 Task: Create a presentation on street food culture in Japan.
Action: Mouse moved to (34, 77)
Screenshot: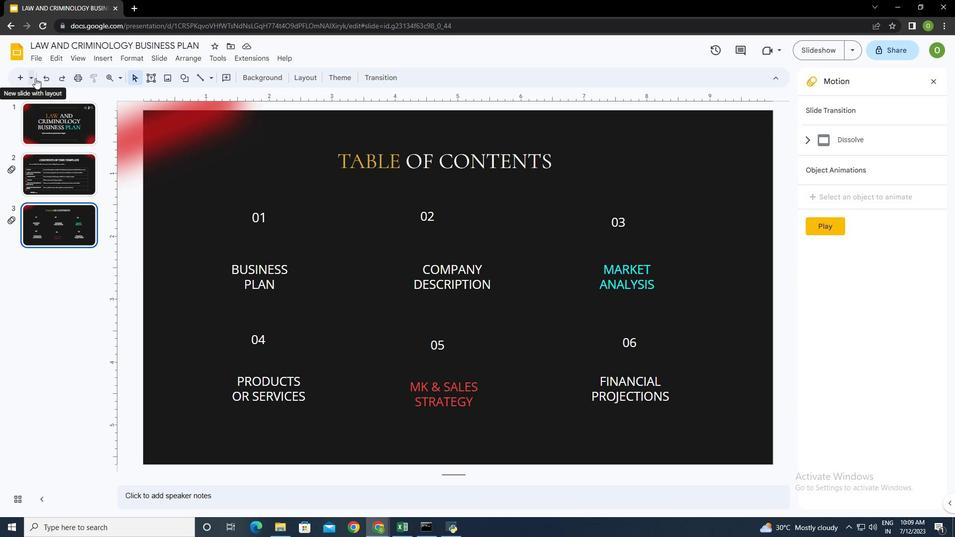 
Action: Mouse pressed left at (34, 77)
Screenshot: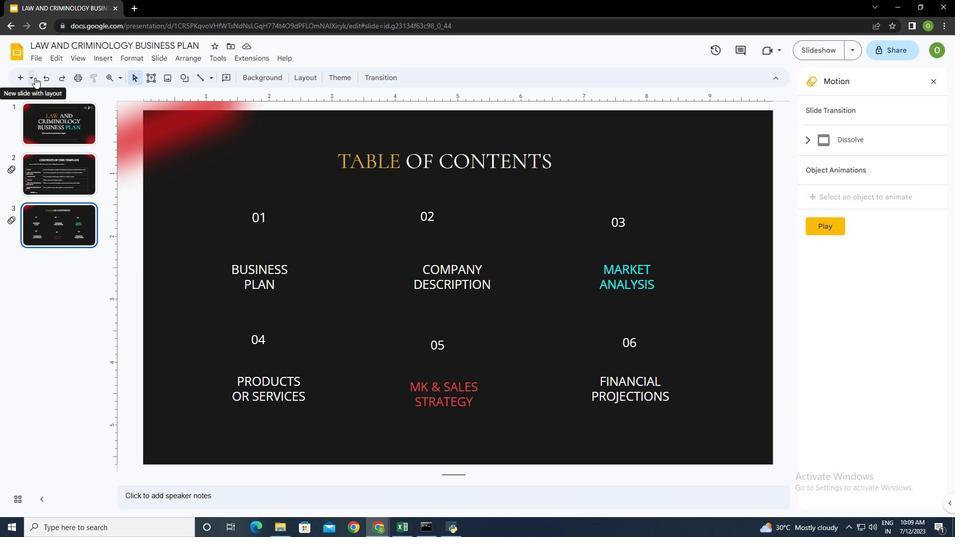 
Action: Mouse moved to (180, 159)
Screenshot: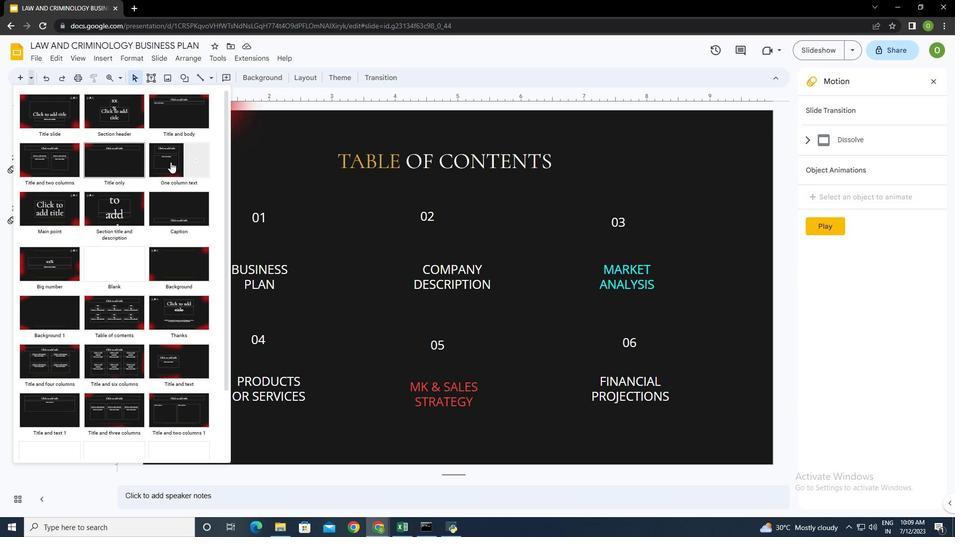 
Action: Mouse pressed left at (180, 159)
Screenshot: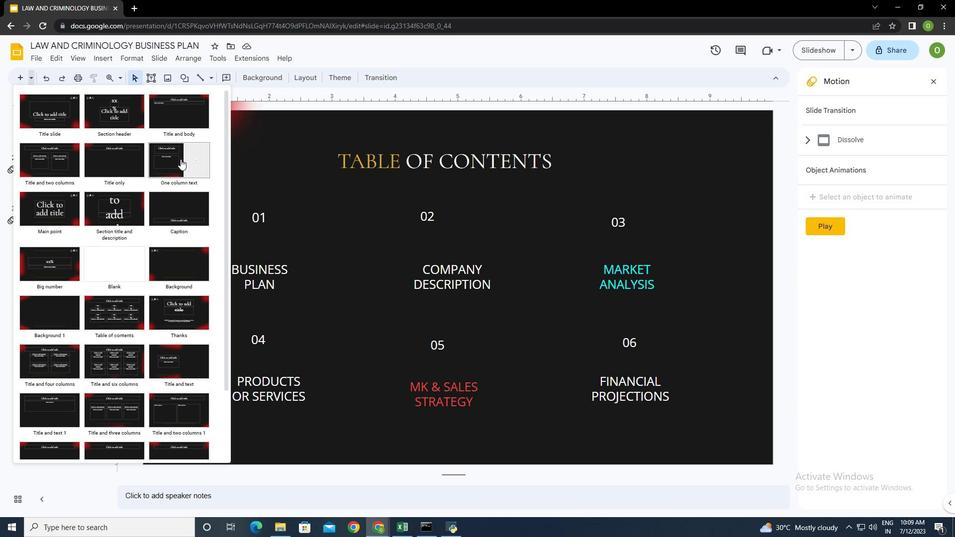 
Action: Mouse moved to (251, 183)
Screenshot: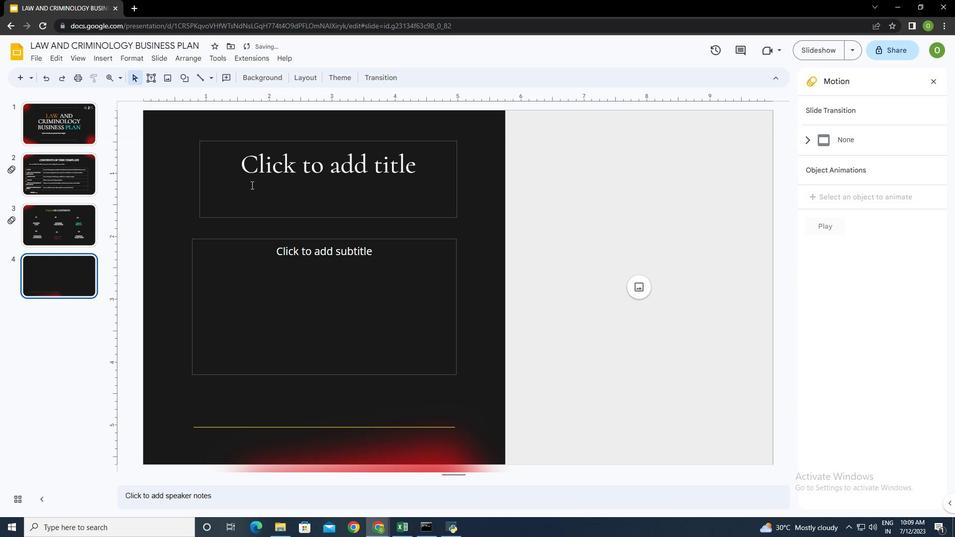 
Action: Mouse pressed left at (251, 183)
Screenshot: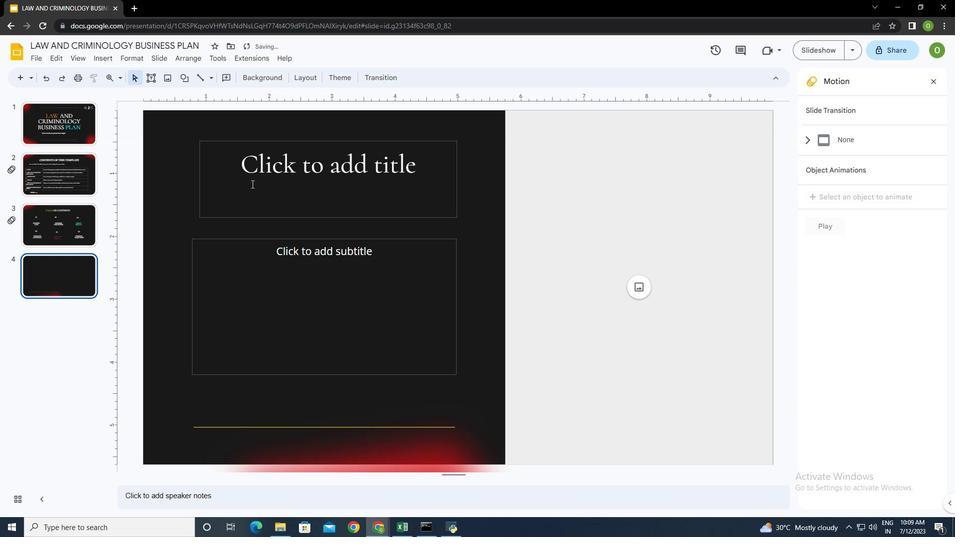 
Action: Mouse moved to (251, 183)
Screenshot: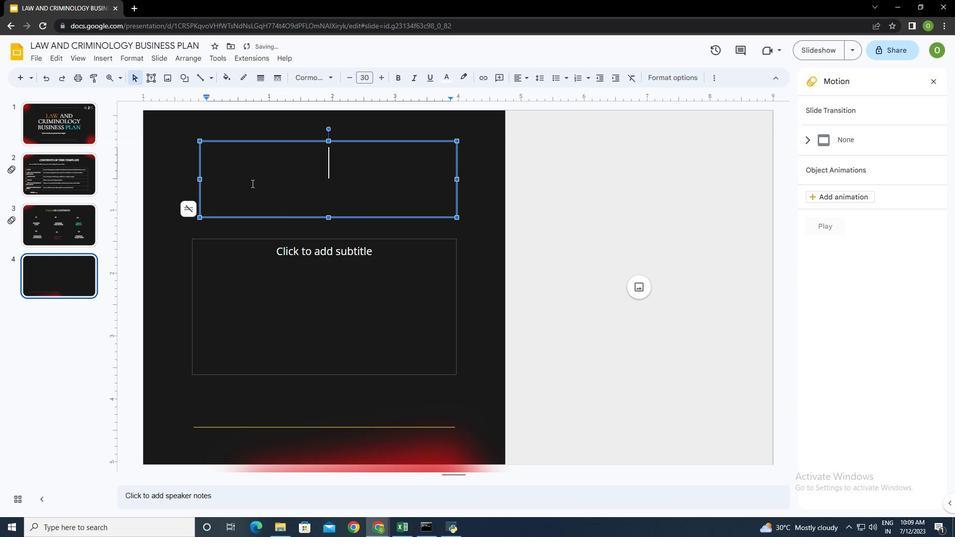 
Action: Key pressed executive<Key.space>summary
Screenshot: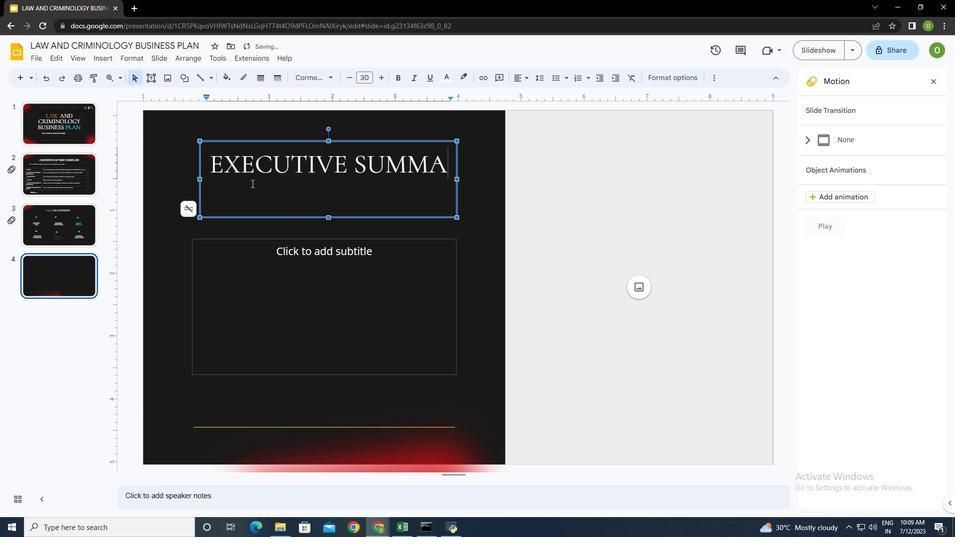 
Action: Mouse moved to (400, 199)
Screenshot: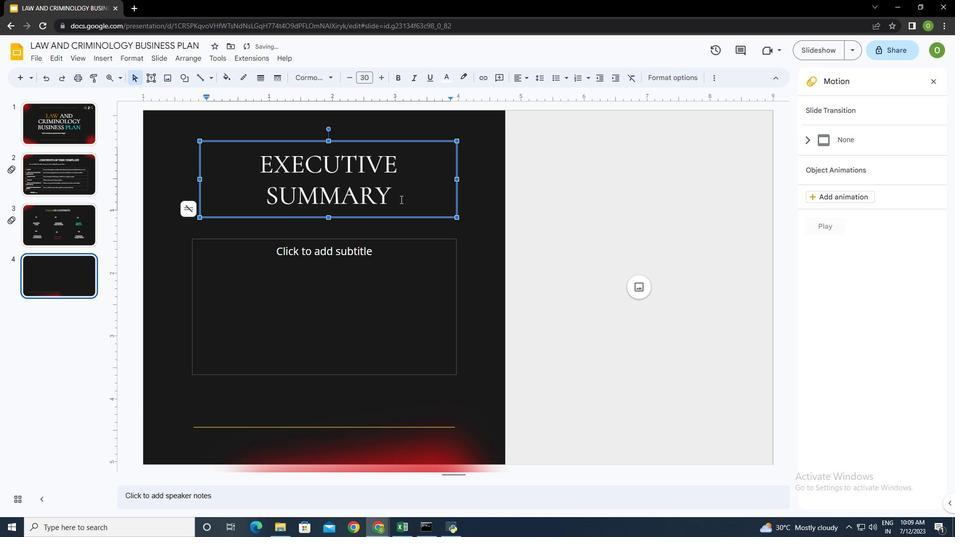 
Action: Mouse pressed left at (400, 199)
Screenshot: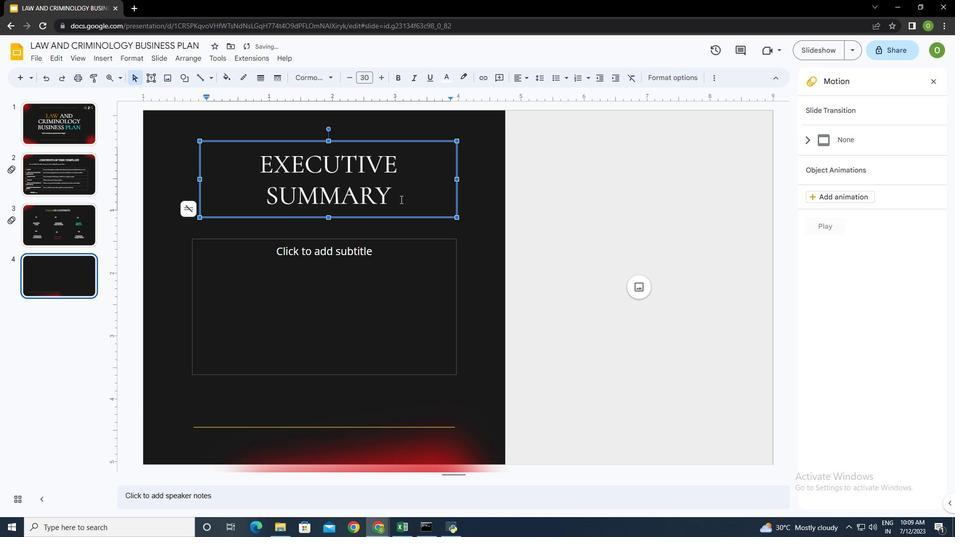 
Action: Mouse moved to (254, 164)
Screenshot: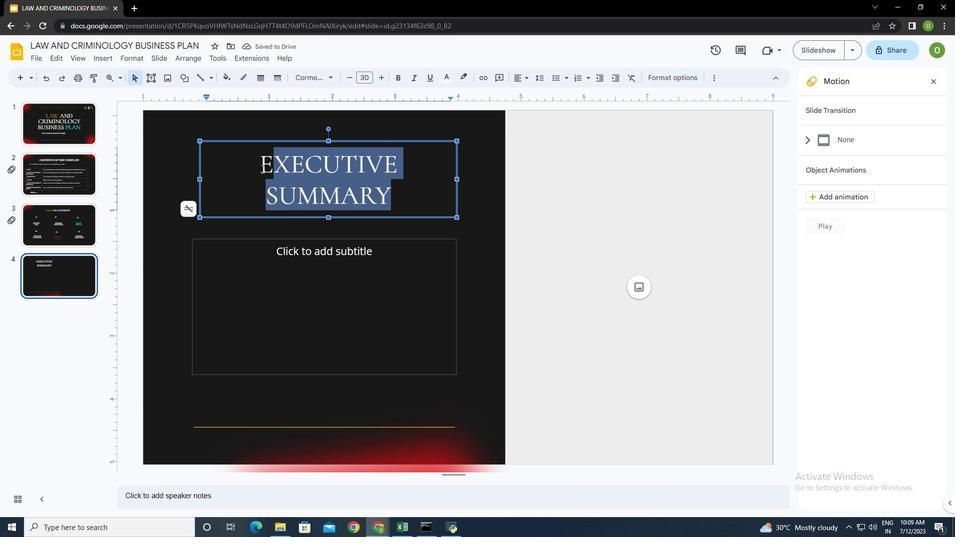 
Action: Mouse pressed left at (254, 164)
Screenshot: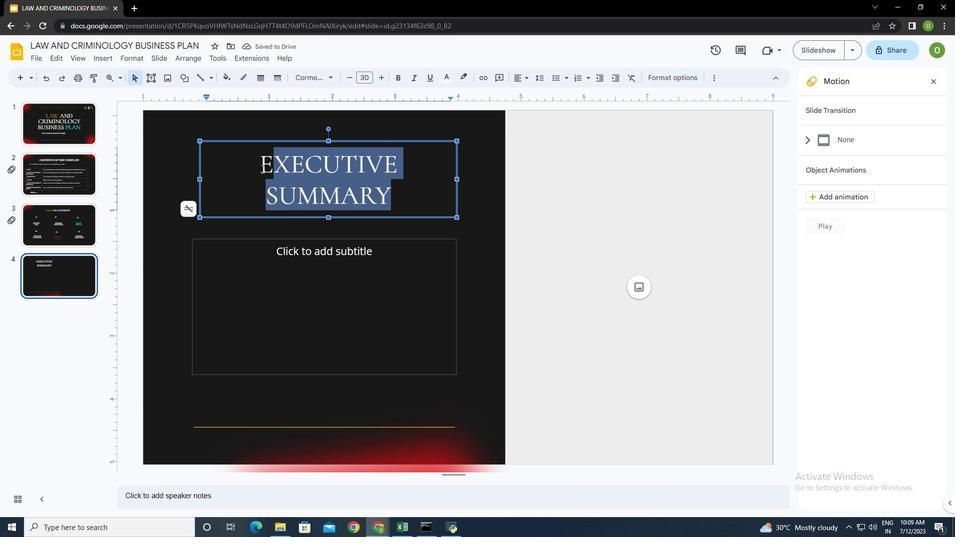 
Action: Mouse moved to (252, 162)
Screenshot: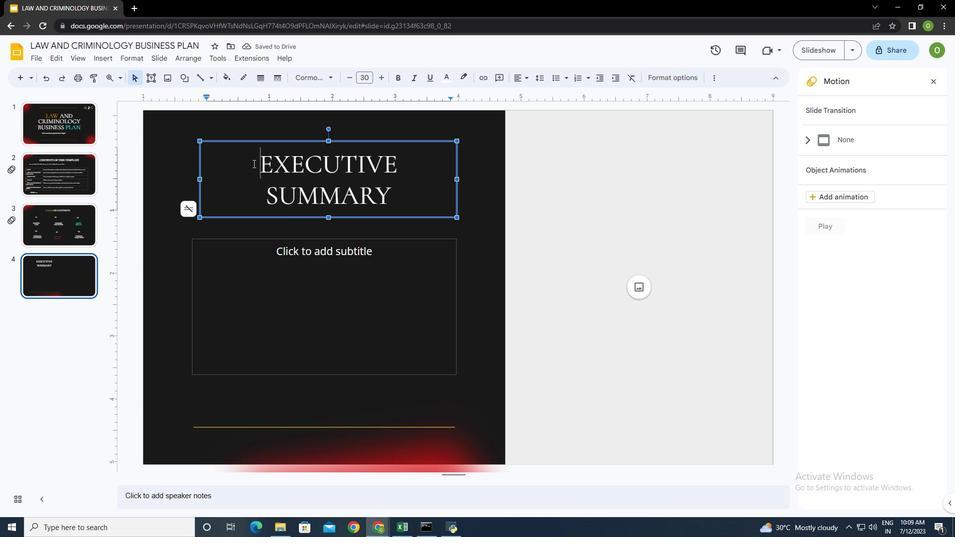 
Action: Mouse pressed left at (252, 162)
Screenshot: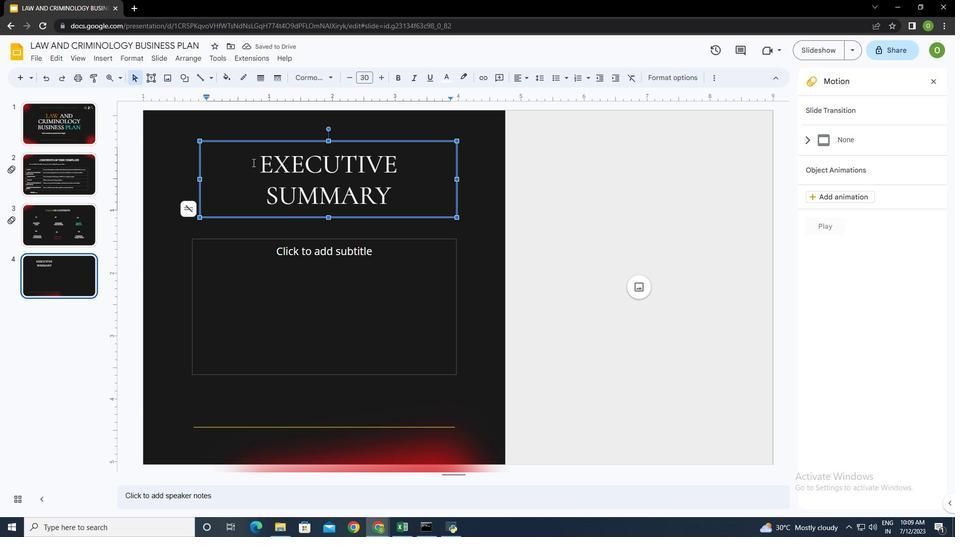 
Action: Mouse moved to (427, 77)
Screenshot: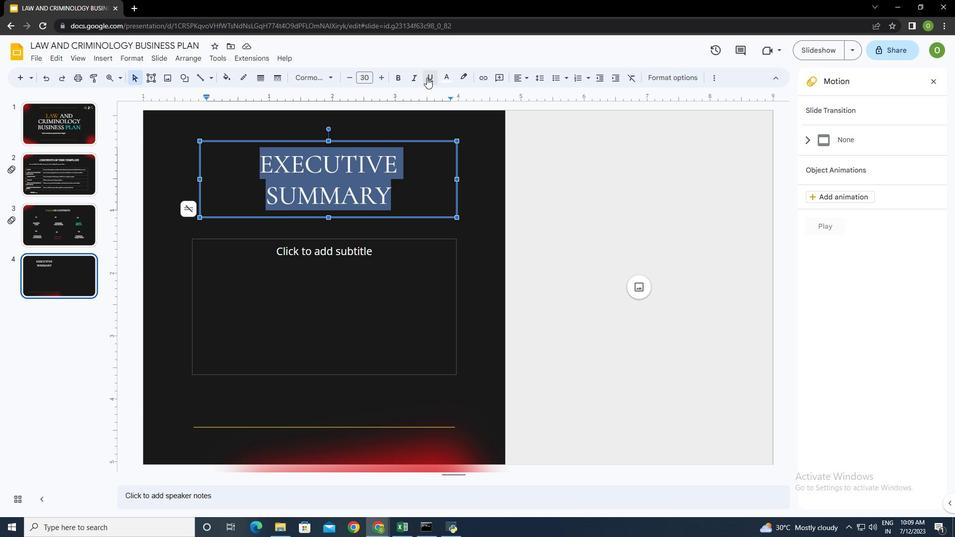 
Action: Mouse pressed left at (427, 77)
Screenshot: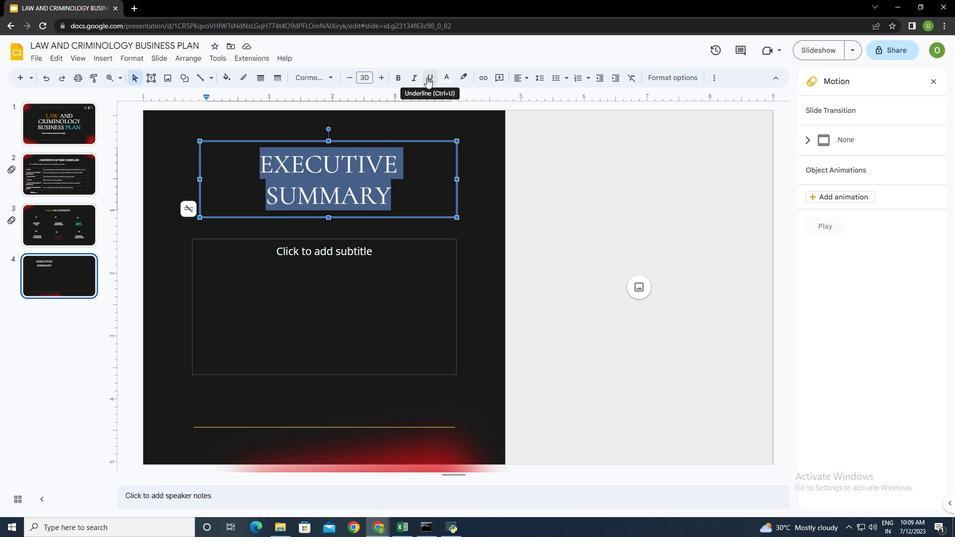 
Action: Mouse moved to (347, 77)
Screenshot: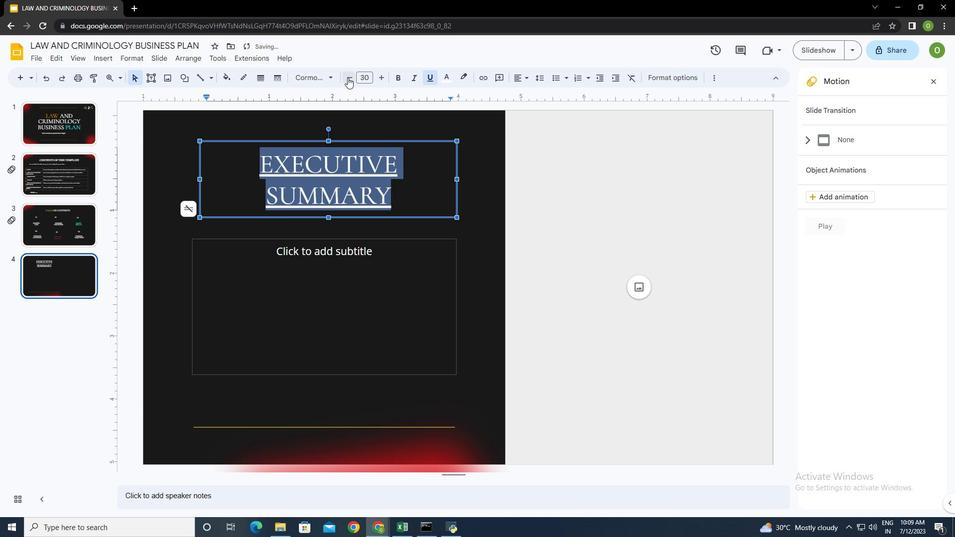 
Action: Mouse pressed left at (347, 77)
Screenshot: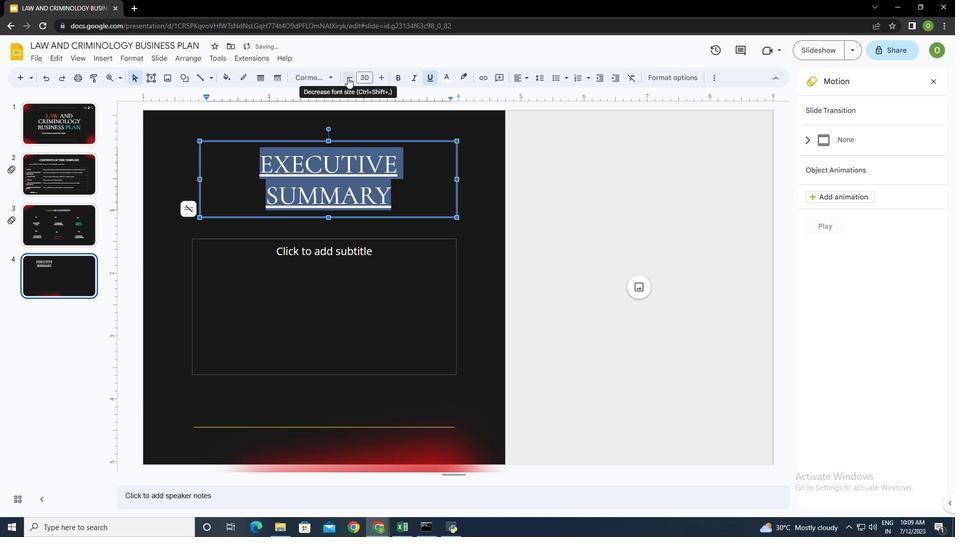 
Action: Mouse pressed left at (347, 77)
Screenshot: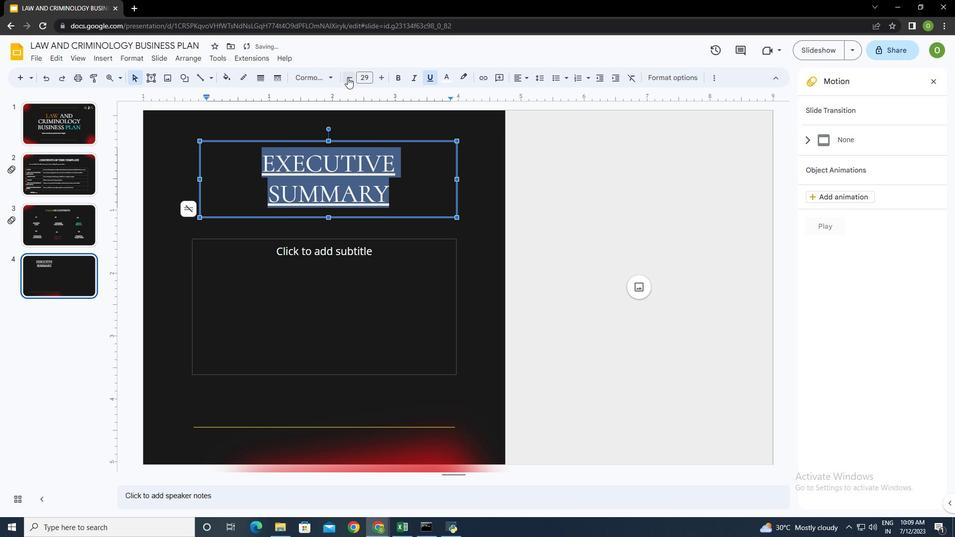 
Action: Mouse moved to (414, 75)
Screenshot: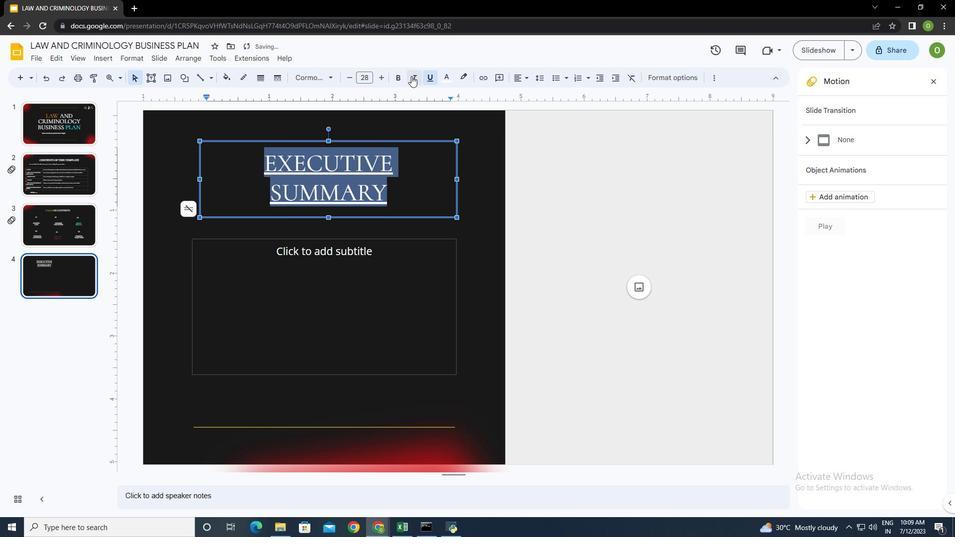 
Action: Mouse pressed left at (414, 75)
Screenshot: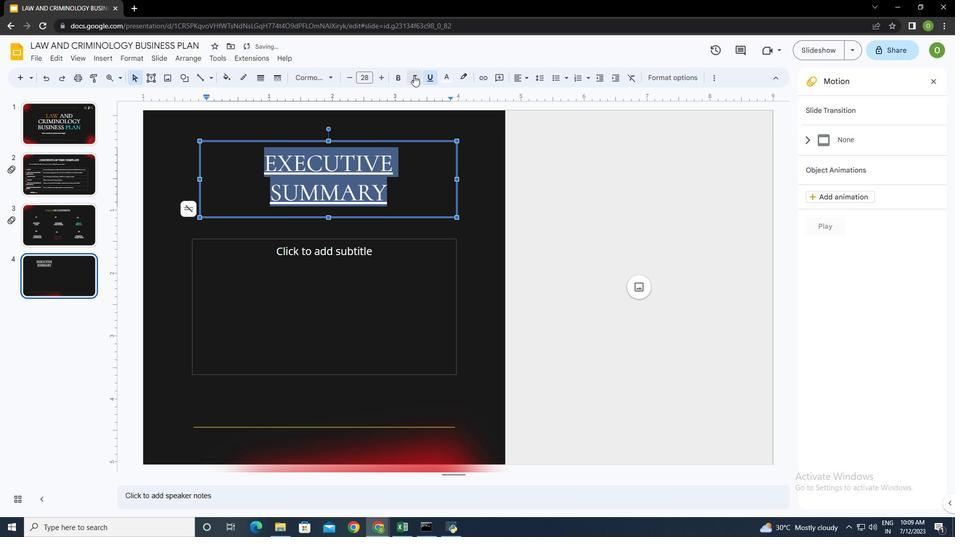 
Action: Mouse moved to (328, 217)
Screenshot: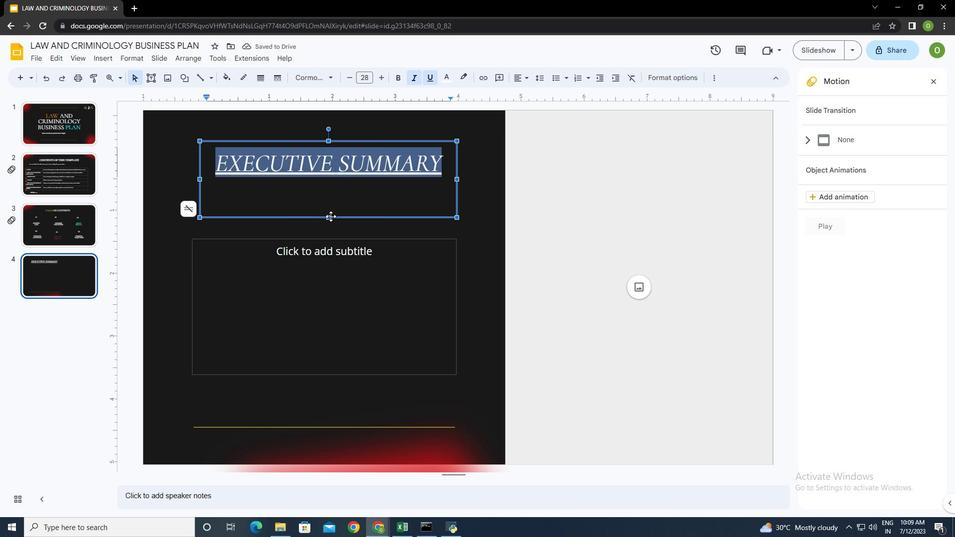 
Action: Mouse pressed left at (328, 217)
Screenshot: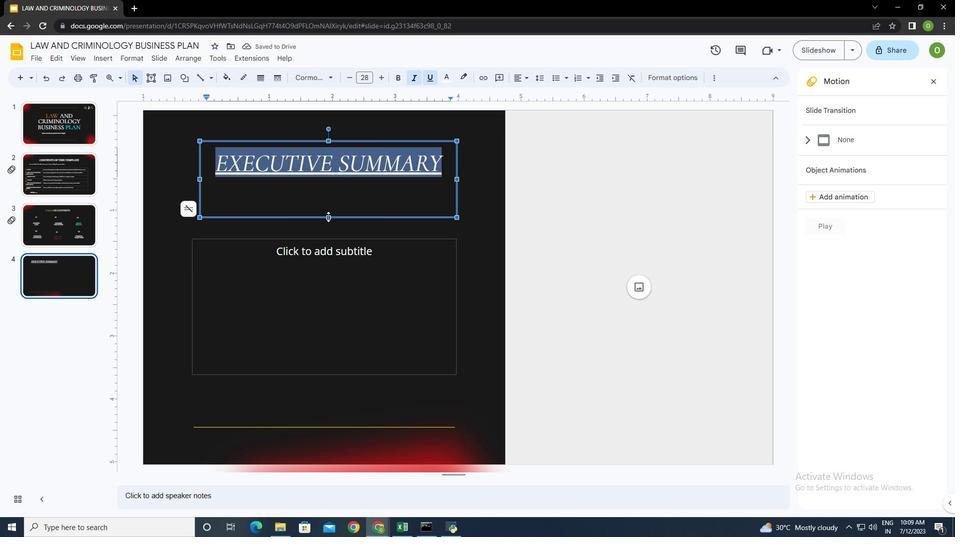 
Action: Mouse moved to (330, 200)
Screenshot: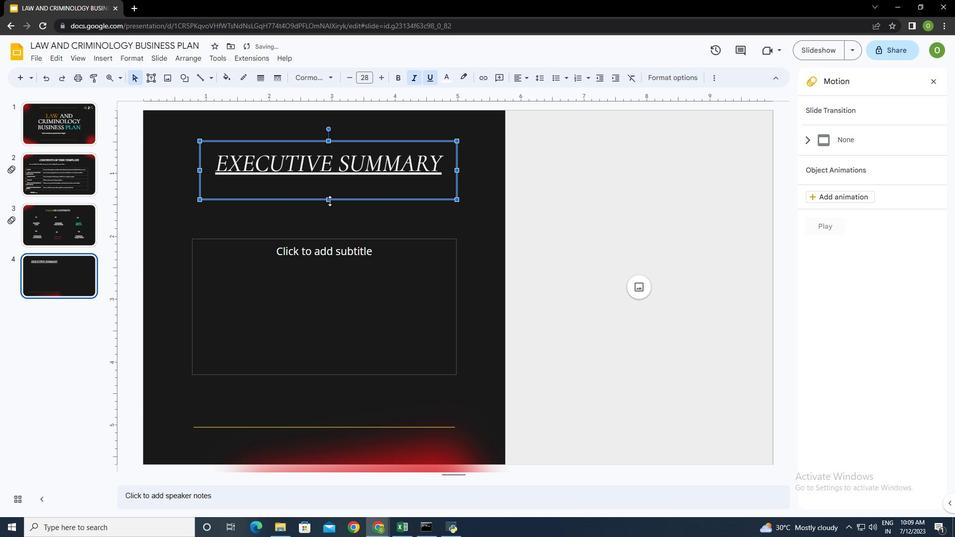 
Action: Mouse pressed left at (330, 200)
Screenshot: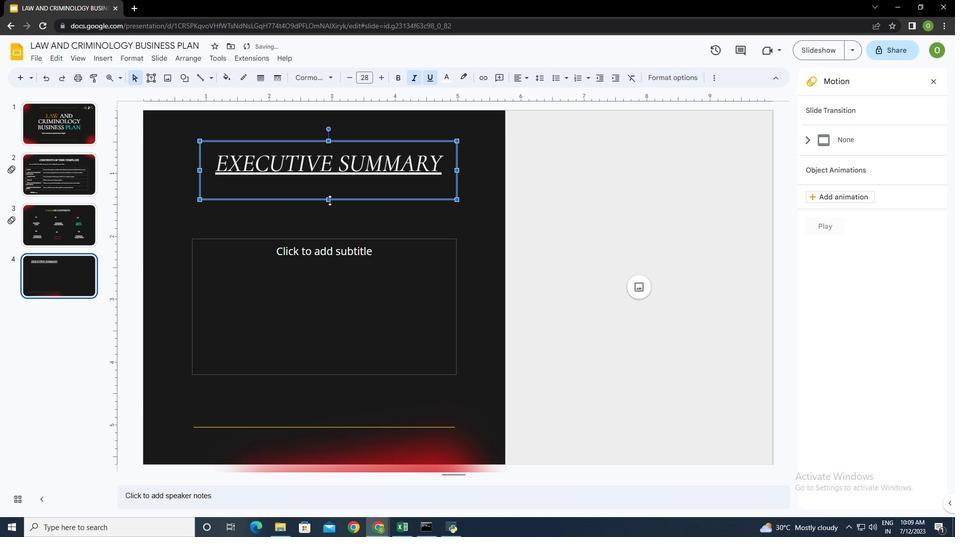 
Action: Mouse moved to (446, 79)
Screenshot: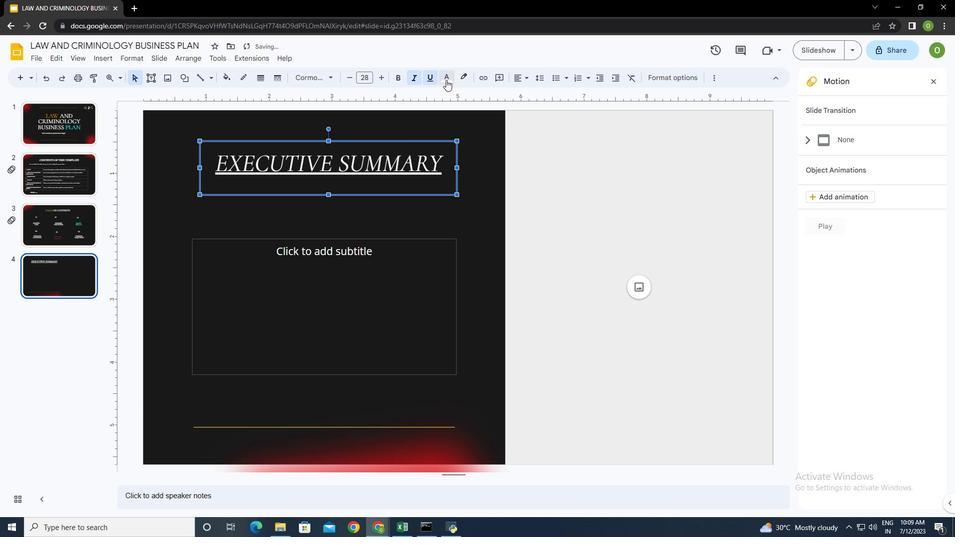 
Action: Mouse pressed left at (446, 79)
Screenshot: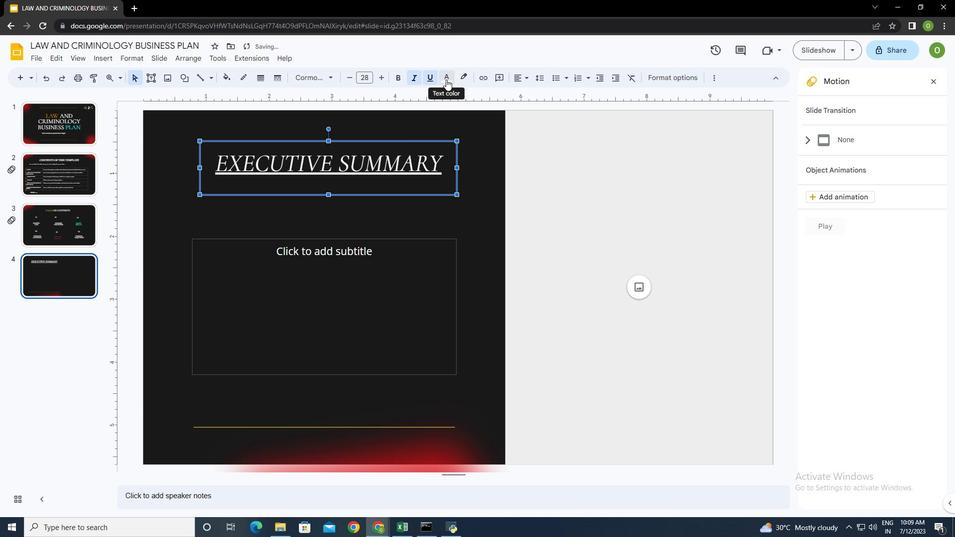 
Action: Mouse moved to (506, 173)
Screenshot: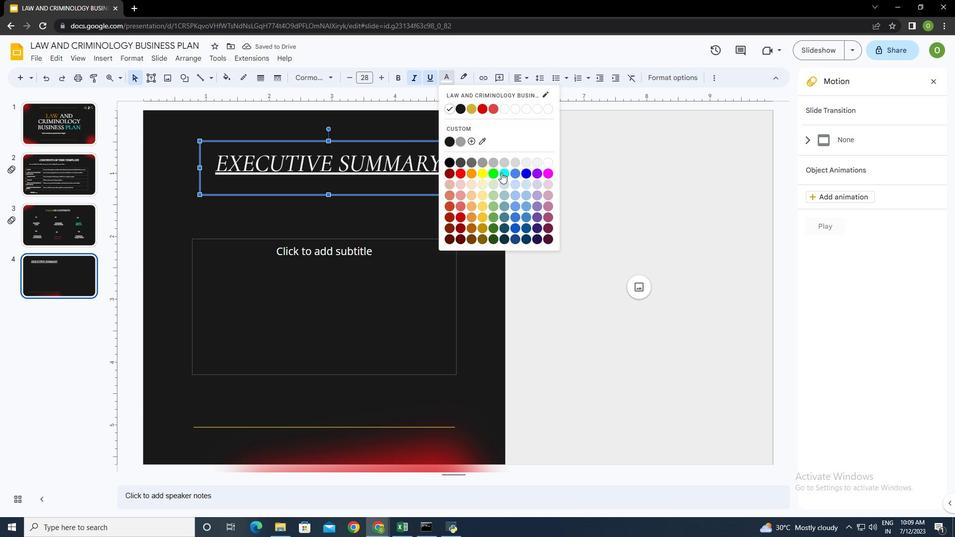 
Action: Mouse pressed left at (506, 173)
Screenshot: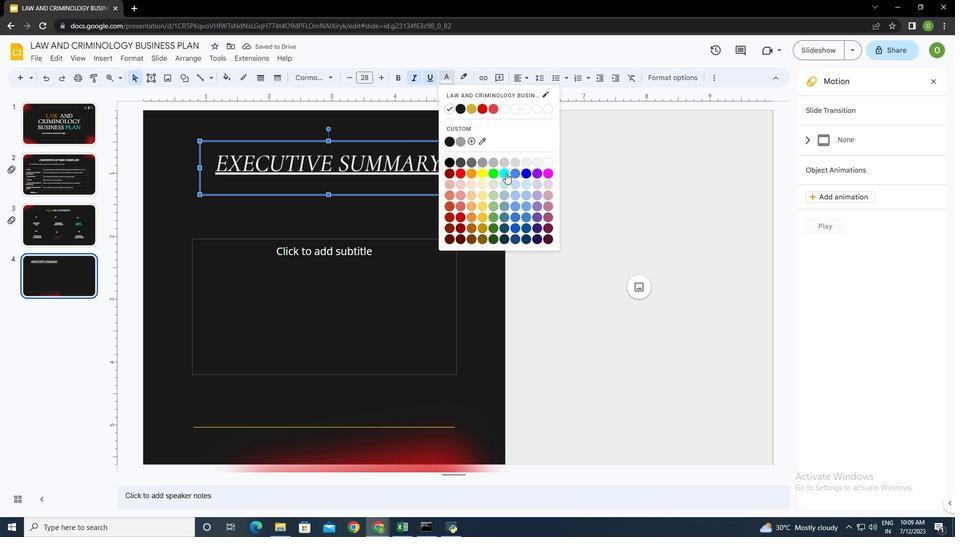 
Action: Mouse moved to (238, 276)
Screenshot: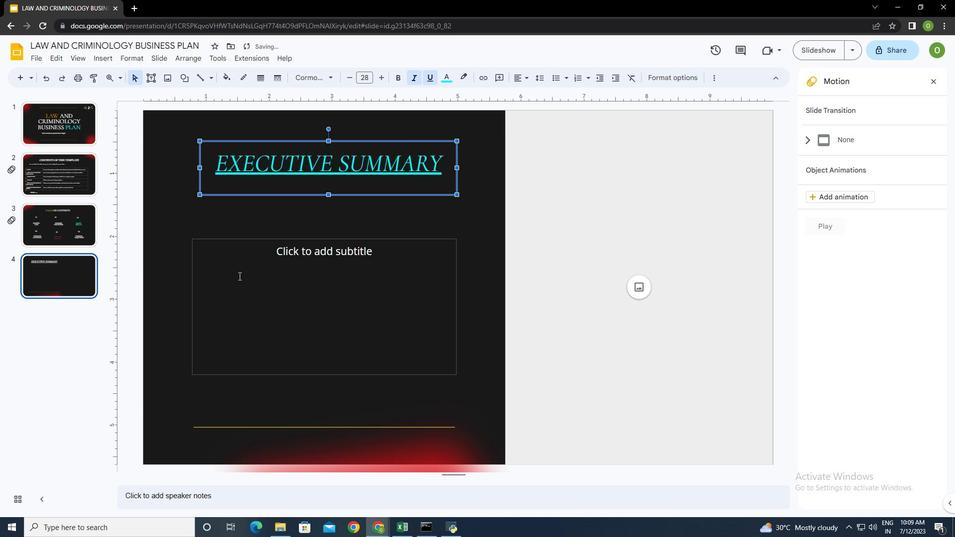 
Action: Mouse pressed left at (238, 276)
Screenshot: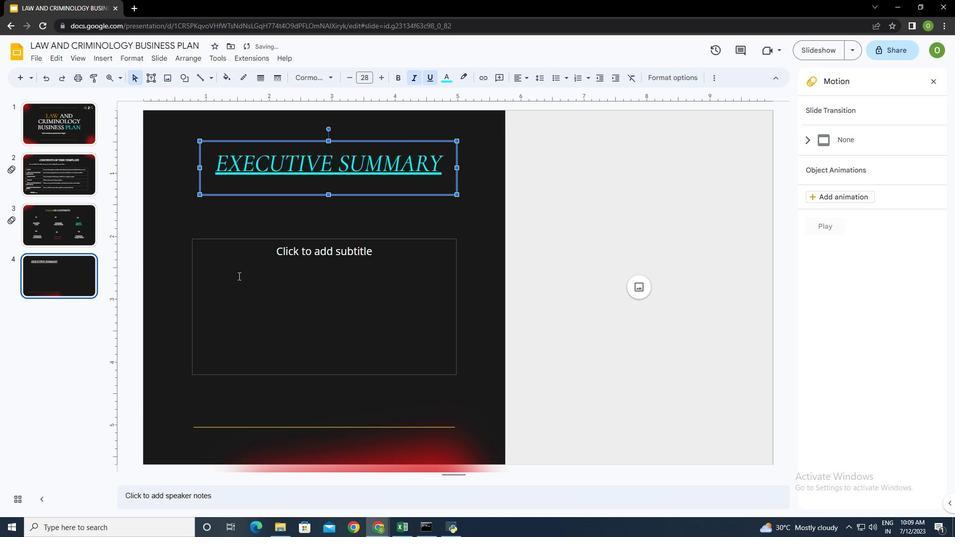 
Action: Mouse moved to (238, 276)
Screenshot: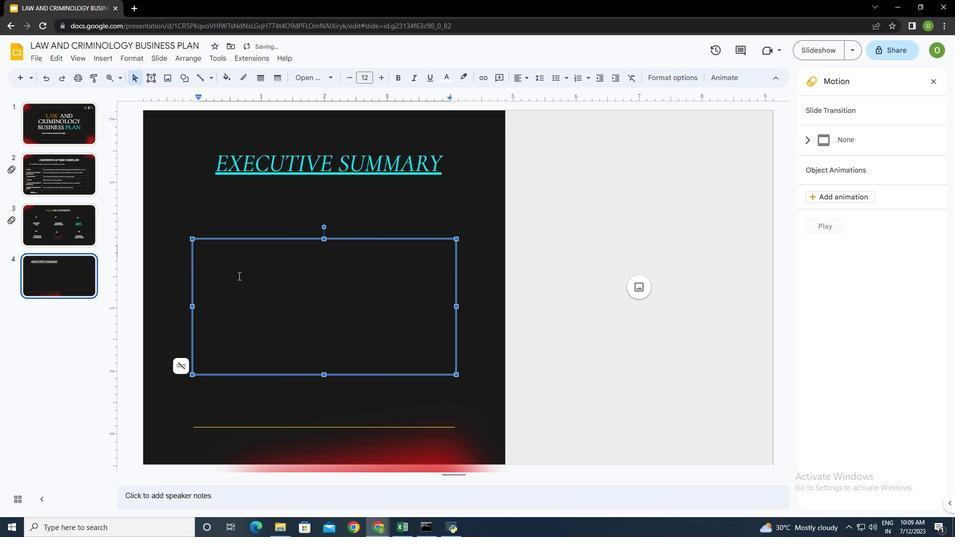 
Action: Key pressed <Key.caps_lock><Key.shift>oUR<Key.space>BUSINESS<Key.space>PLAN<Key.space>OUTLINES<Key.space>THE<Key.space>STATEGY<Key.space>FOR<Key.space>SOFTAGE,<Key.space>A<Key.space>STRUCTURE<Key.space>THAT<Key.space>PROVIDES<Key.space>TO<Key.space>OUR<Key.space>MISSION<Key.space>IS<Key.space>TO<Key.space>THE<Key.space>COMPANAY<Key.enter><Key.shift><Key.shift><Key.shift><Key.shift><Key.shift><Key.shift><Key.shift><Key.shift><Key.shift><Key.shift><Key.shift><Key.shift>tHE<Key.space>MARKET<Key.space>ANALYSIS<Key.space>SHOW<Key.space>THAT<Key.space>THERE<Key.space>IS<Key.space>A<Key.space>HIGH<Key.space>DEMAND<Key.space>FOR<Key.space>OUR<Key.space>PRODUCTS/<Key.space>SERVICES<Key.space>IN<Key.space>THE<Key.space>INDUSTRY.<Key.space><Key.shift>wE<Key.space>HAVE<Key.space>IDENTIFIED<Key.space>KEY<Key.space>COMPETITORS<Key.space>AND<Key.space>BELIEVE<Key.space>WE<Key.space>CAN<Key.space>DIFFERENTIATE<Key.space>OURSELVES<Key.space>THROUGH<Key.space>OUR<Key.space>UNIQUE<Key.space>SELLING<Key.space>PROPOSITIONS
Screenshot: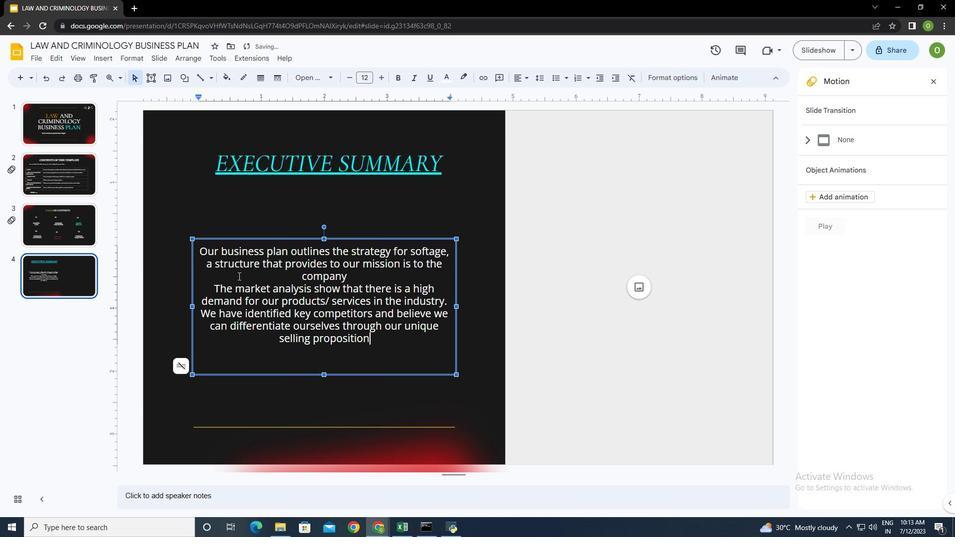 
Action: Mouse moved to (378, 339)
Screenshot: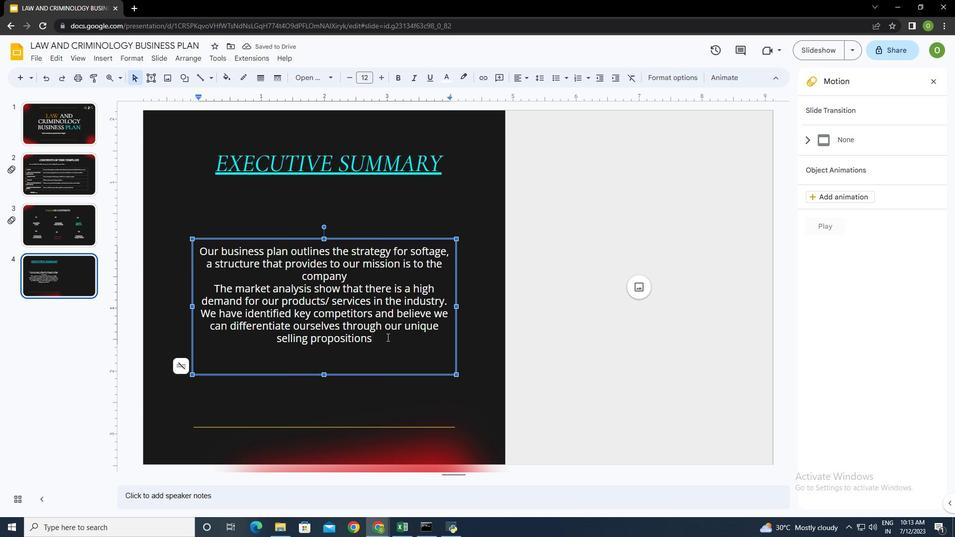 
Action: Mouse pressed left at (378, 339)
Screenshot: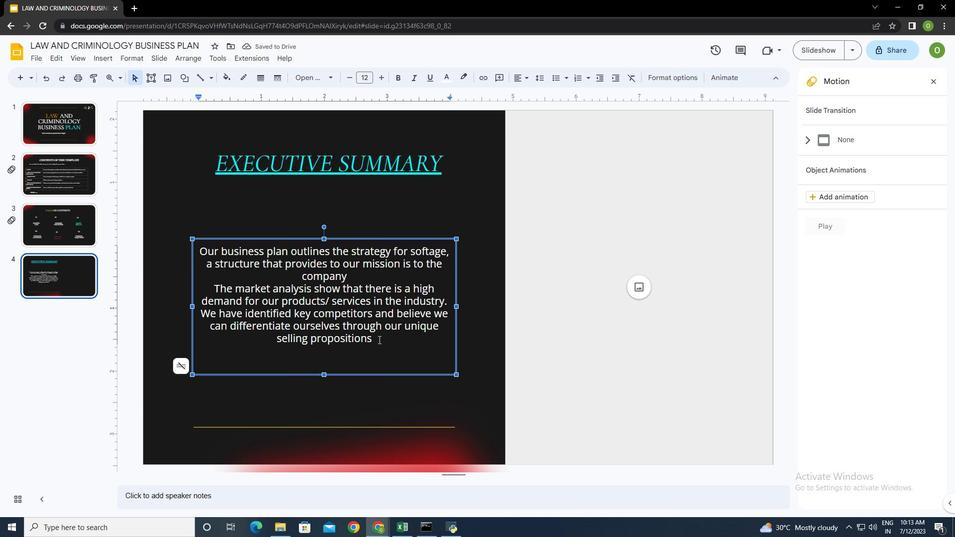 
Action: Mouse moved to (312, 76)
Screenshot: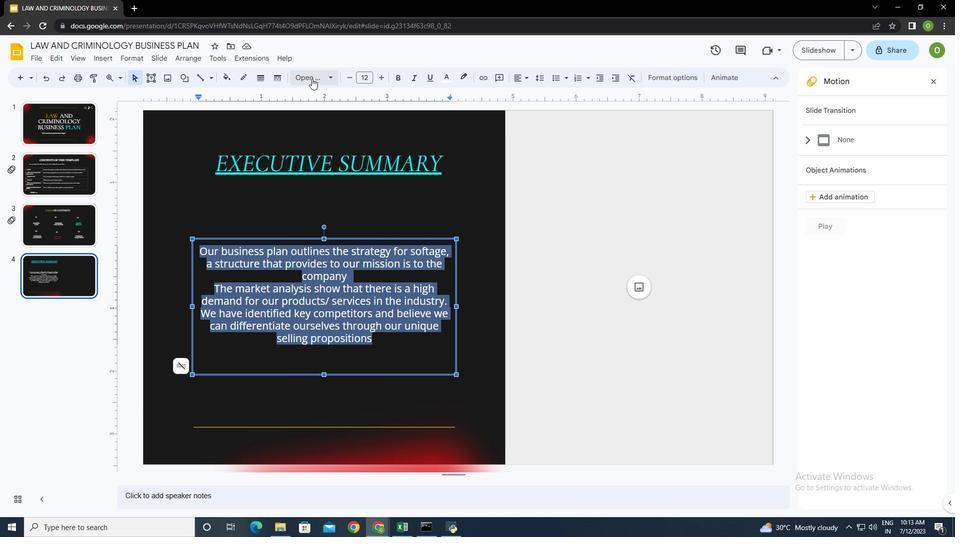 
Action: Mouse pressed left at (312, 76)
Screenshot: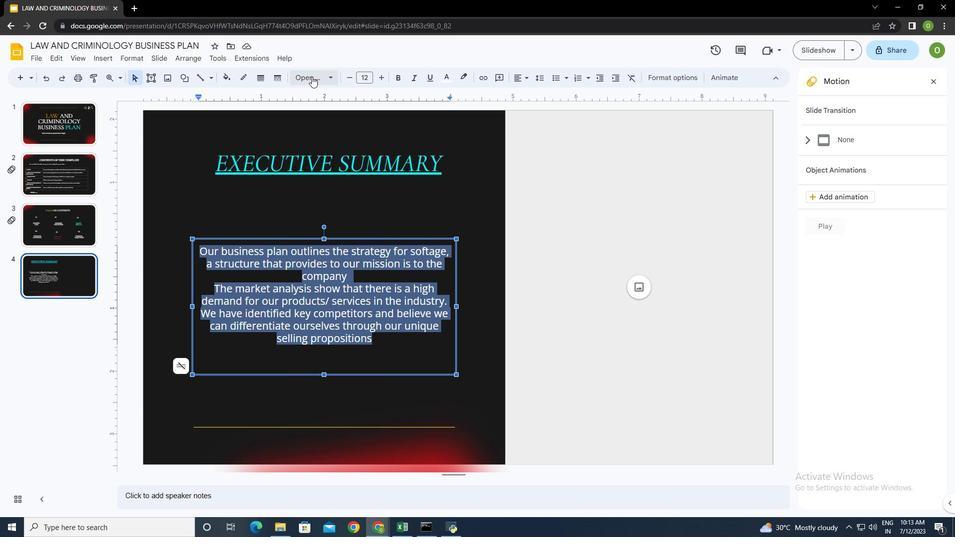 
Action: Mouse moved to (327, 205)
Screenshot: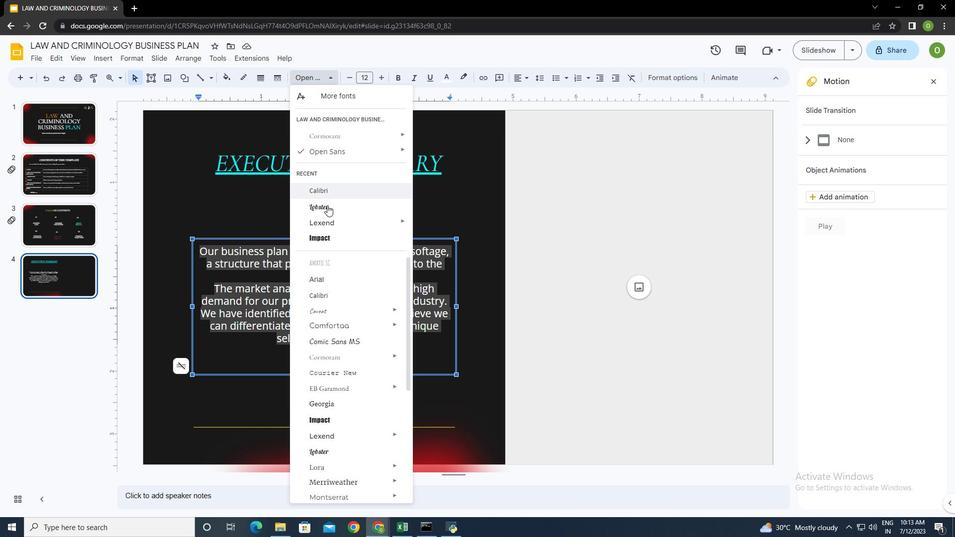 
Action: Mouse pressed left at (327, 205)
Screenshot: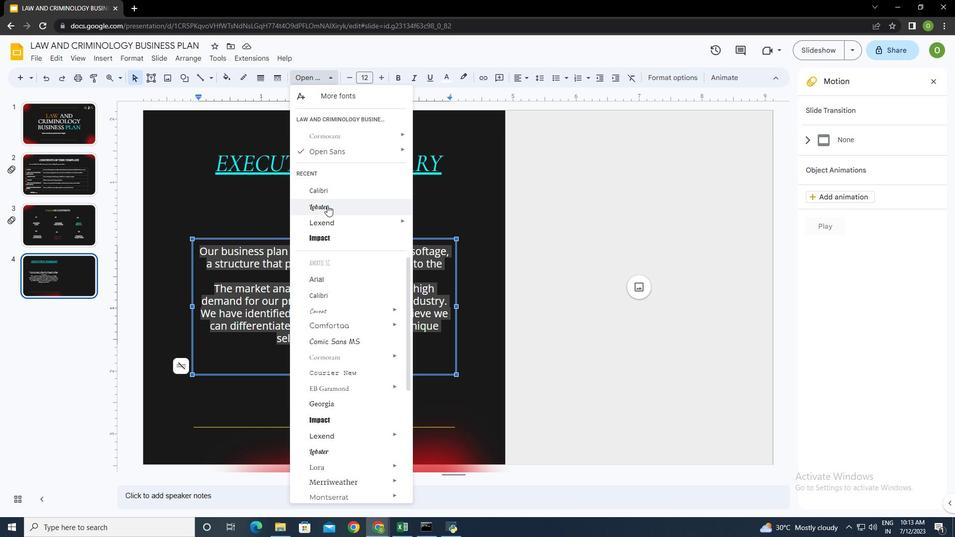 
Action: Mouse moved to (324, 375)
Screenshot: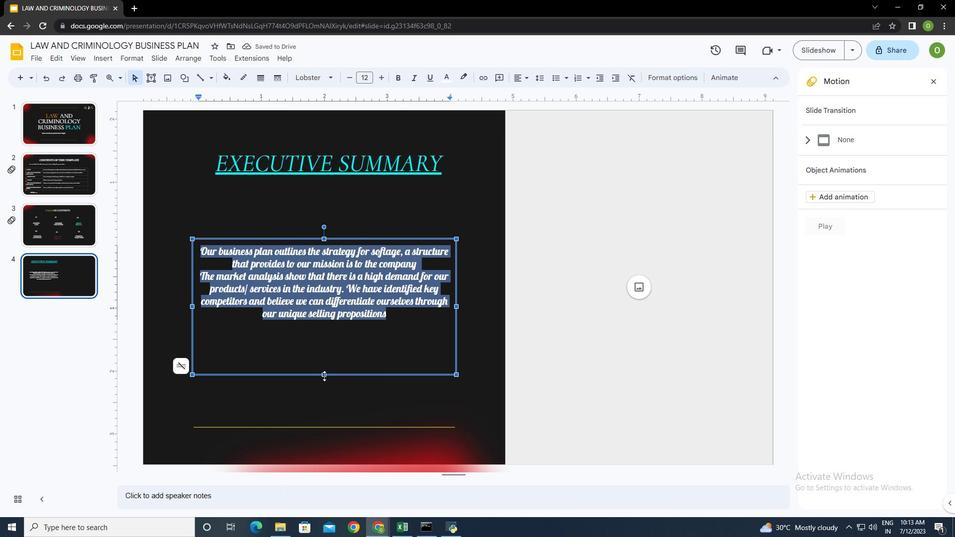 
Action: Mouse pressed left at (324, 375)
Screenshot: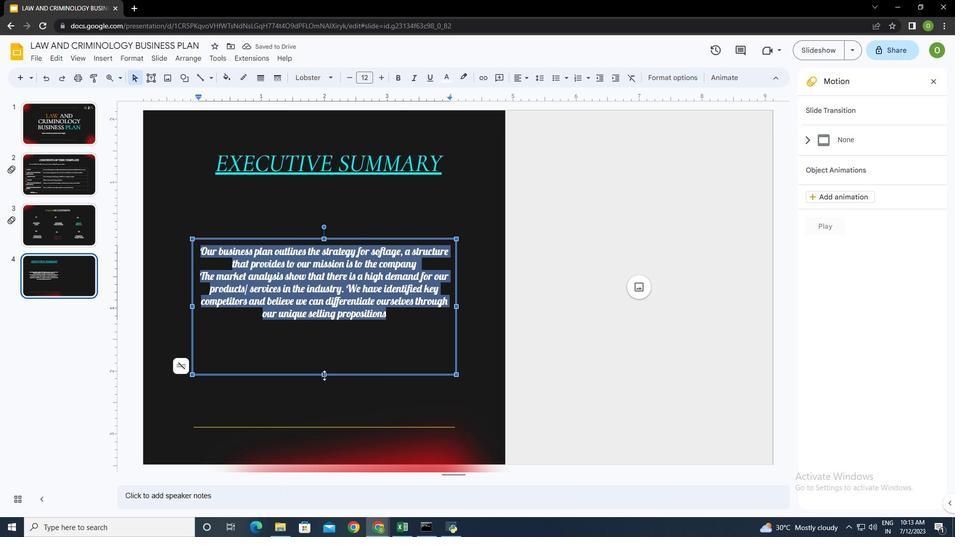 
Action: Mouse moved to (393, 314)
Screenshot: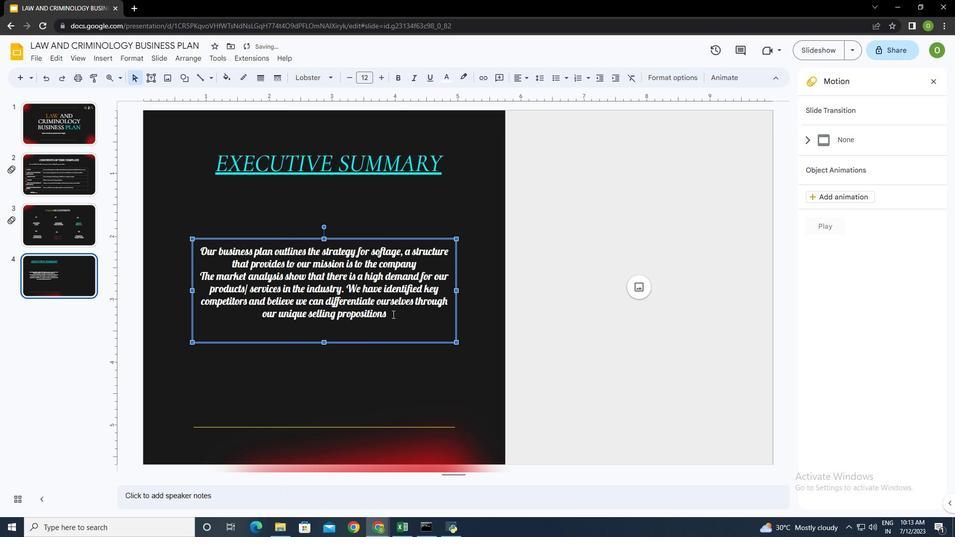 
Action: Mouse pressed left at (393, 314)
Screenshot: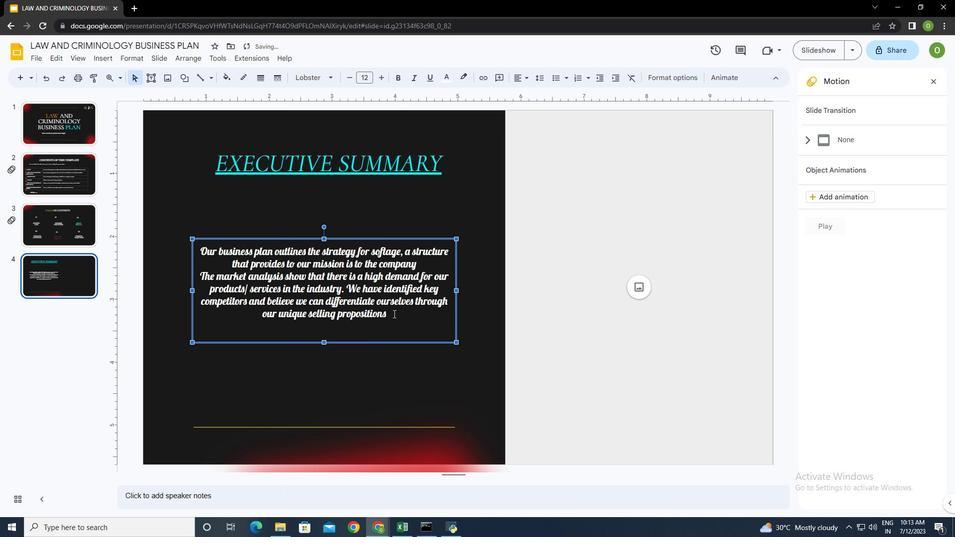 
Action: Mouse moved to (394, 315)
Screenshot: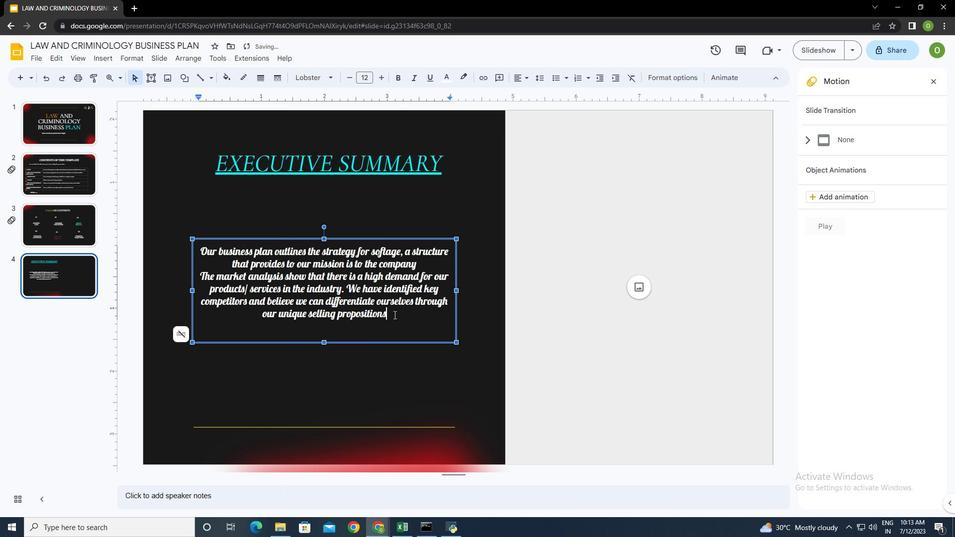 
Action: Mouse pressed left at (394, 315)
Screenshot: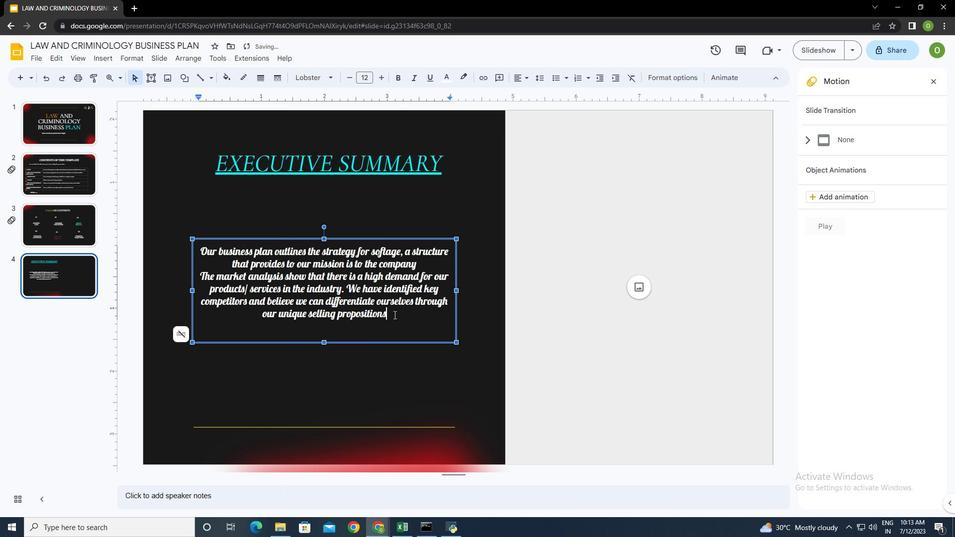 
Action: Mouse moved to (378, 76)
Screenshot: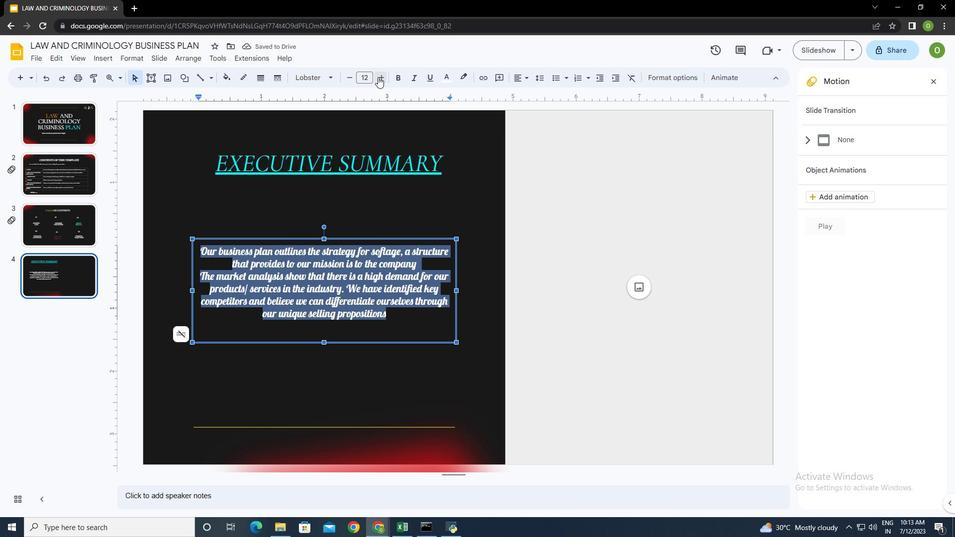 
Action: Mouse pressed left at (378, 76)
Screenshot: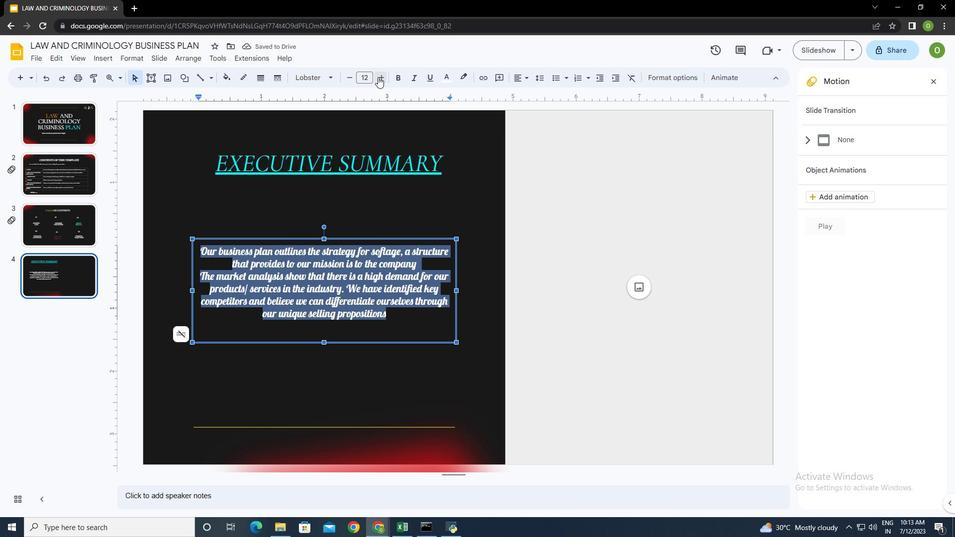 
Action: Mouse pressed left at (378, 76)
Screenshot: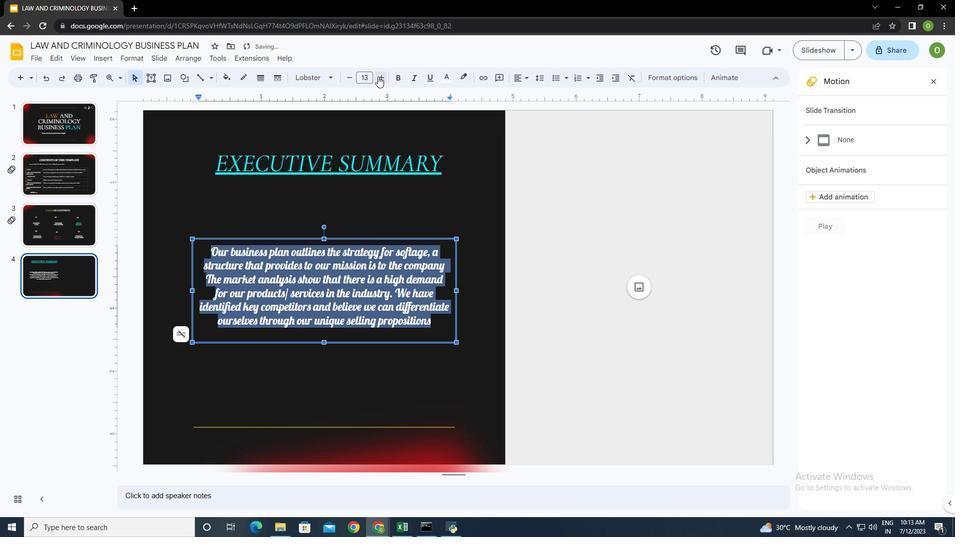 
Action: Mouse moved to (323, 342)
Screenshot: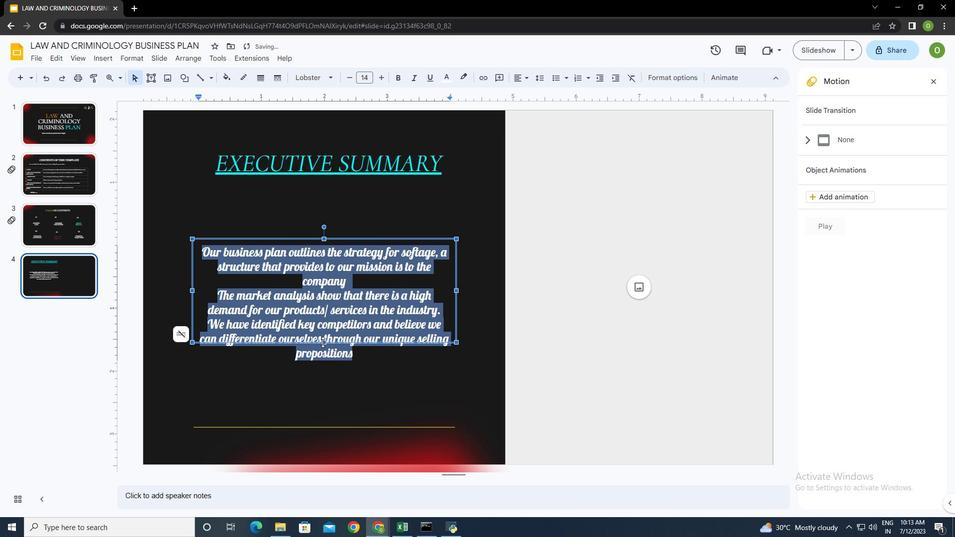 
Action: Mouse pressed left at (323, 342)
Screenshot: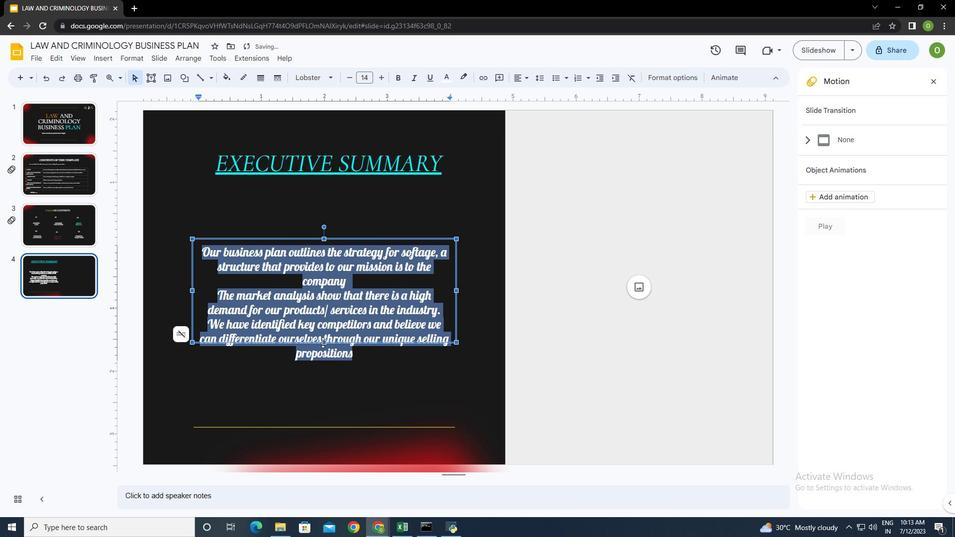 
Action: Mouse moved to (323, 366)
Screenshot: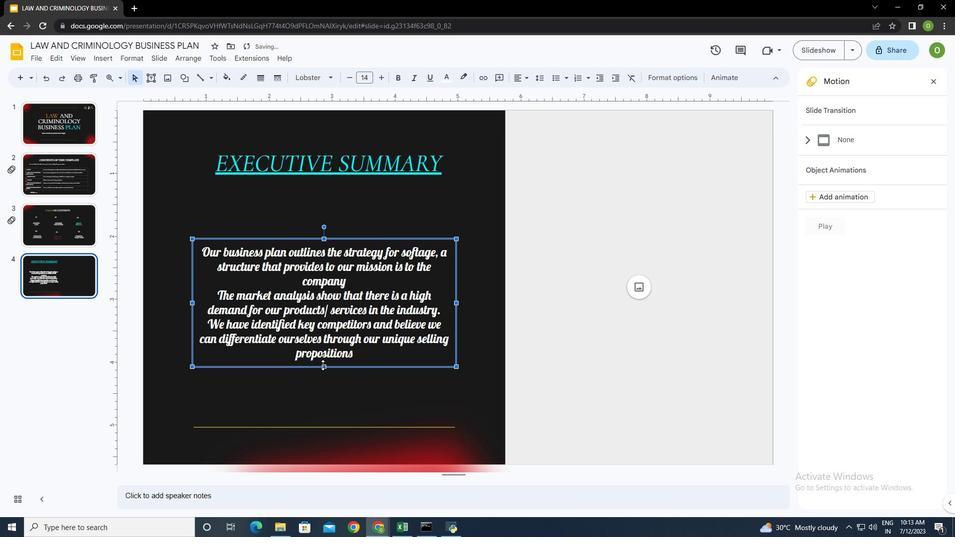 
Action: Mouse pressed left at (323, 366)
Screenshot: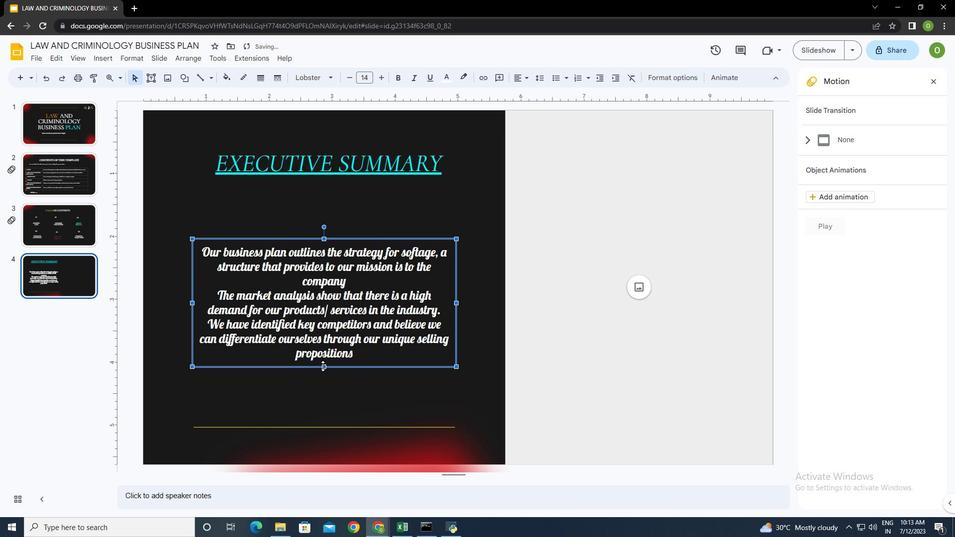 
Action: Mouse moved to (375, 363)
Screenshot: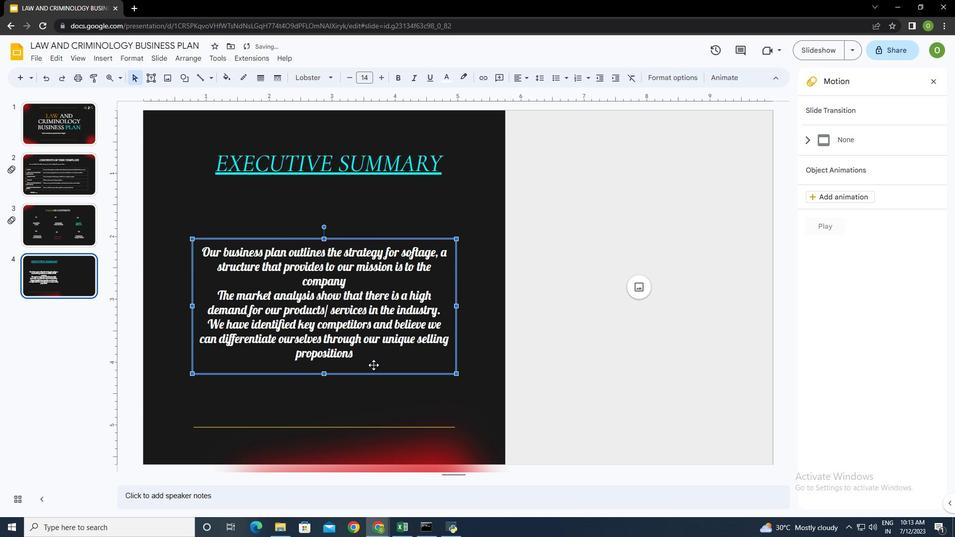 
Action: Mouse pressed left at (375, 363)
Screenshot: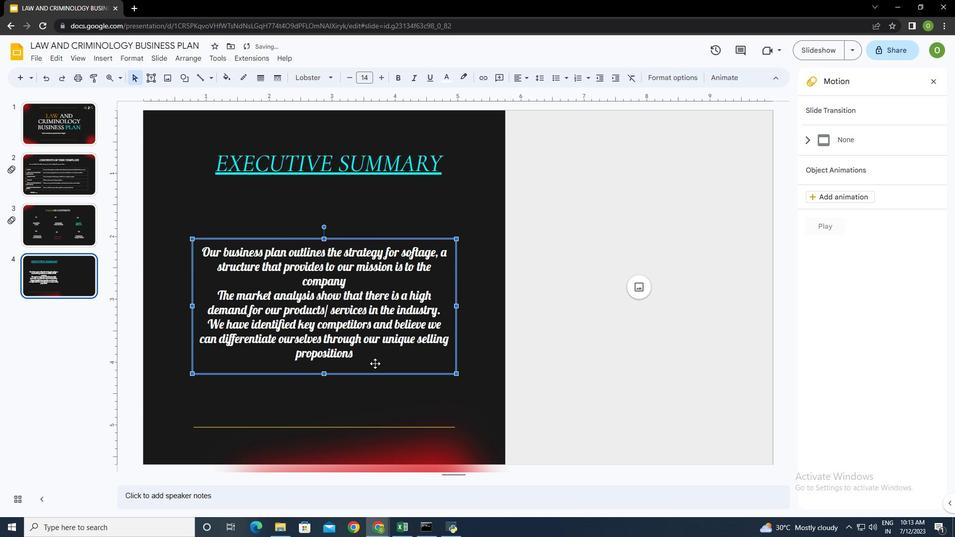 
Action: Mouse moved to (435, 280)
Screenshot: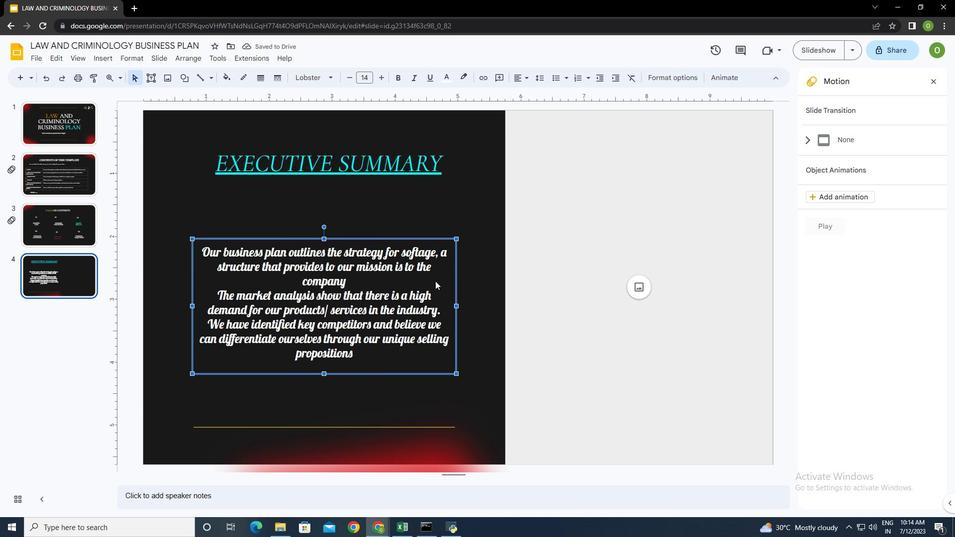 
Action: Mouse pressed left at (435, 280)
Screenshot: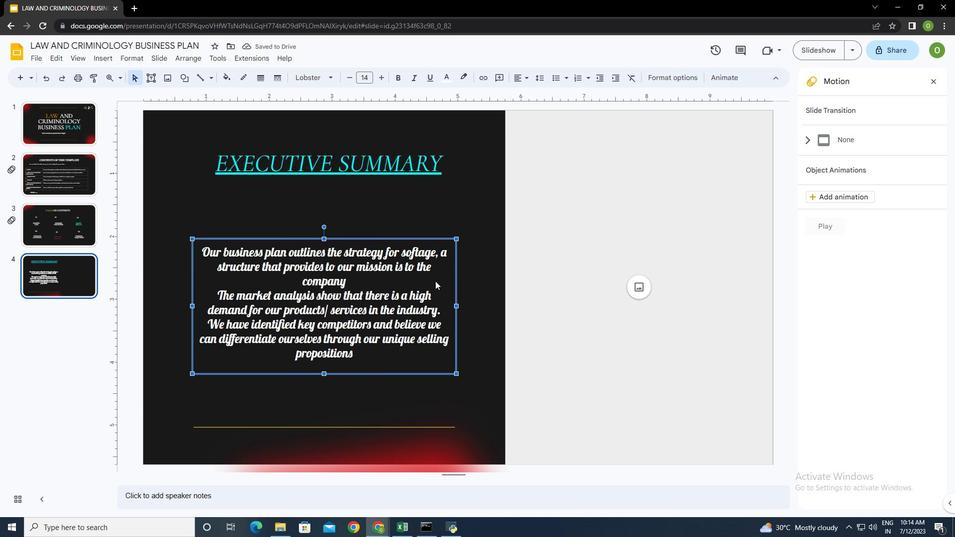 
Action: Mouse moved to (442, 158)
Screenshot: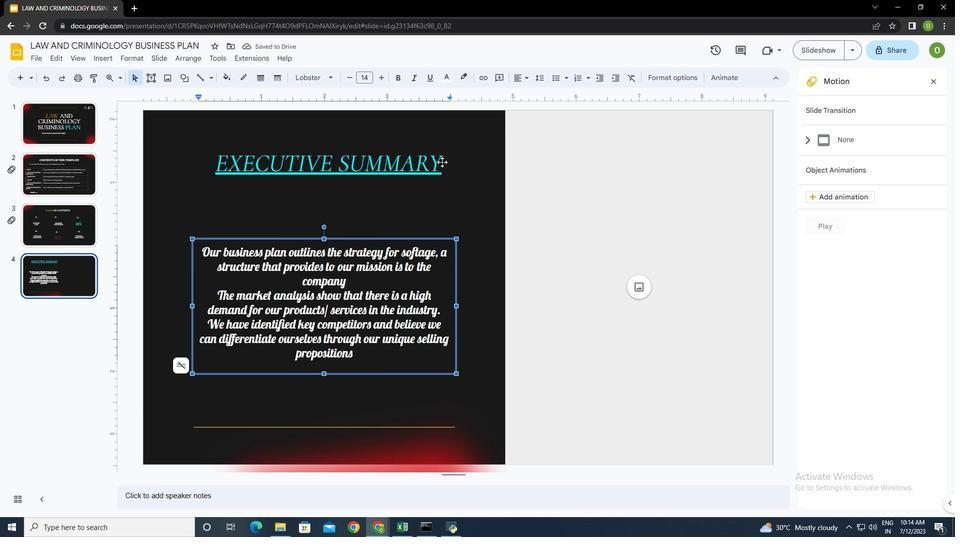 
Action: Mouse pressed left at (442, 158)
Screenshot: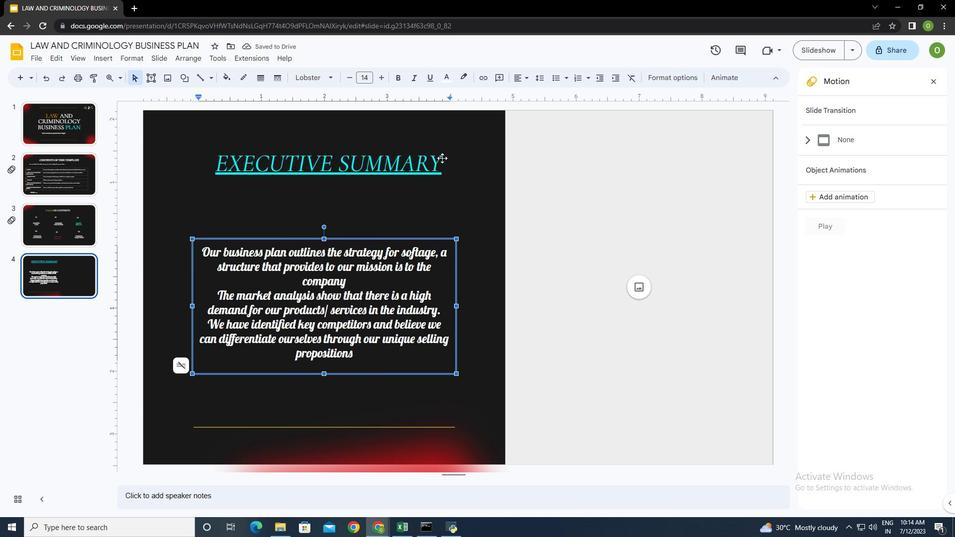 
Action: Mouse moved to (448, 165)
Screenshot: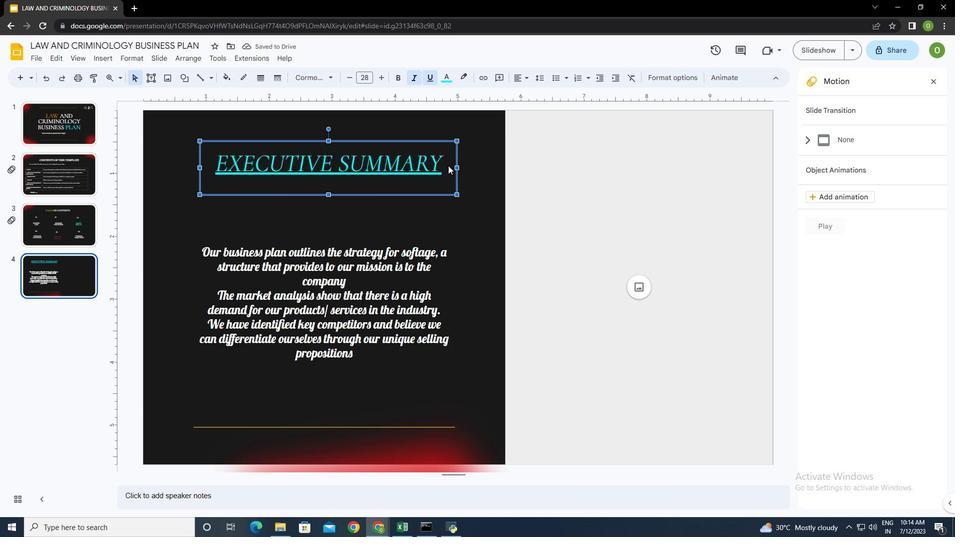 
Action: Mouse pressed left at (448, 165)
Screenshot: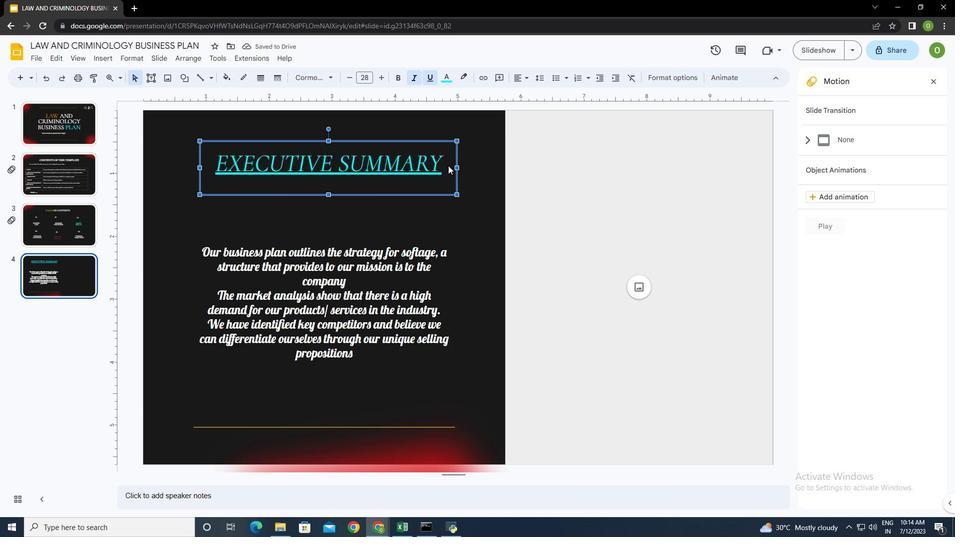 
Action: Mouse moved to (436, 175)
Screenshot: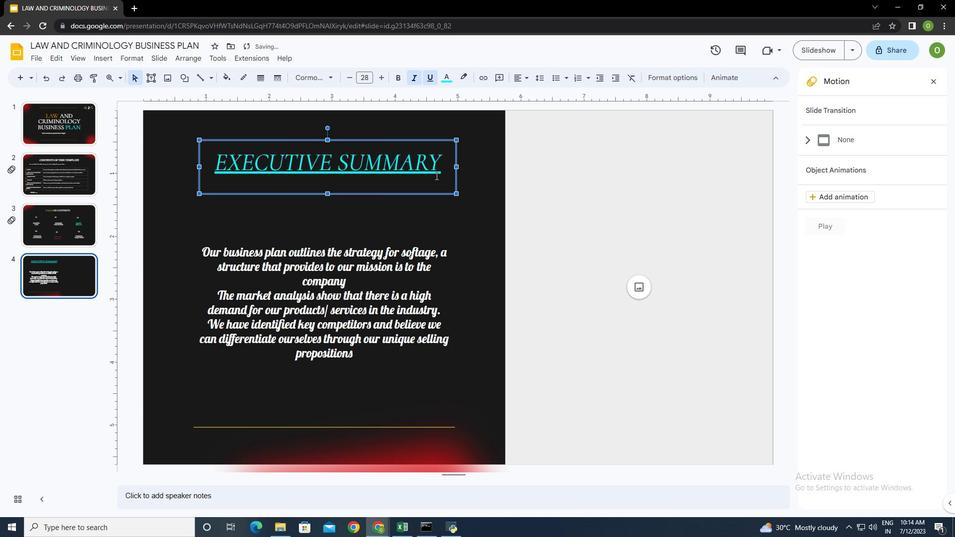 
Action: Mouse pressed left at (436, 175)
Screenshot: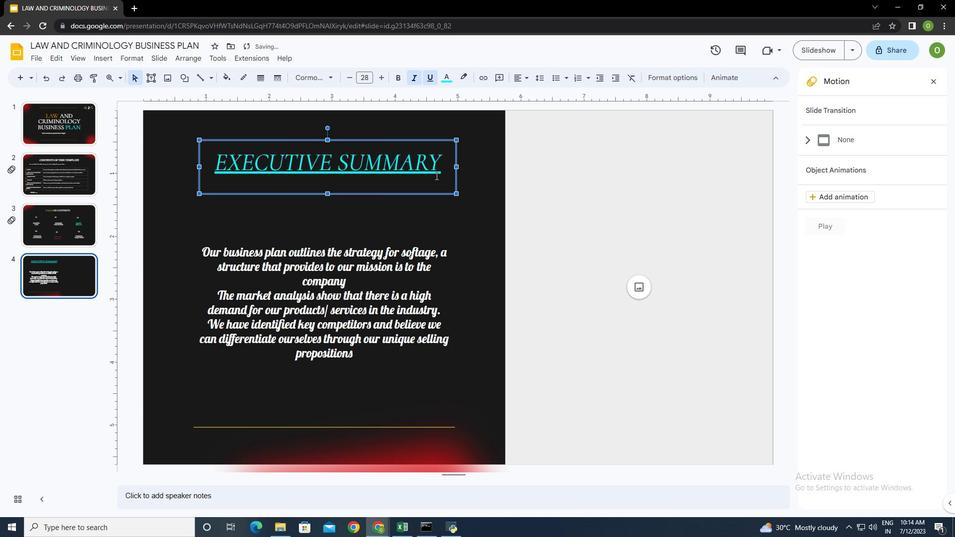 
Action: Mouse moved to (468, 250)
Screenshot: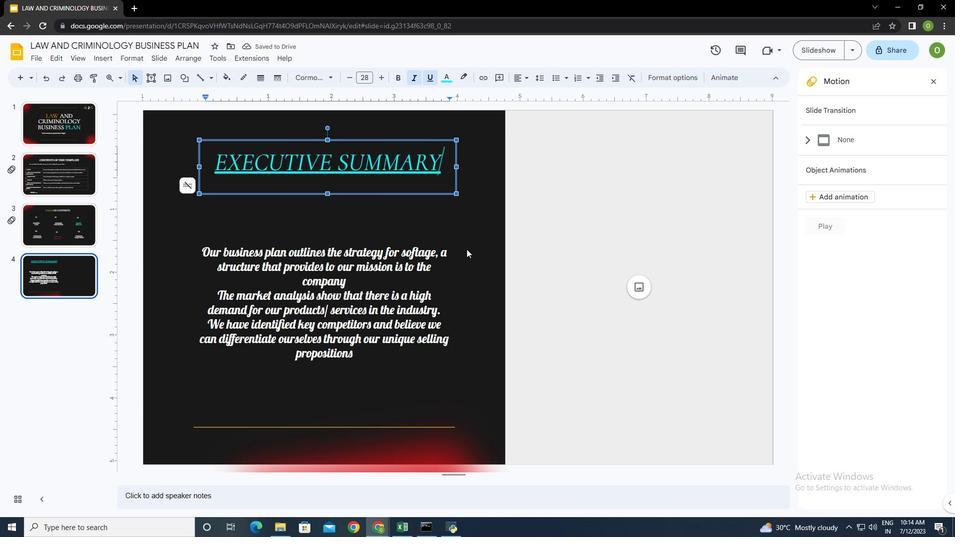 
Action: Mouse pressed left at (468, 250)
Screenshot: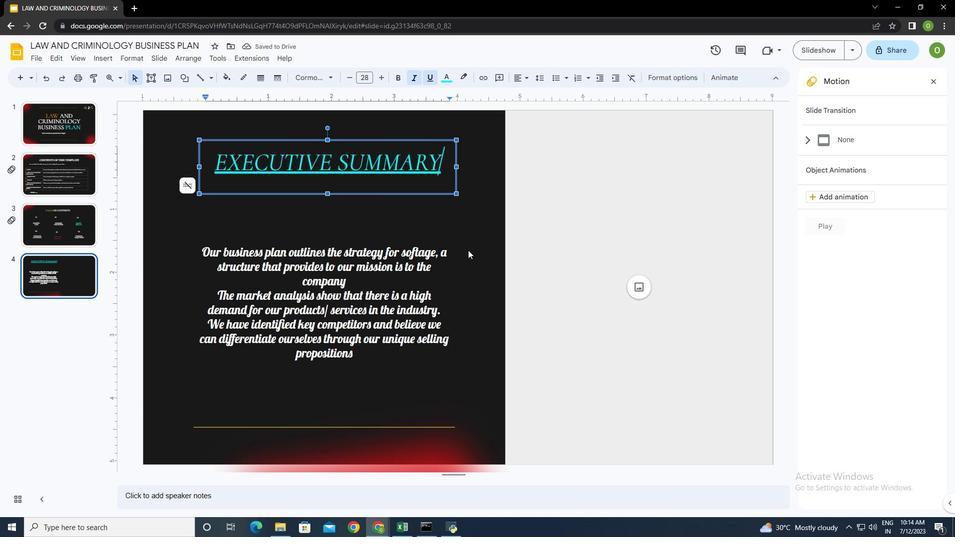 
Action: Mouse moved to (429, 360)
Screenshot: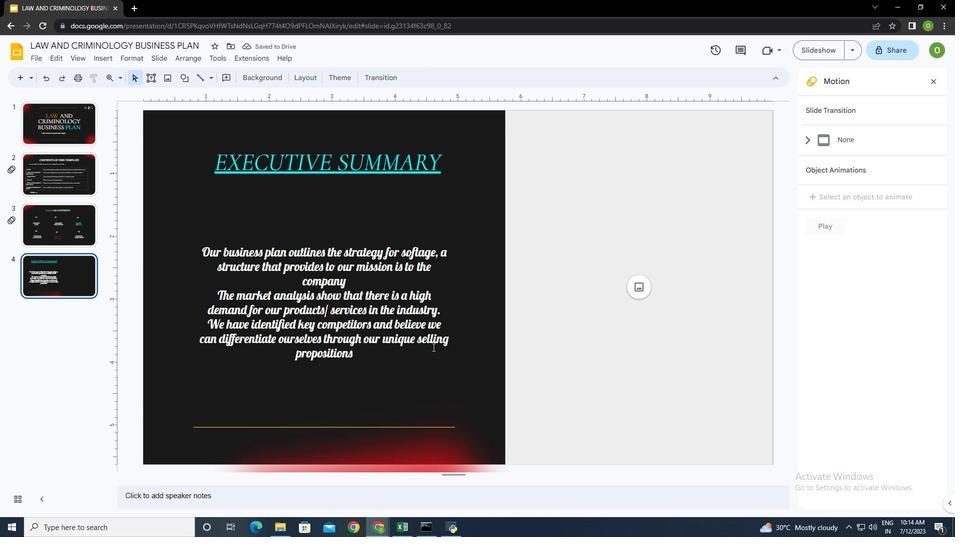 
Action: Mouse pressed left at (429, 360)
Screenshot: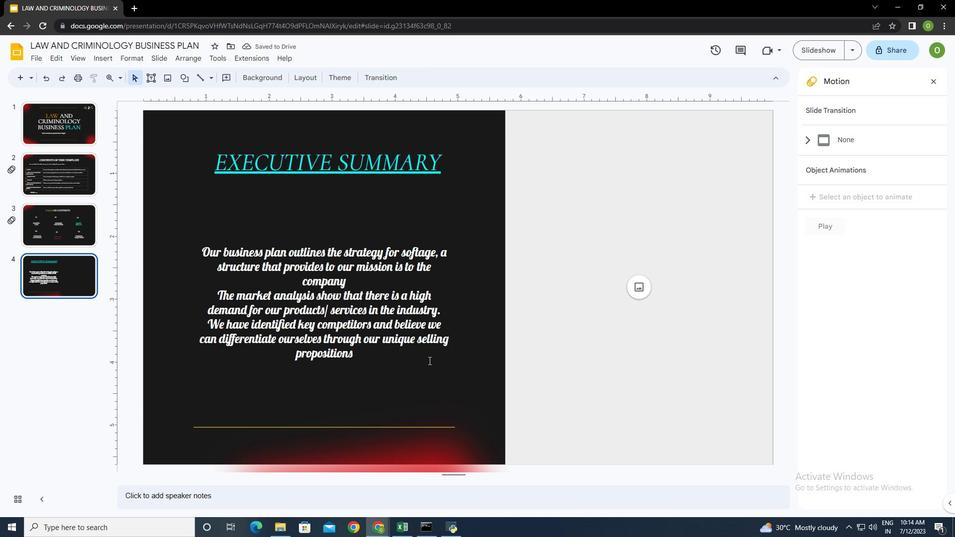 
Action: Mouse moved to (640, 288)
Screenshot: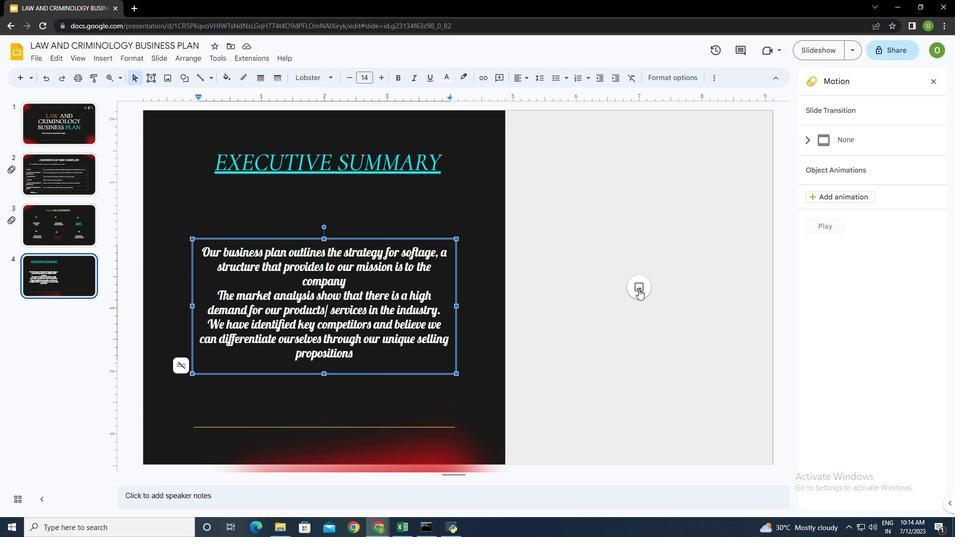 
Action: Mouse pressed left at (640, 288)
Screenshot: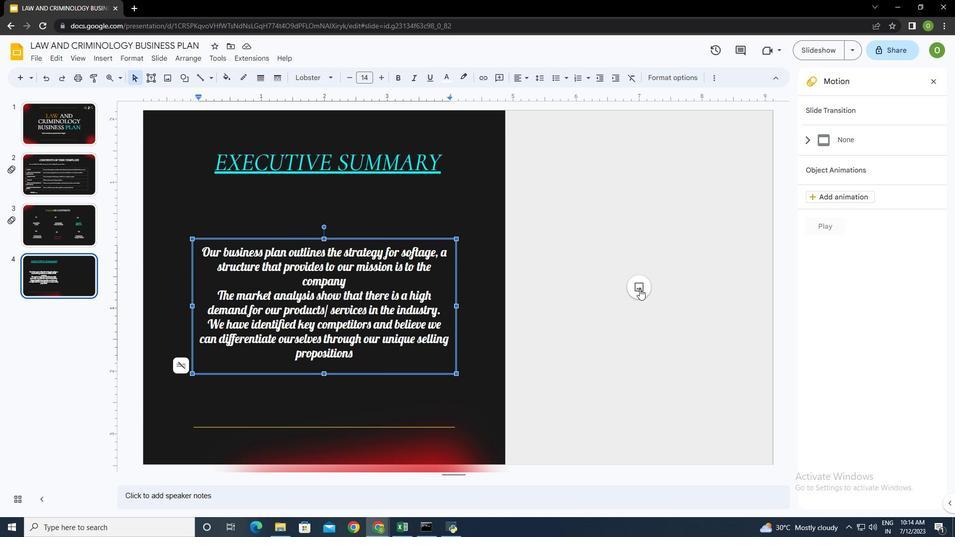
Action: Mouse moved to (700, 294)
Screenshot: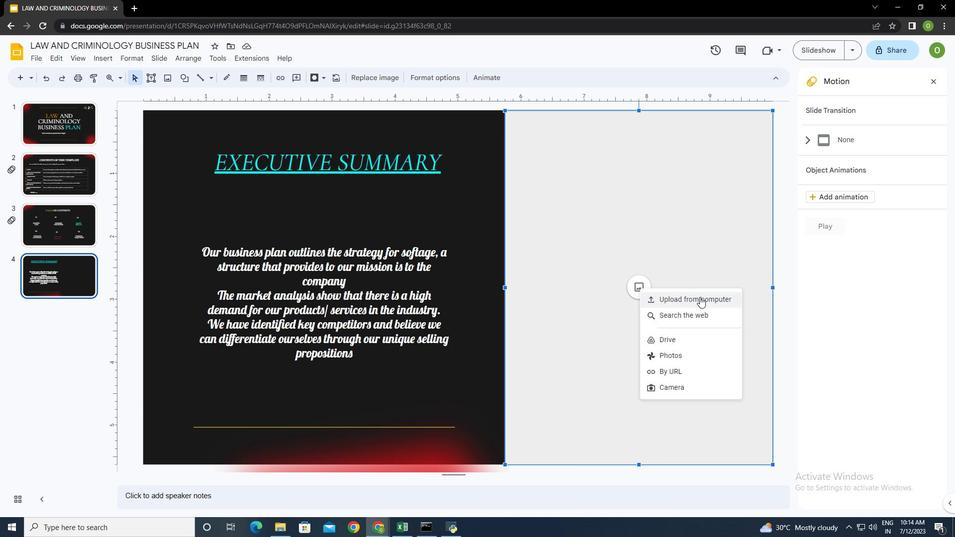 
Action: Mouse pressed left at (700, 294)
Screenshot: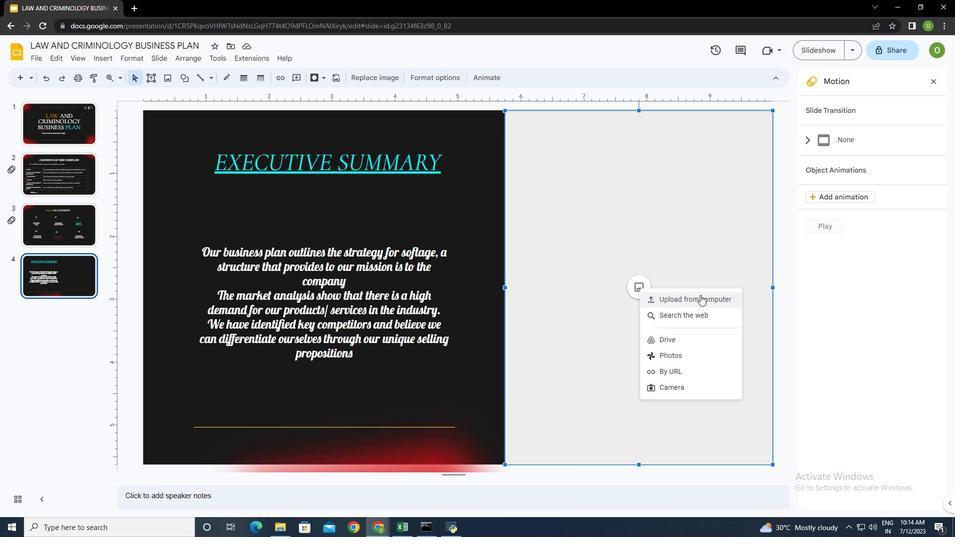 
Action: Mouse moved to (50, 101)
Screenshot: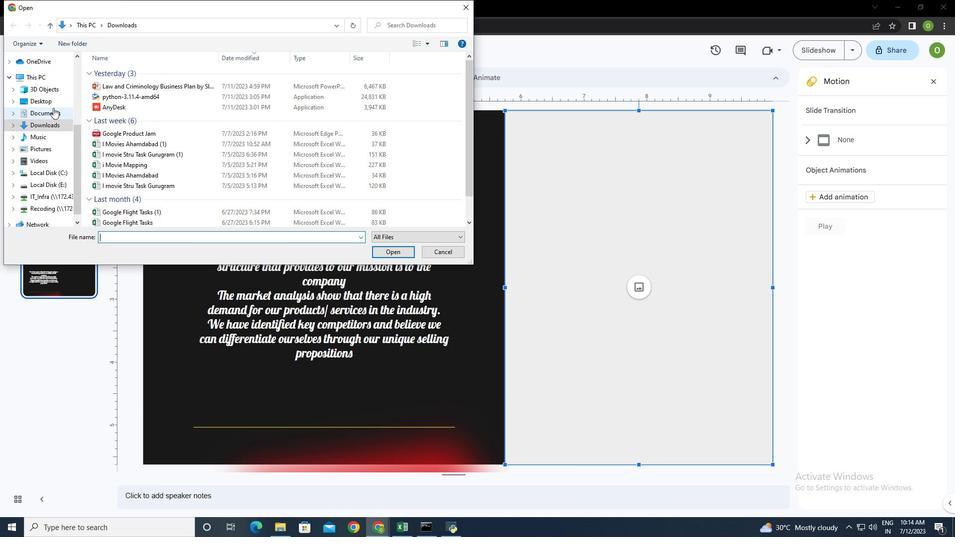 
Action: Mouse pressed left at (50, 101)
Screenshot: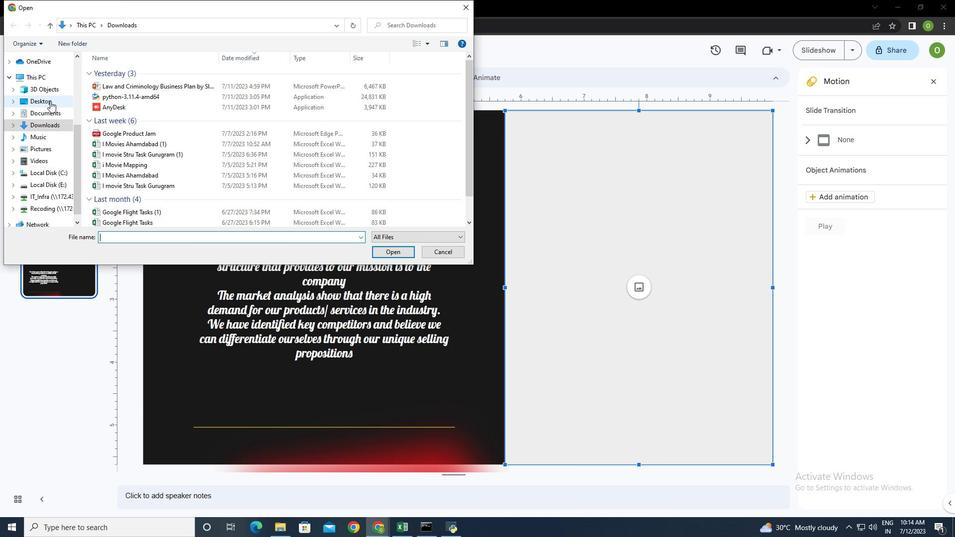 
Action: Mouse moved to (145, 106)
Screenshot: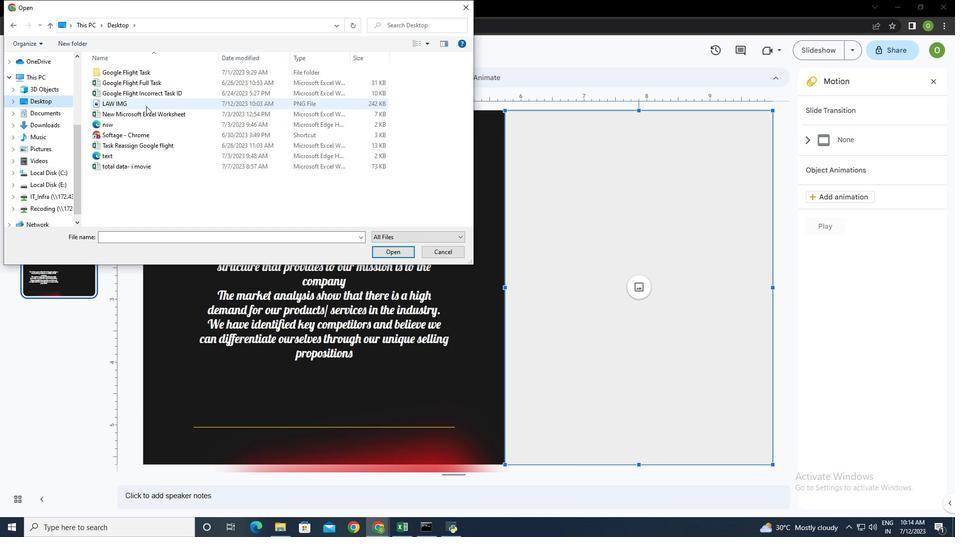 
Action: Mouse pressed left at (145, 106)
Screenshot: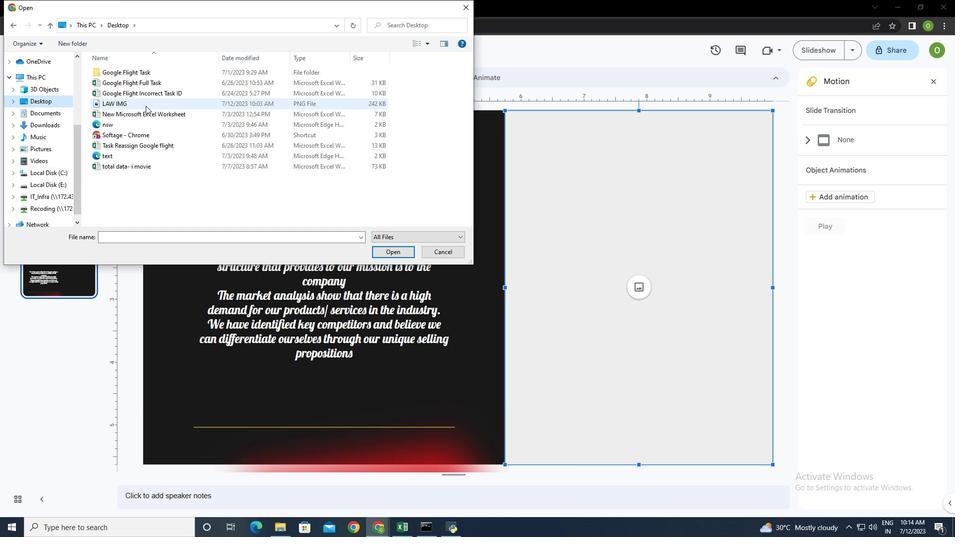 
Action: Mouse pressed left at (145, 106)
Screenshot: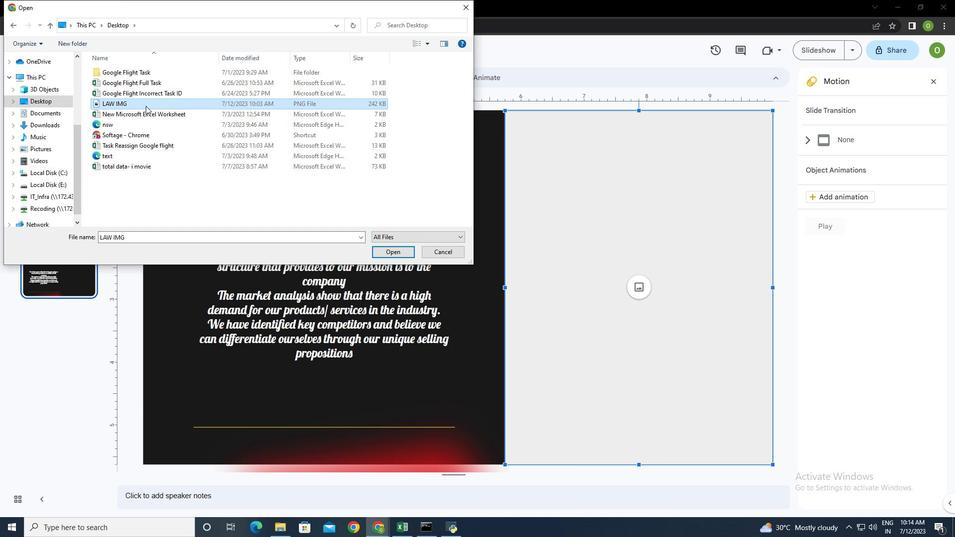 
Action: Mouse moved to (650, 316)
Screenshot: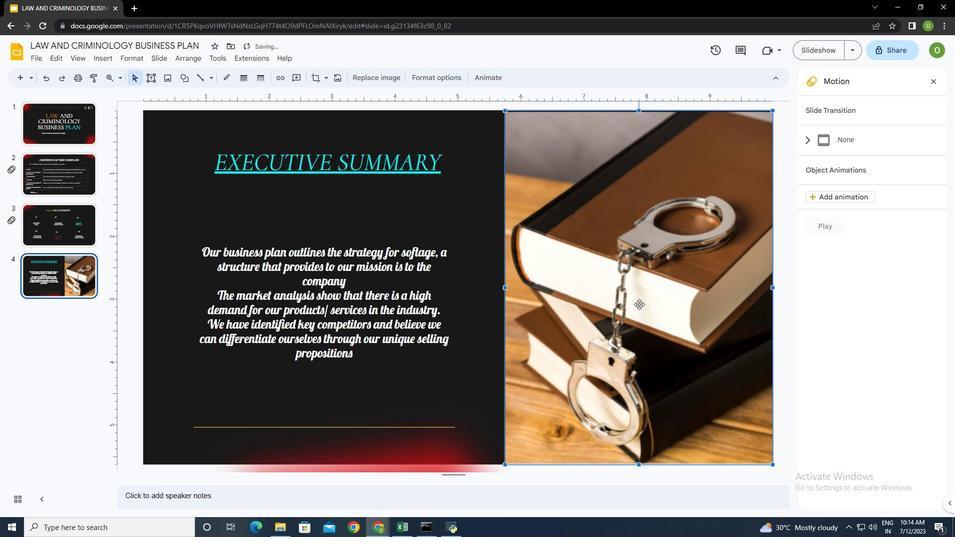 
Action: Mouse pressed left at (650, 316)
Screenshot: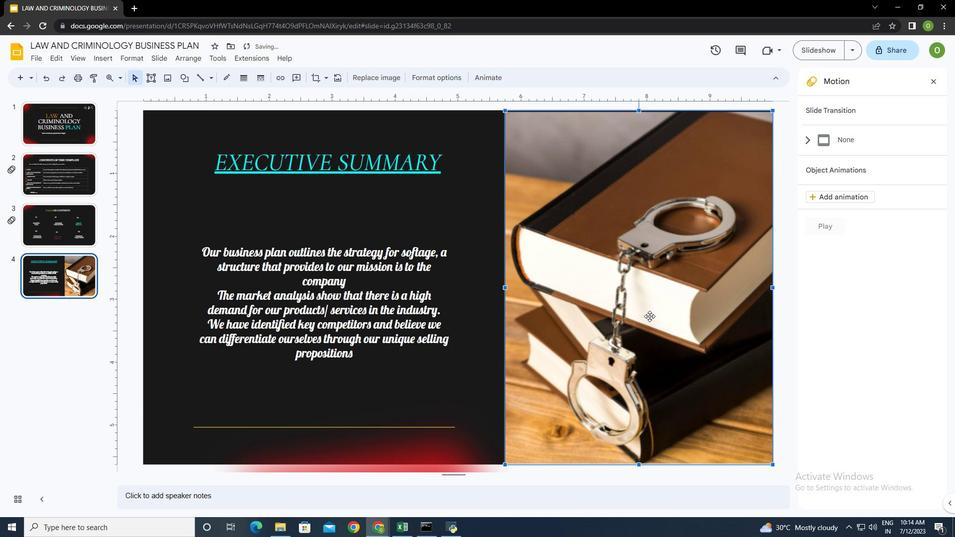 
Action: Mouse moved to (772, 112)
Screenshot: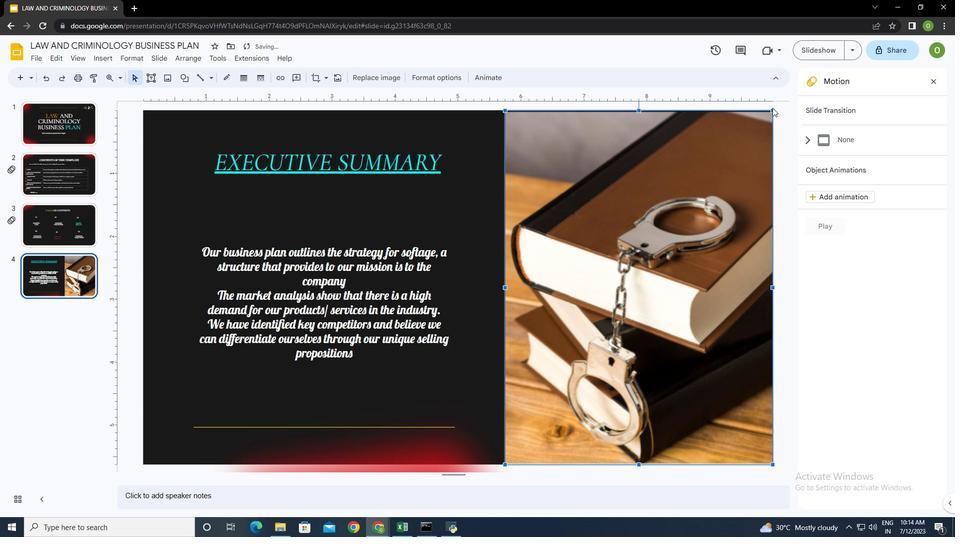 
Action: Mouse pressed left at (772, 112)
Screenshot: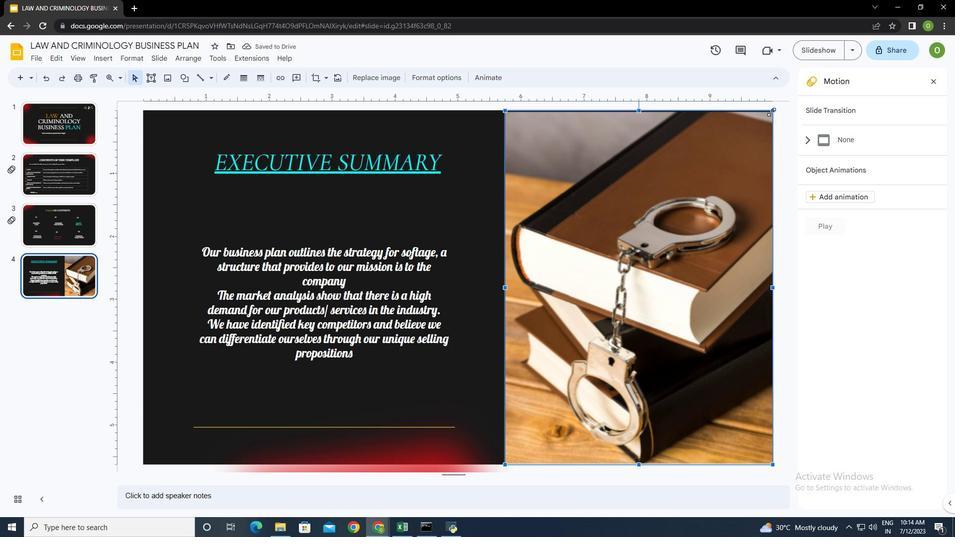 
Action: Mouse moved to (669, 231)
Screenshot: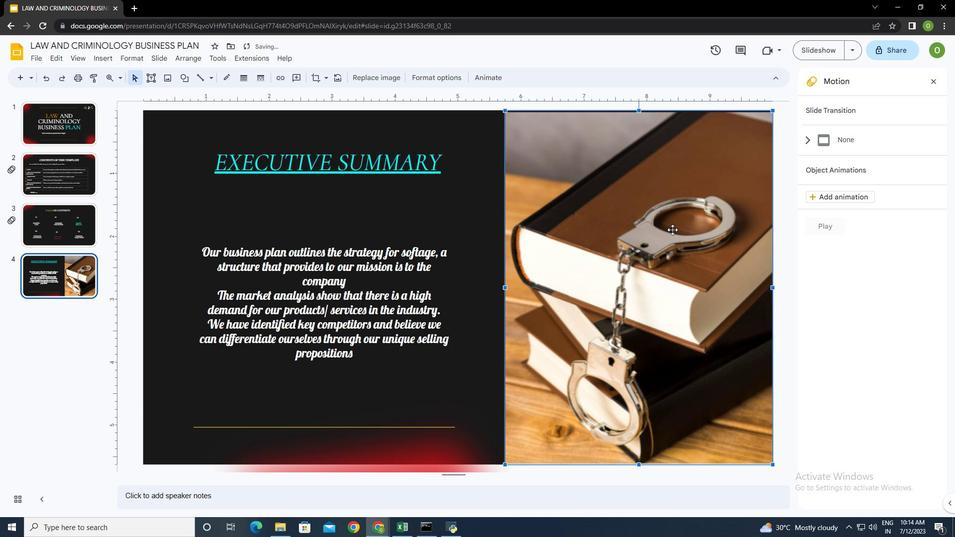 
Action: Mouse pressed left at (669, 231)
Screenshot: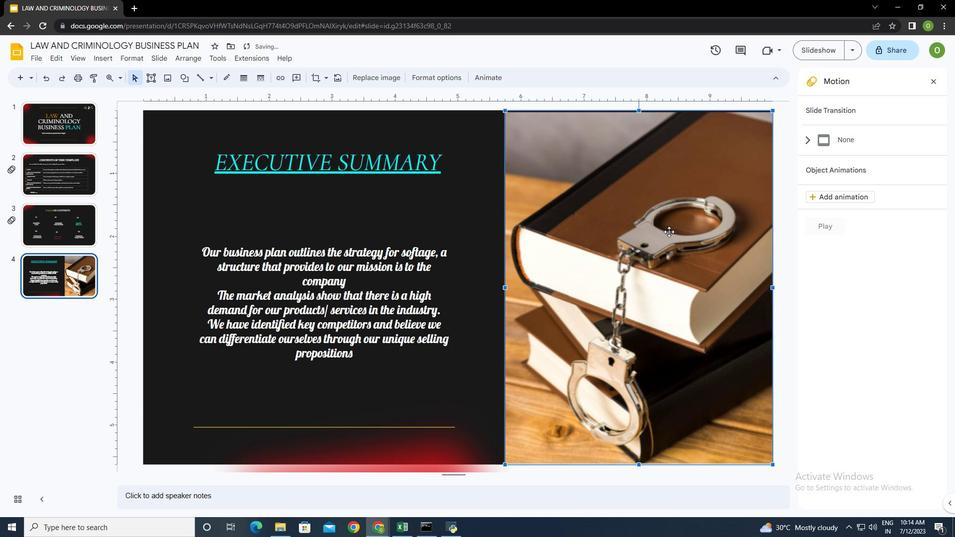
Action: Mouse moved to (805, 135)
Screenshot: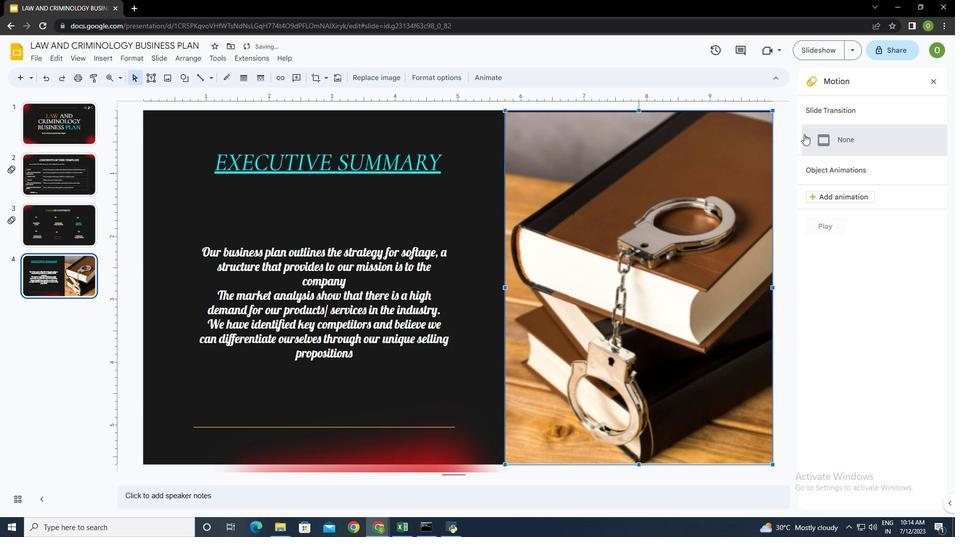
Action: Mouse pressed left at (805, 135)
Screenshot: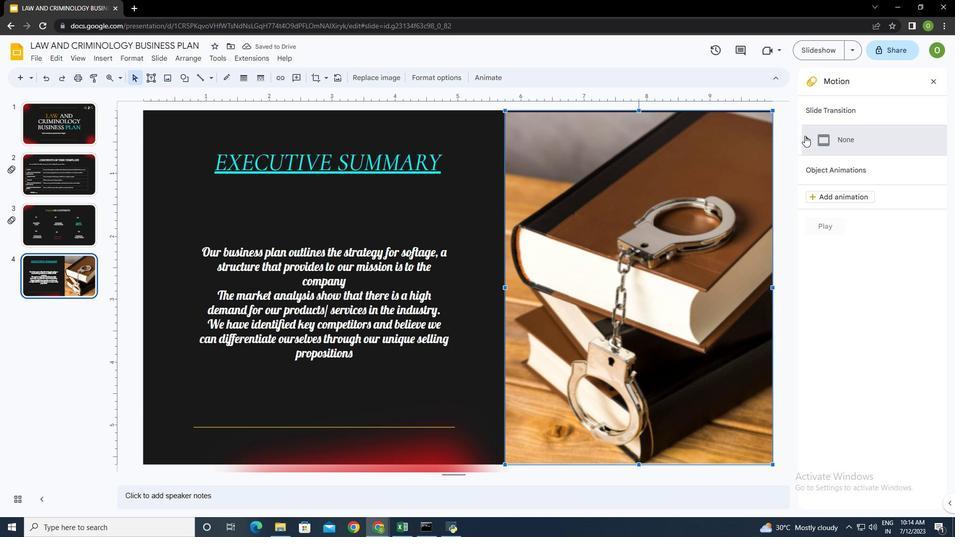 
Action: Mouse moved to (842, 172)
Screenshot: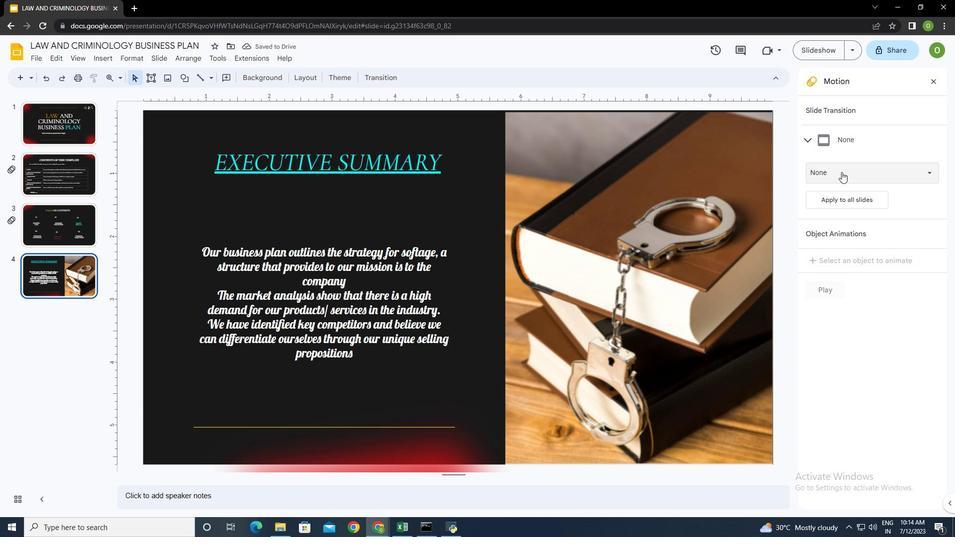 
Action: Mouse pressed left at (842, 172)
Screenshot: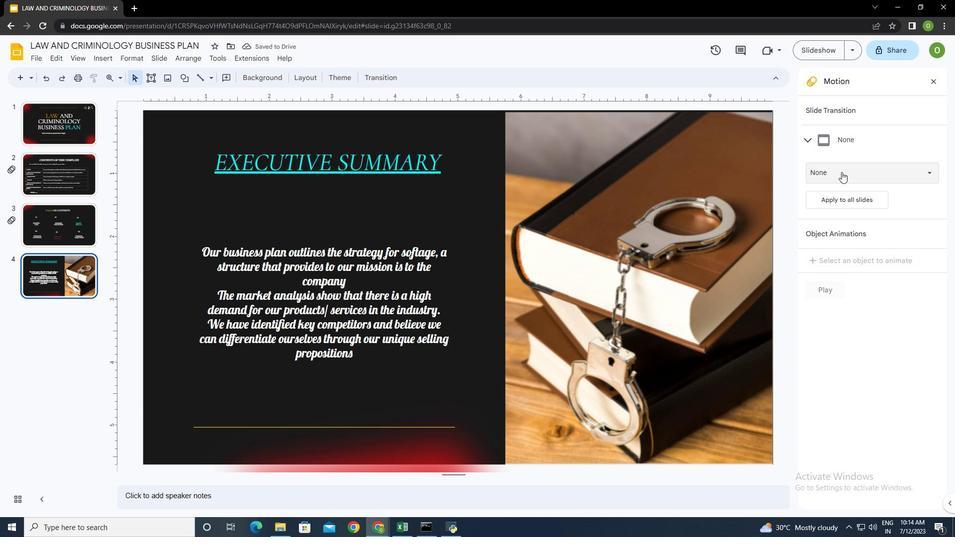 
Action: Mouse moved to (846, 241)
Screenshot: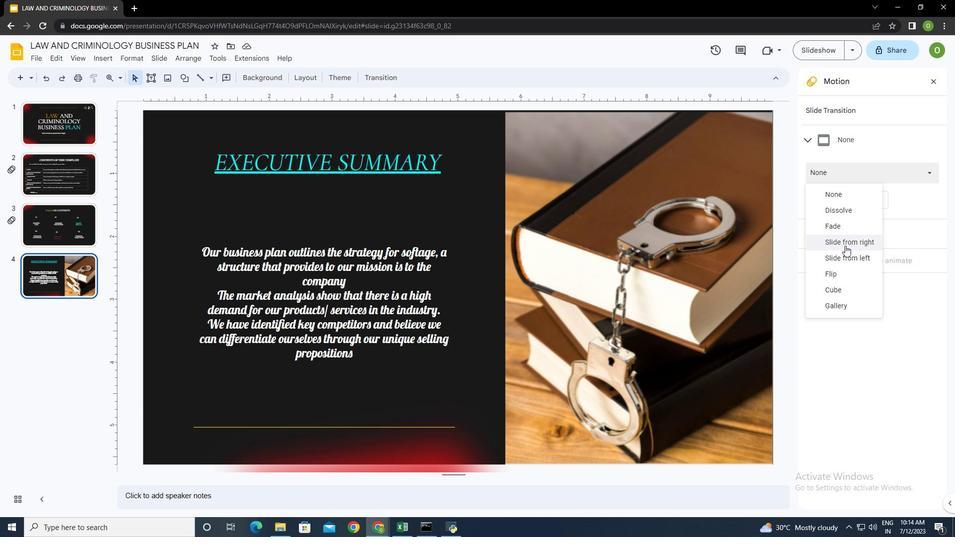 
Action: Mouse pressed left at (846, 241)
Screenshot: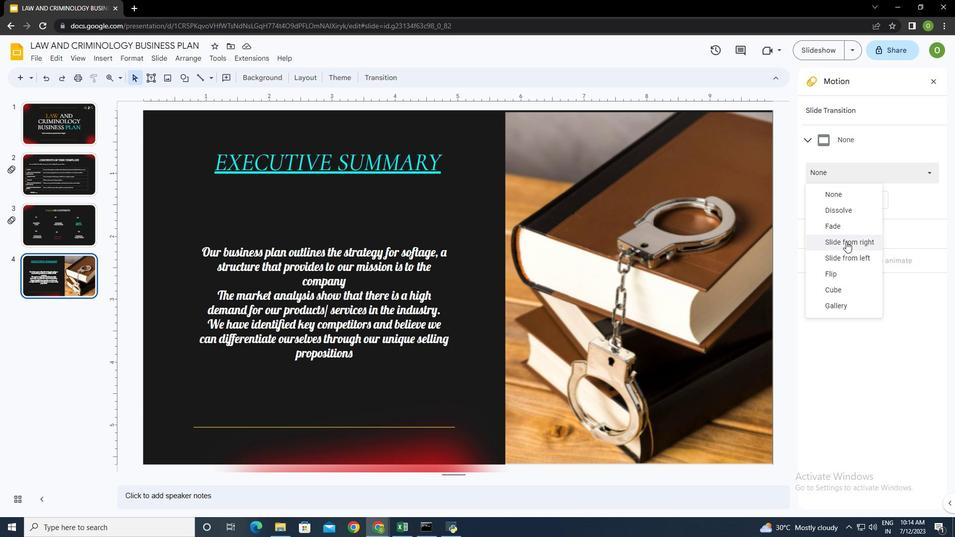 
Action: Mouse moved to (925, 194)
Screenshot: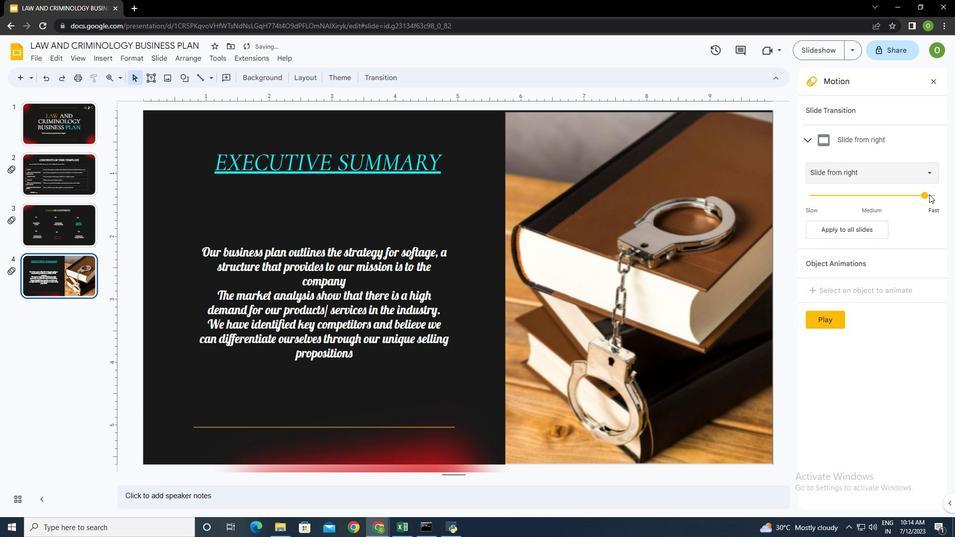 
Action: Mouse pressed left at (925, 194)
Screenshot: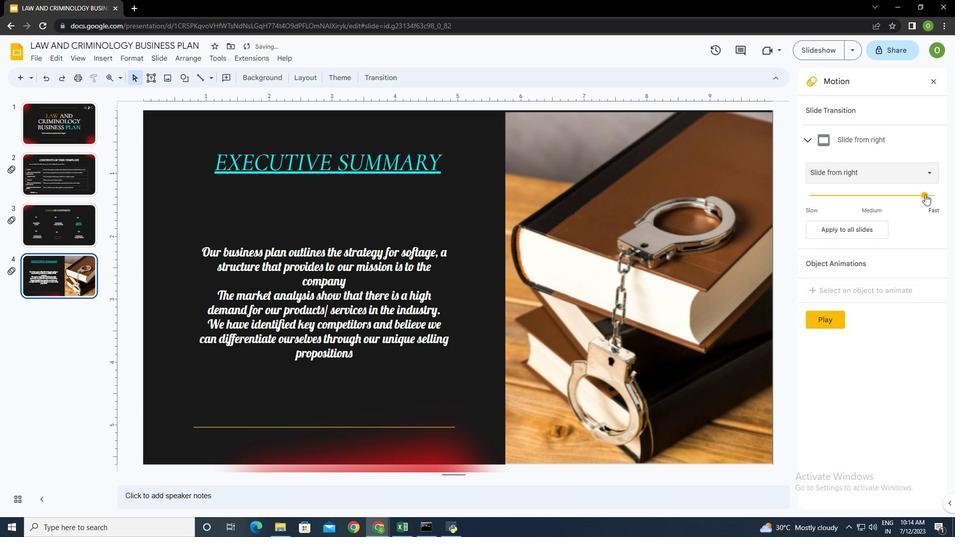 
Action: Mouse moved to (822, 320)
Screenshot: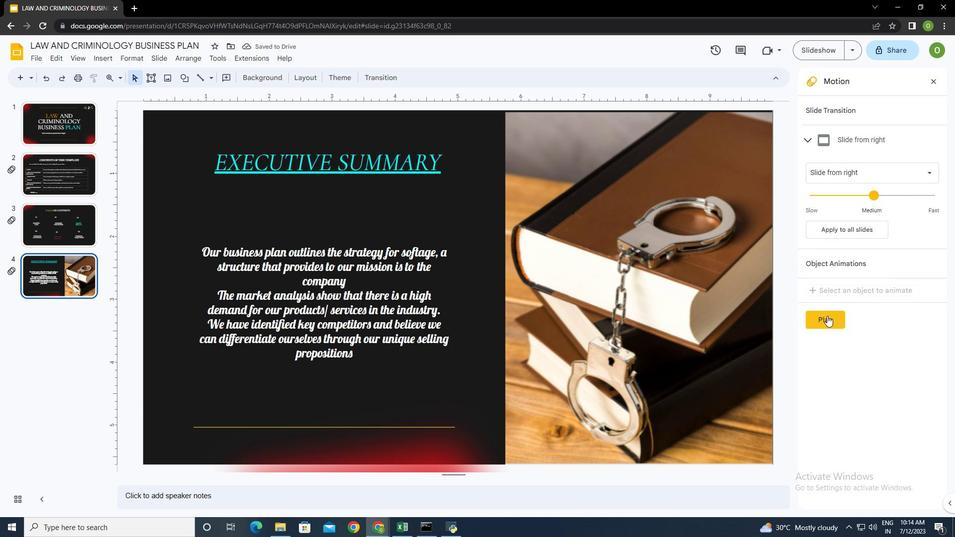 
Action: Mouse pressed left at (822, 320)
Screenshot: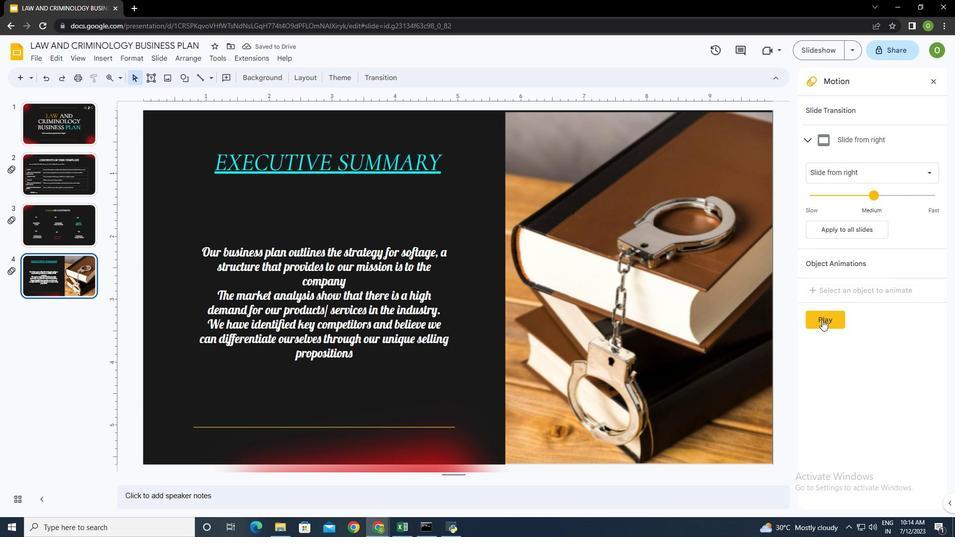 
Action: Mouse moved to (832, 321)
Screenshot: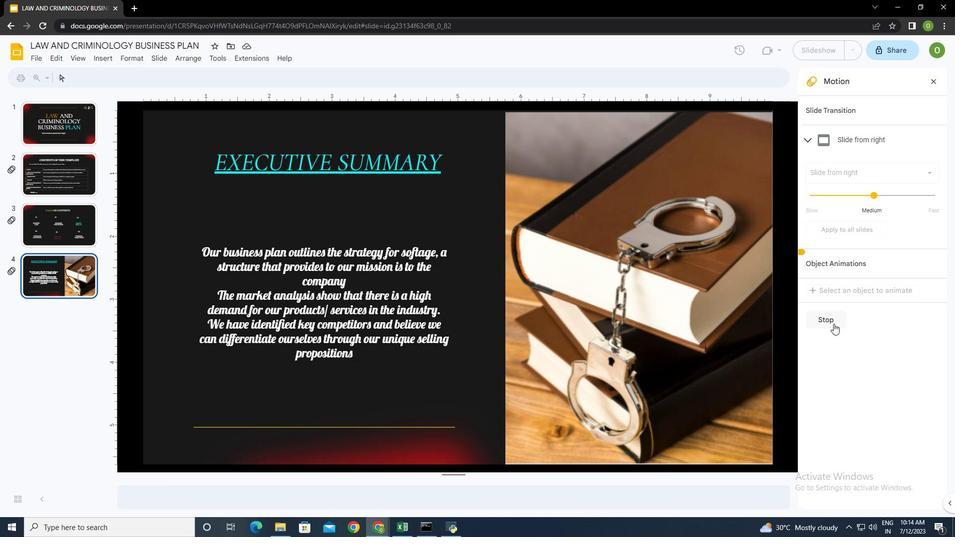 
Action: Mouse pressed left at (832, 321)
Screenshot: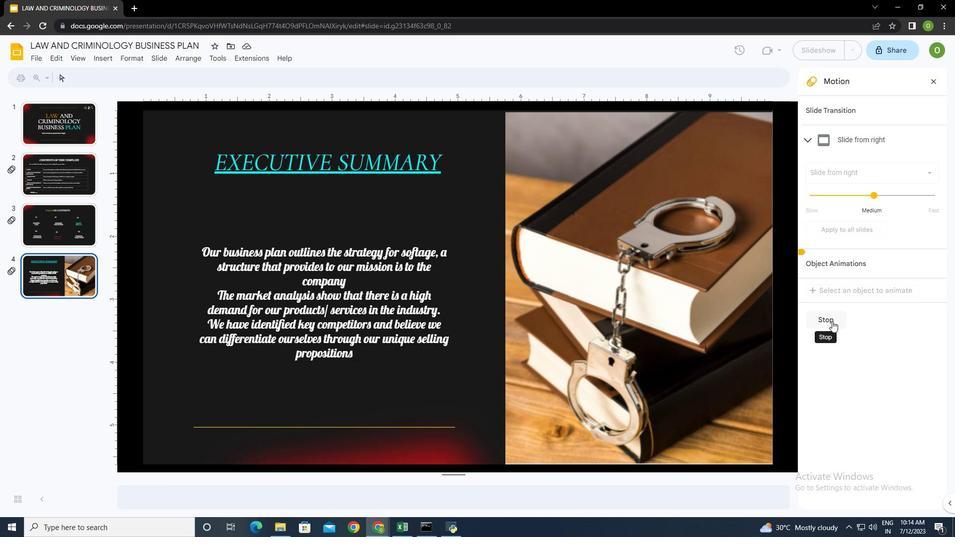
Action: Mouse moved to (933, 81)
Screenshot: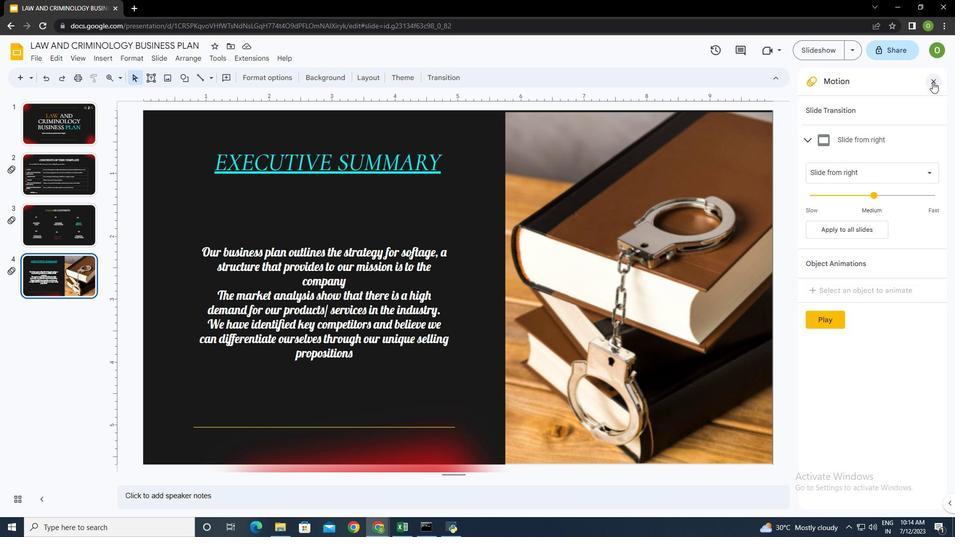 
Action: Mouse pressed left at (933, 81)
Screenshot: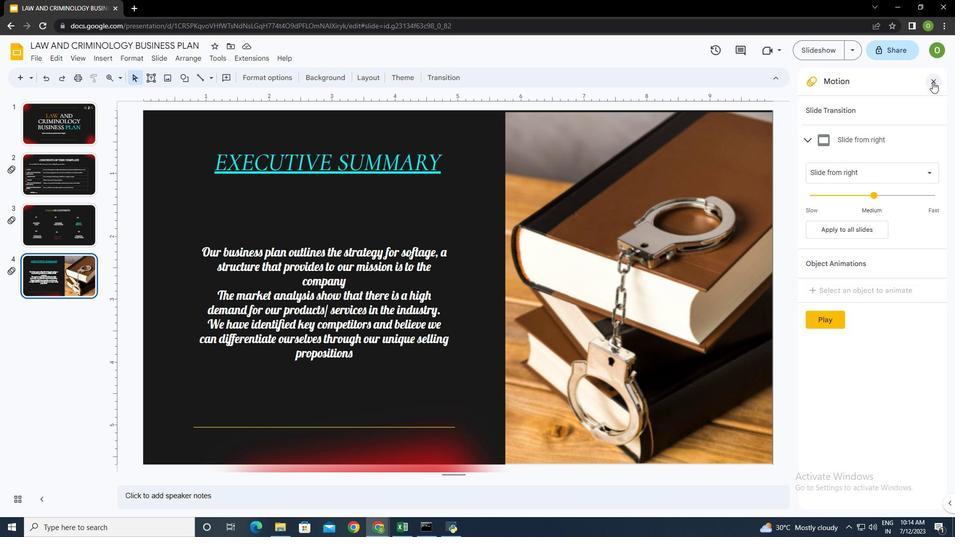 
Action: Mouse moved to (537, 213)
Screenshot: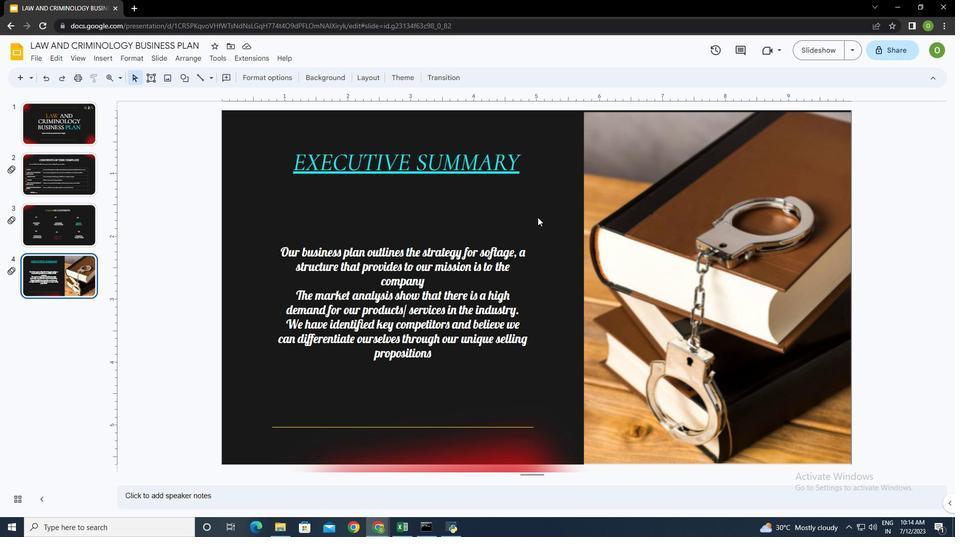 
Action: Mouse pressed left at (537, 213)
Screenshot: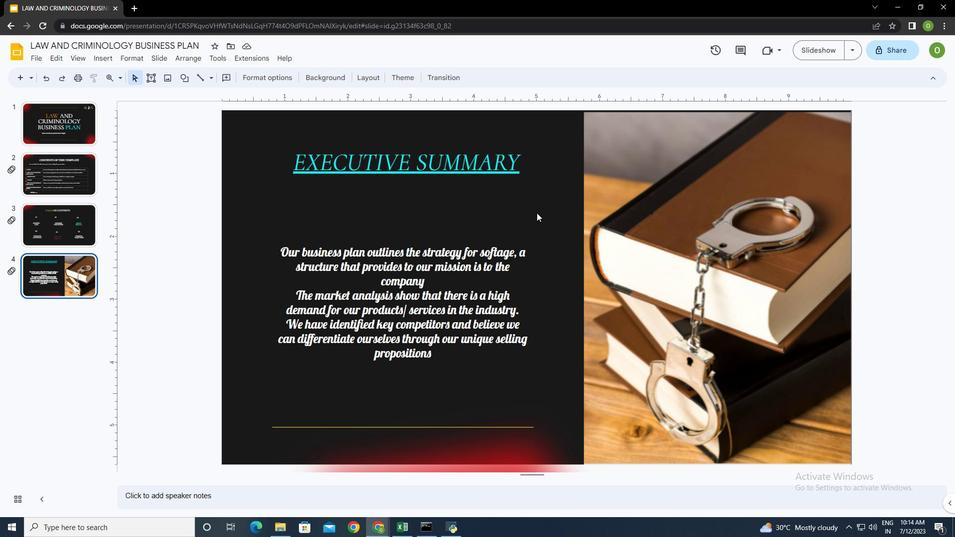 
Action: Mouse moved to (280, 75)
Screenshot: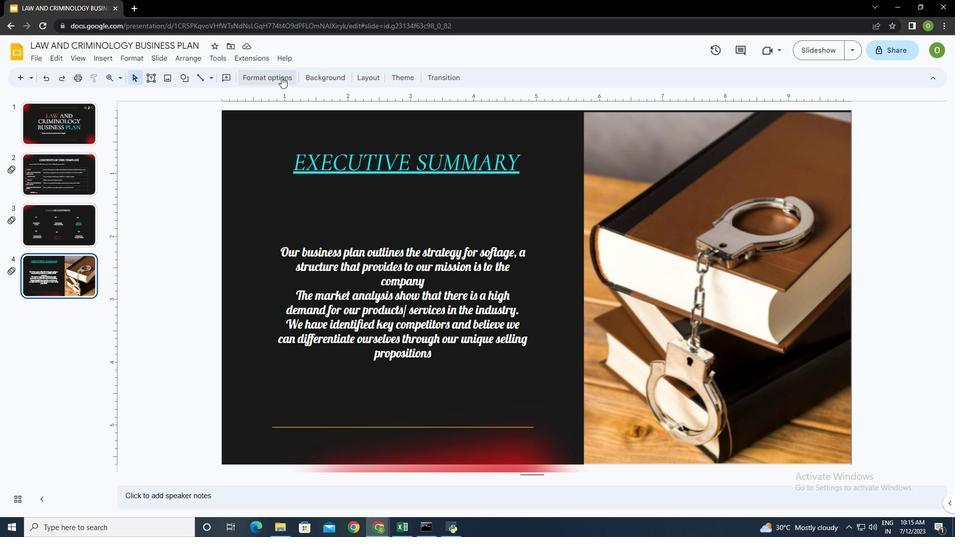 
Action: Mouse pressed left at (280, 75)
Screenshot: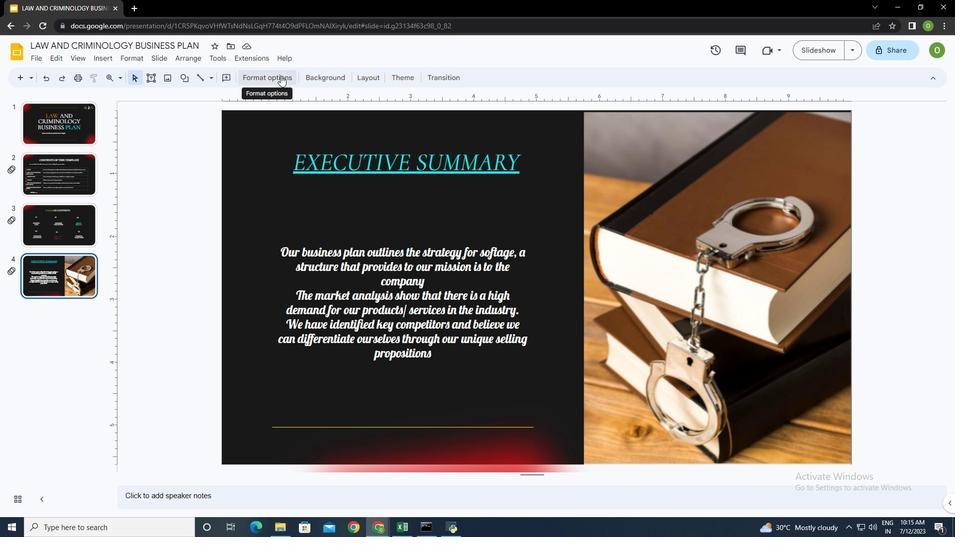 
Action: Mouse moved to (321, 160)
Screenshot: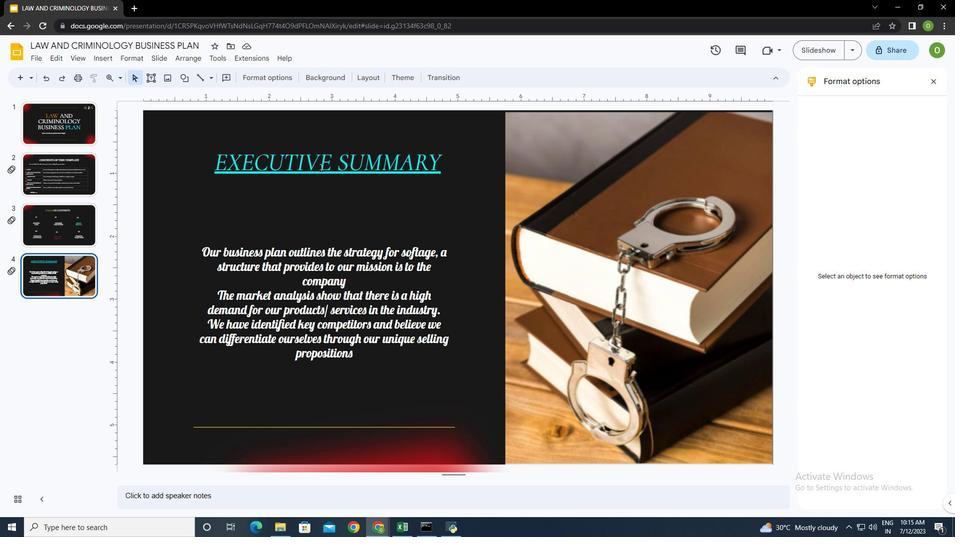 
Action: Mouse pressed left at (321, 160)
Screenshot: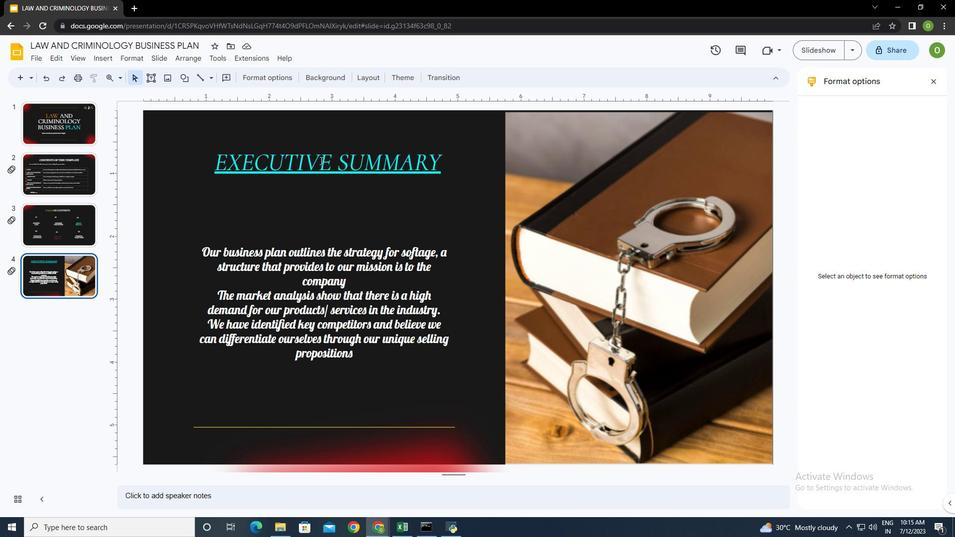 
Action: Mouse moved to (842, 161)
Screenshot: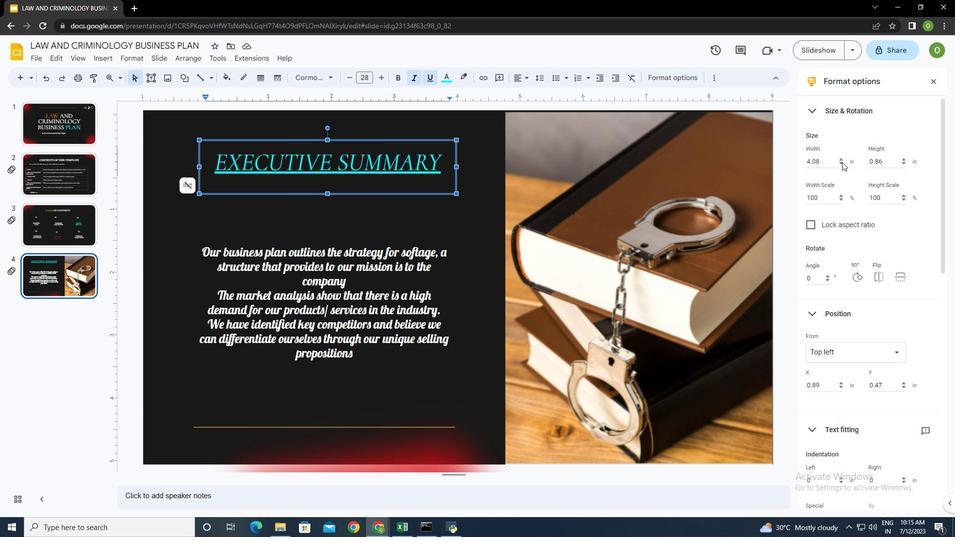
Action: Mouse pressed left at (842, 161)
Screenshot: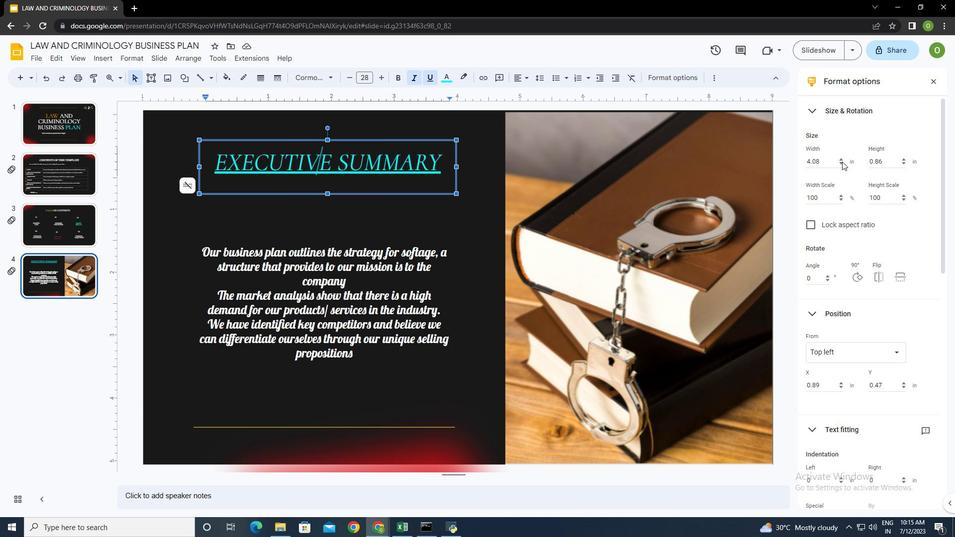 
Action: Mouse moved to (841, 162)
Screenshot: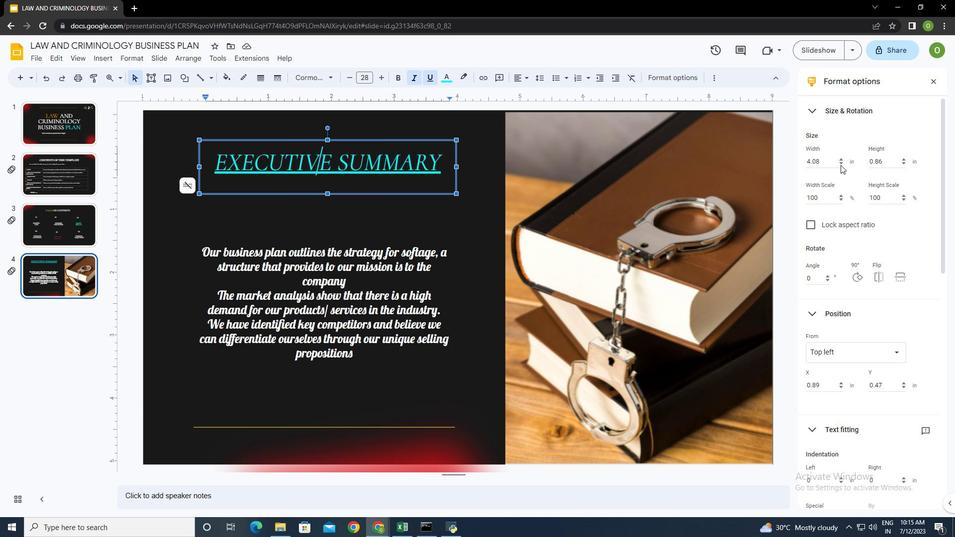
Action: Mouse pressed left at (841, 162)
Screenshot: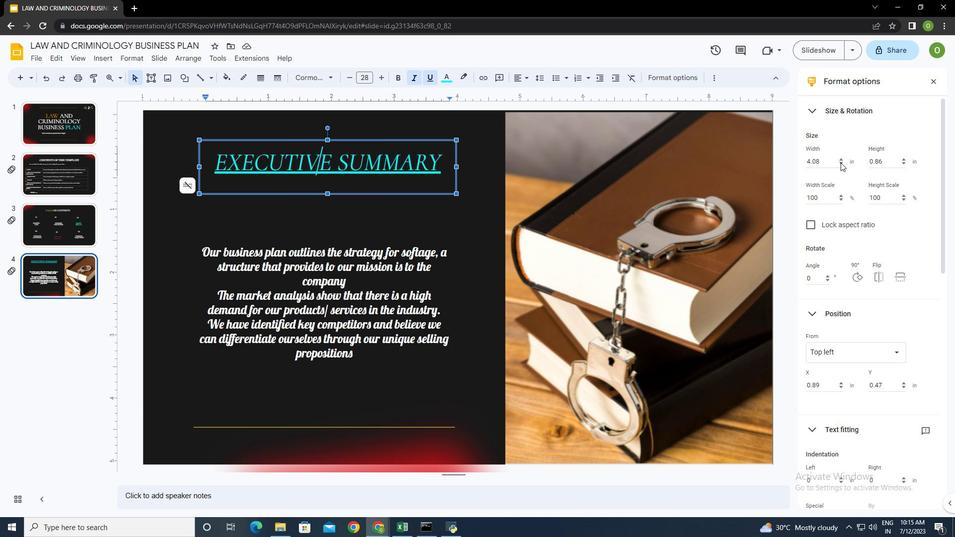 
Action: Mouse moved to (842, 157)
Screenshot: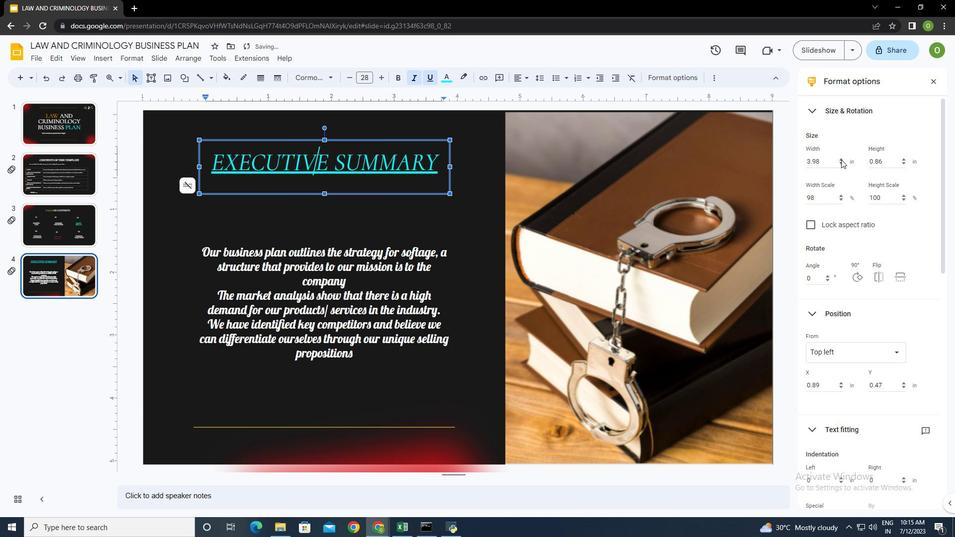 
Action: Mouse pressed left at (842, 157)
Screenshot: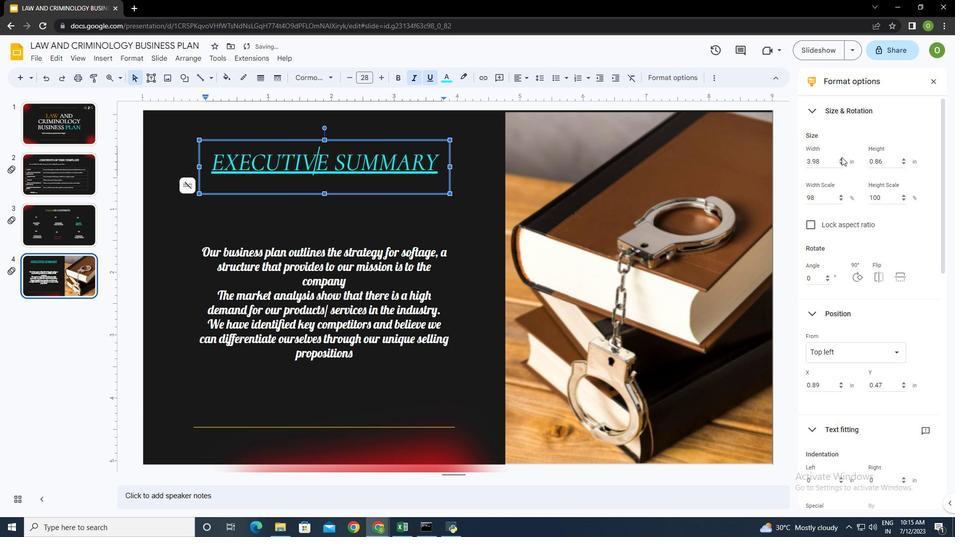 
Action: Mouse pressed left at (842, 157)
Screenshot: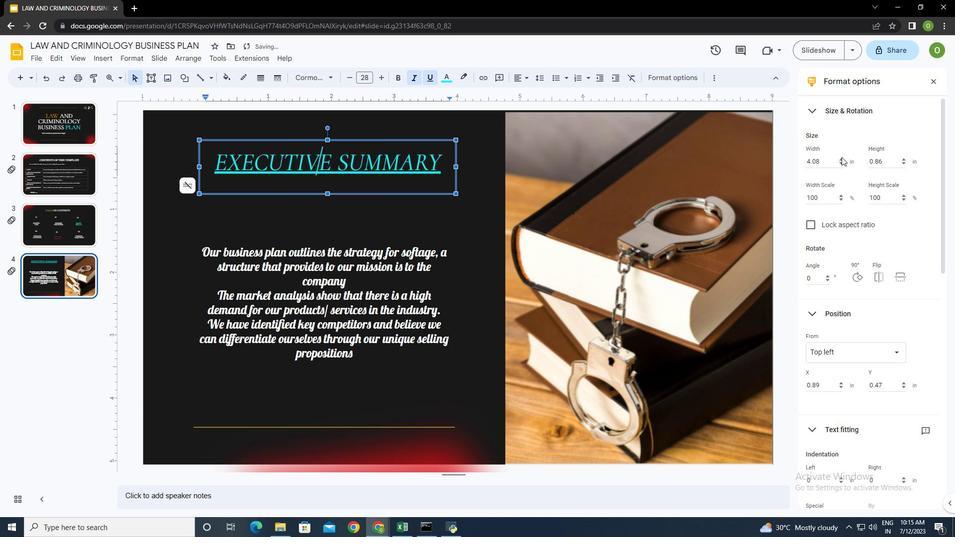 
Action: Mouse pressed left at (842, 157)
Screenshot: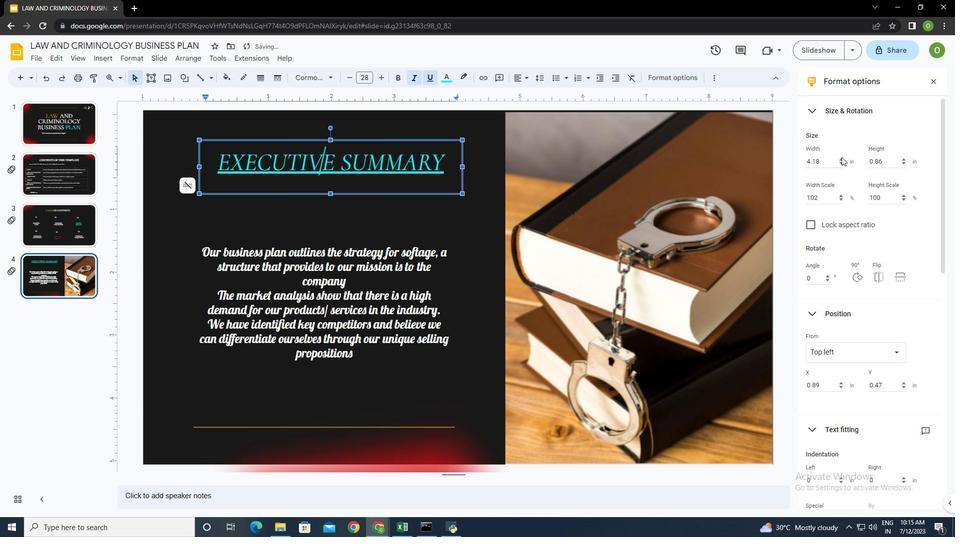 
Action: Mouse moved to (468, 222)
Screenshot: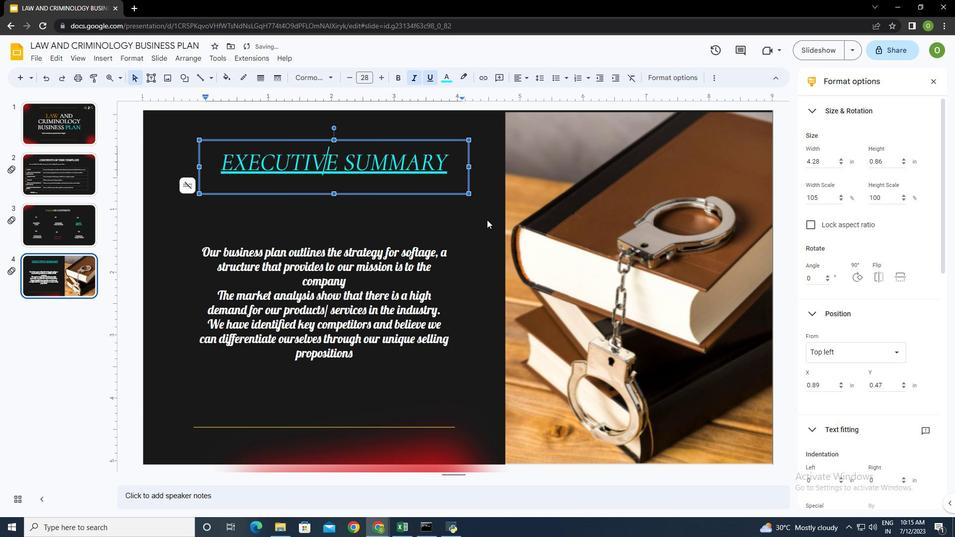 
Action: Mouse pressed left at (468, 222)
Screenshot: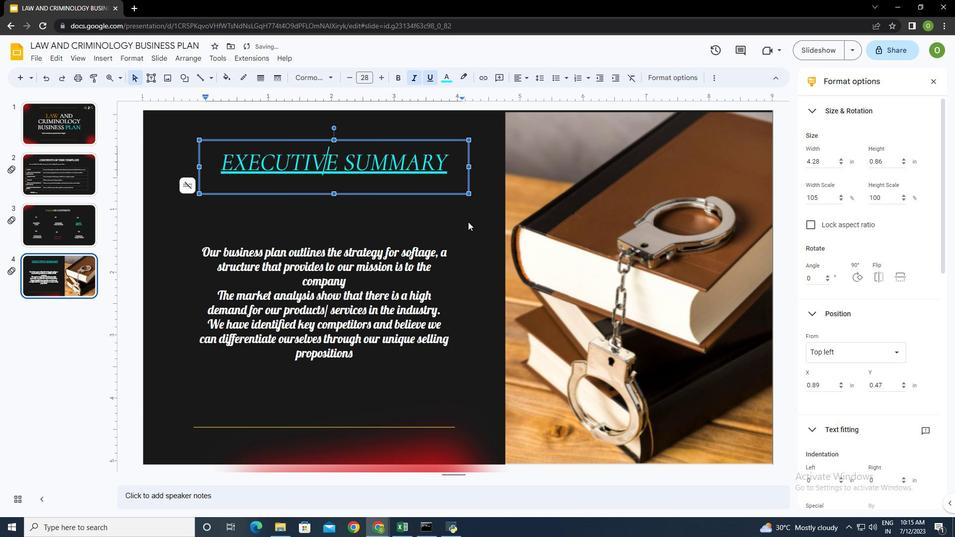 
Action: Mouse moved to (441, 276)
Screenshot: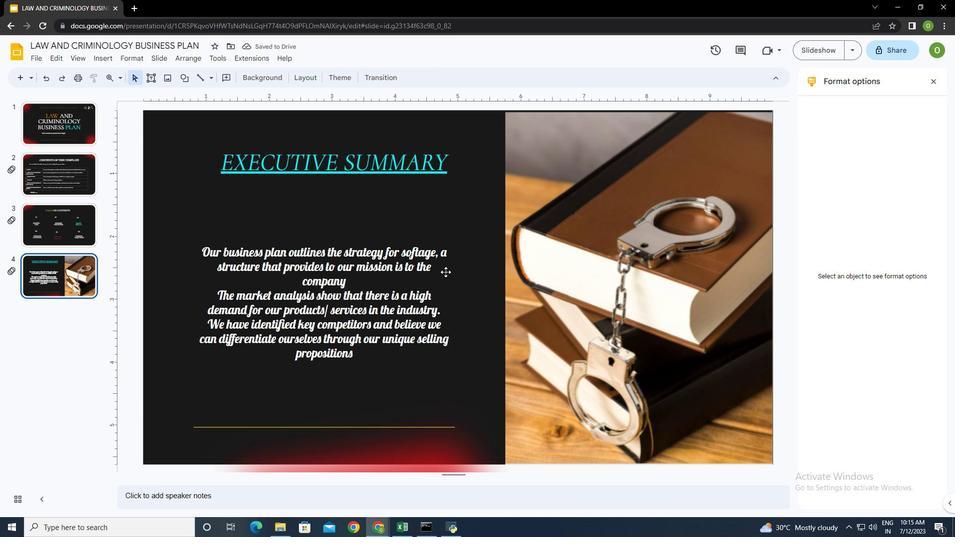 
Action: Mouse pressed left at (441, 276)
Screenshot: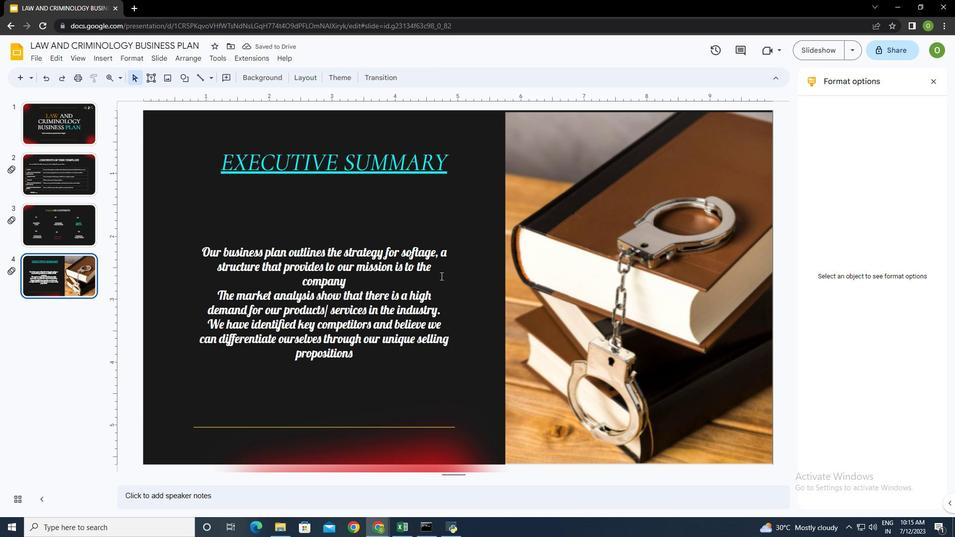 
Action: Mouse moved to (903, 164)
Screenshot: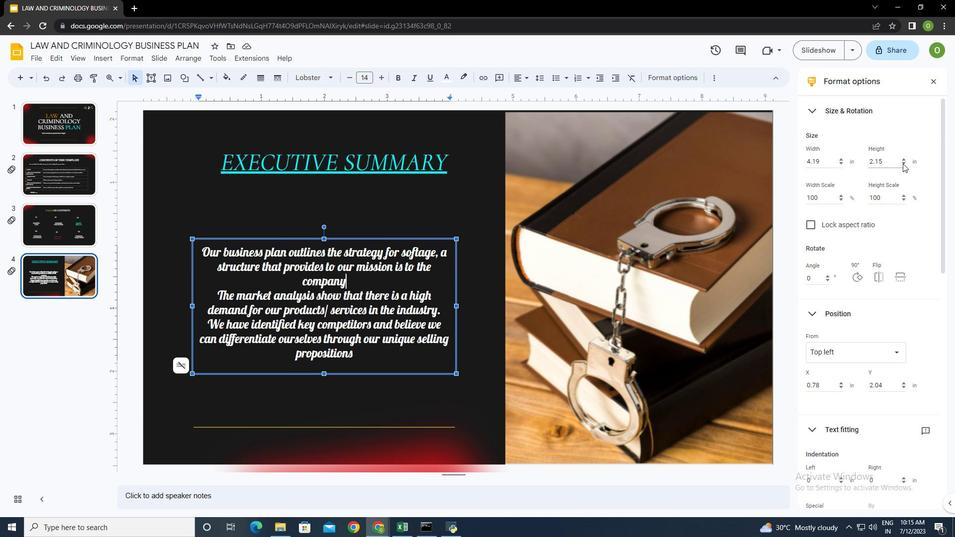 
Action: Mouse pressed left at (903, 164)
Screenshot: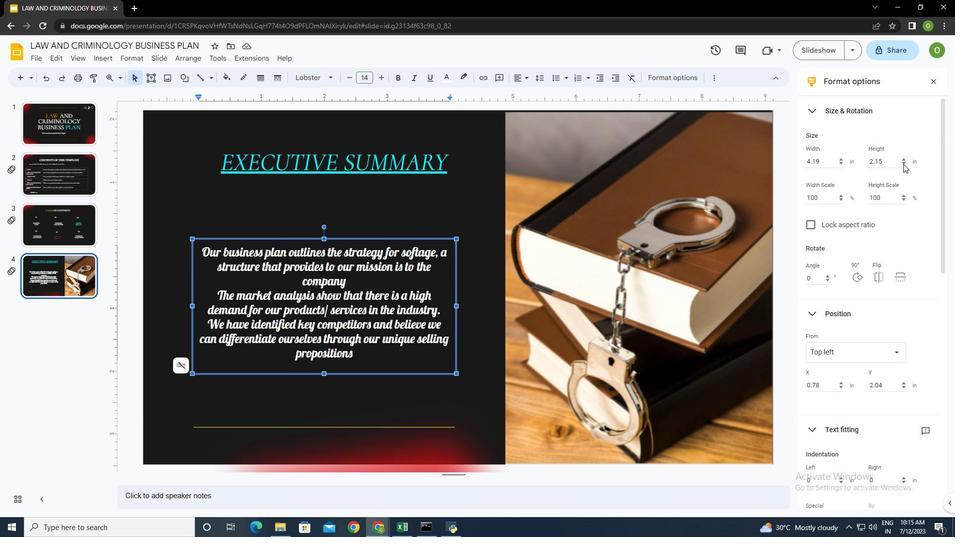 
Action: Mouse moved to (928, 317)
Screenshot: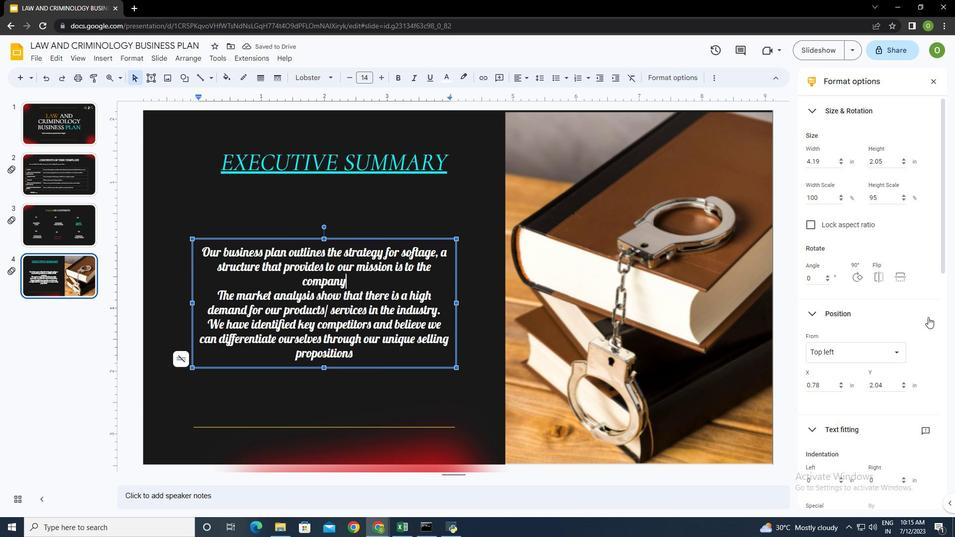 
Action: Mouse pressed left at (928, 317)
Screenshot: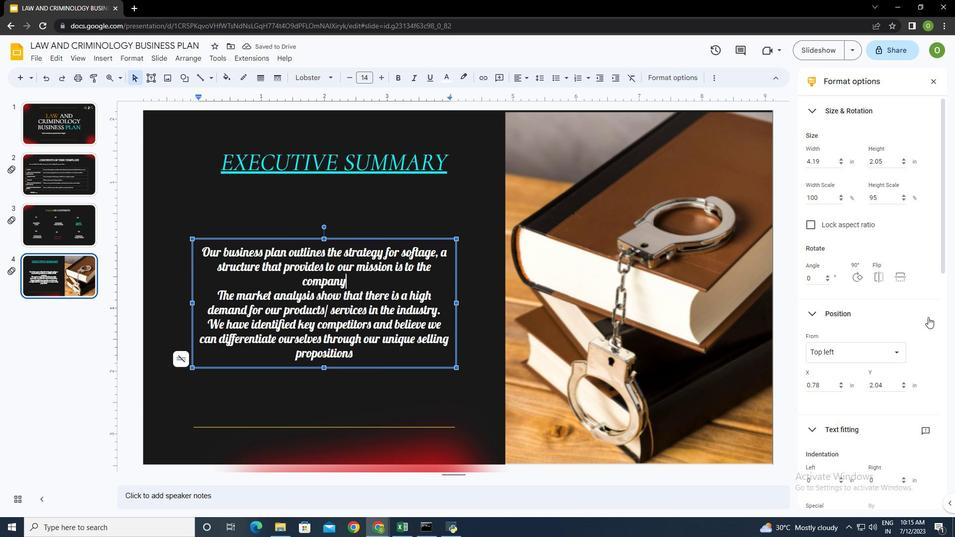 
Action: Mouse moved to (914, 313)
Screenshot: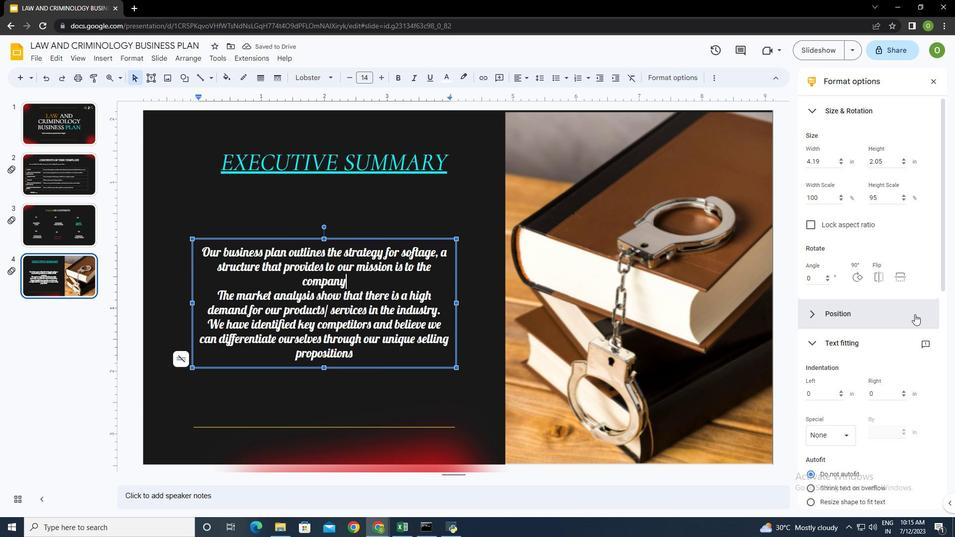 
Action: Mouse pressed left at (914, 313)
Screenshot: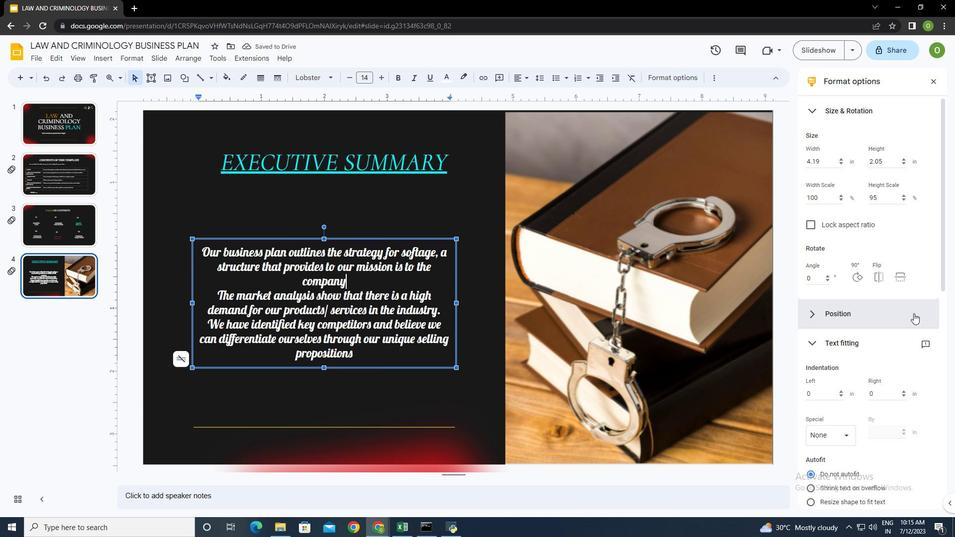 
Action: Mouse moved to (903, 396)
Screenshot: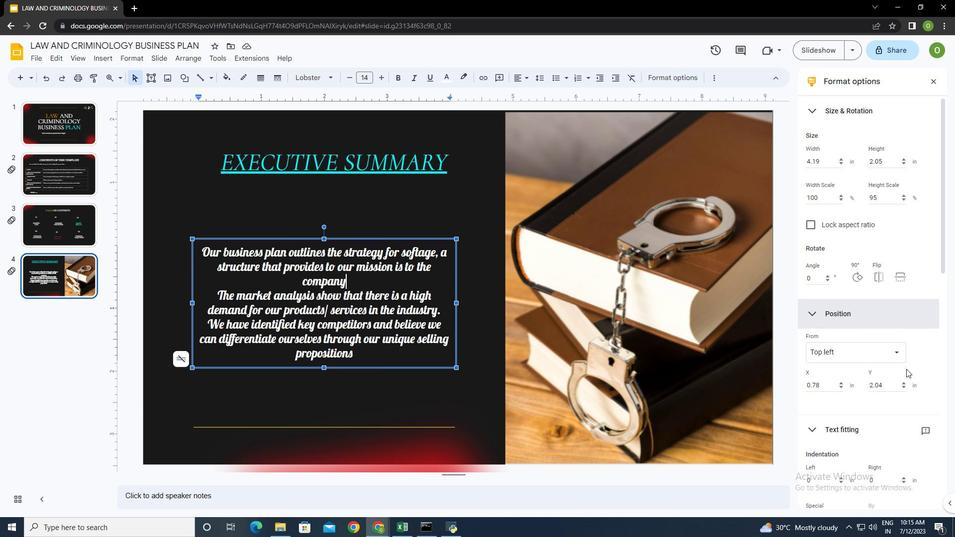 
Action: Mouse scrolled (903, 395) with delta (0, 0)
Screenshot: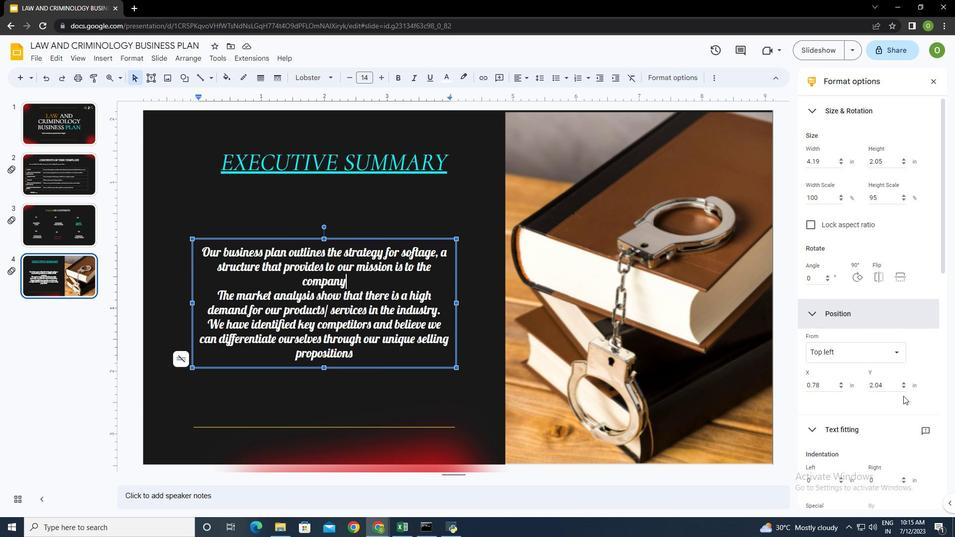
Action: Mouse moved to (864, 299)
Screenshot: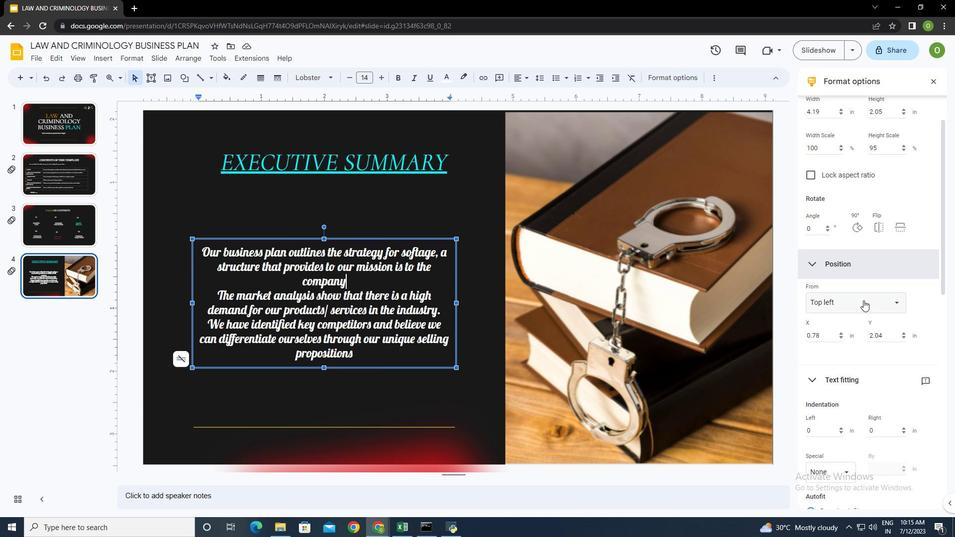 
Action: Mouse pressed left at (864, 299)
Screenshot: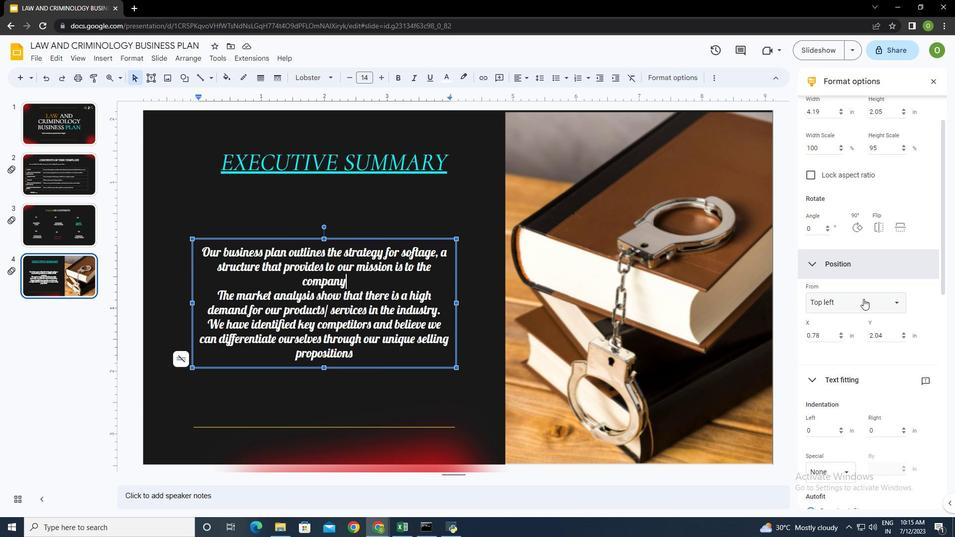 
Action: Mouse moved to (836, 344)
Screenshot: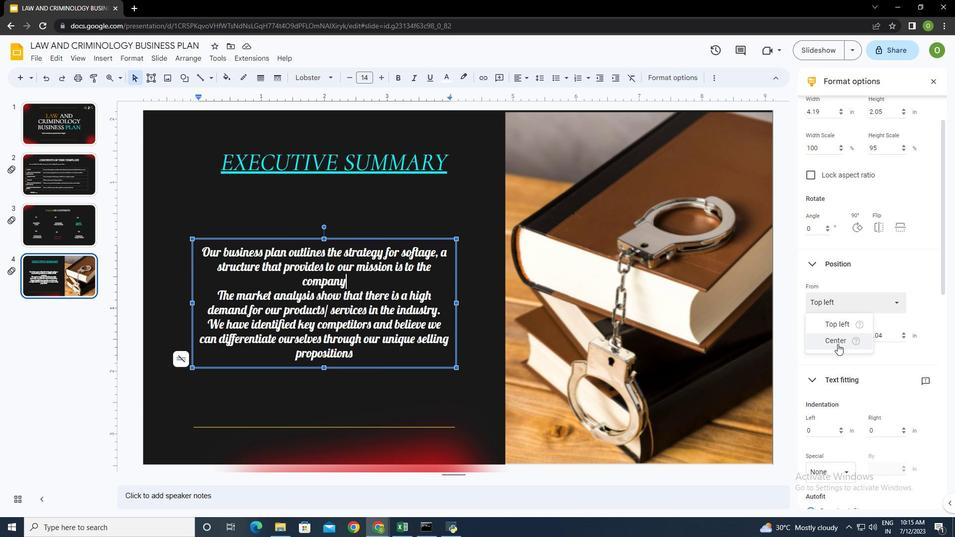 
Action: Mouse pressed left at (836, 344)
Screenshot: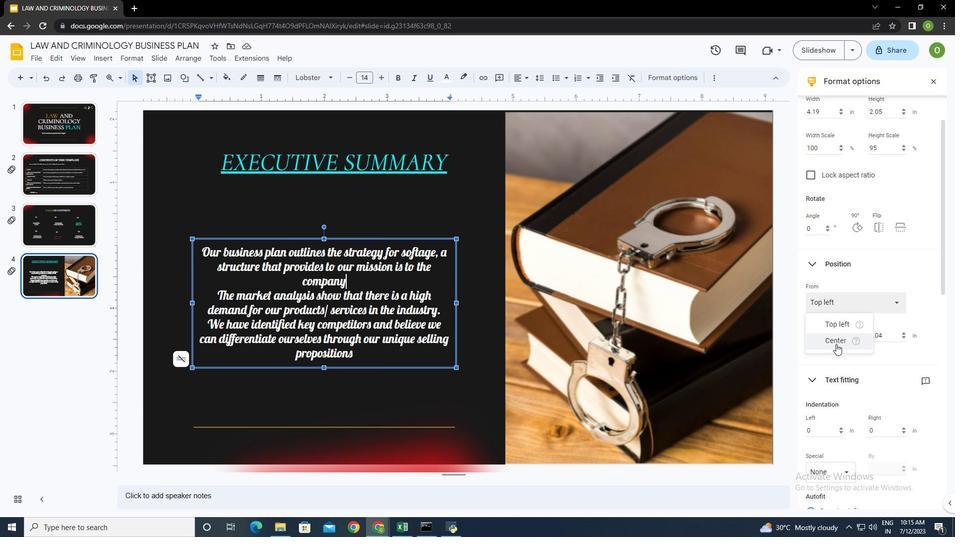 
Action: Mouse moved to (791, 364)
Screenshot: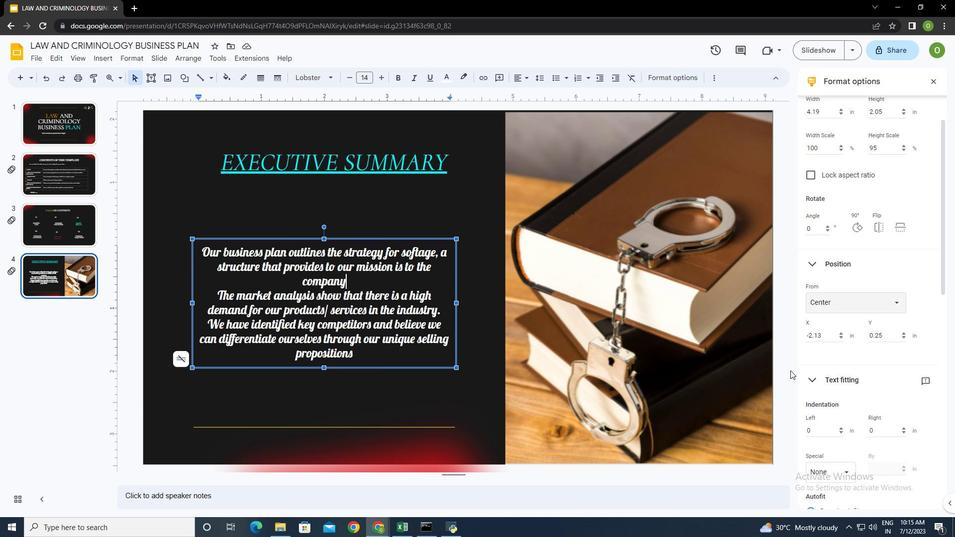 
Action: Mouse pressed left at (791, 364)
Screenshot: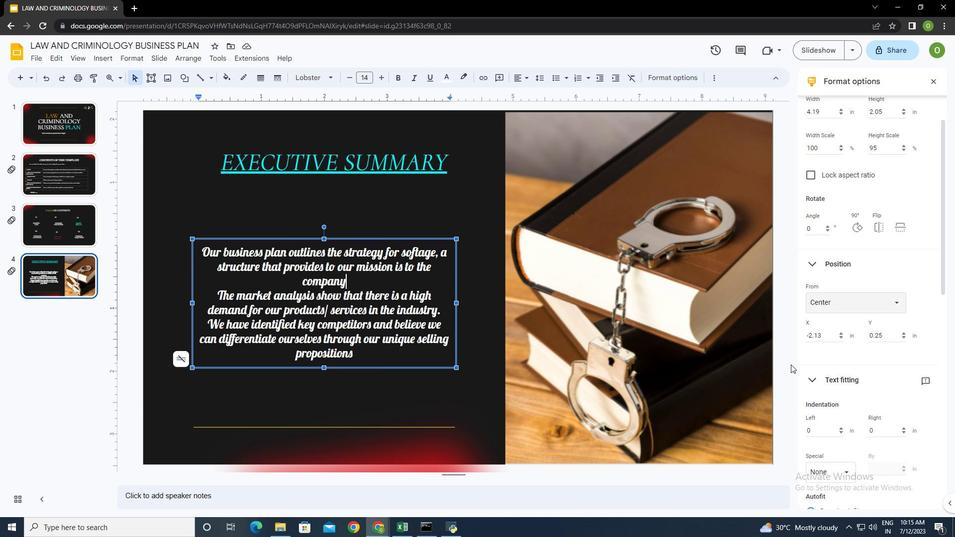 
Action: Mouse moved to (372, 301)
Screenshot: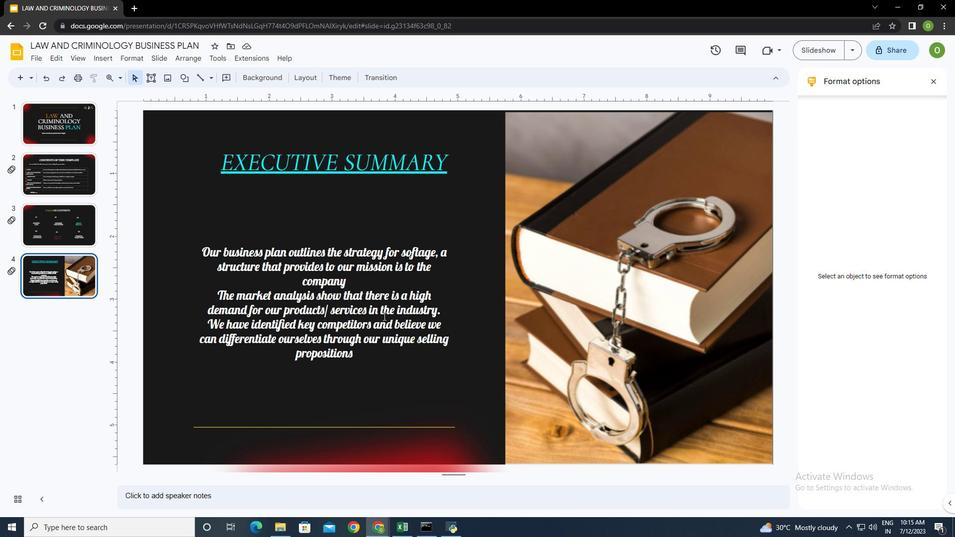 
Action: Mouse pressed left at (372, 301)
Screenshot: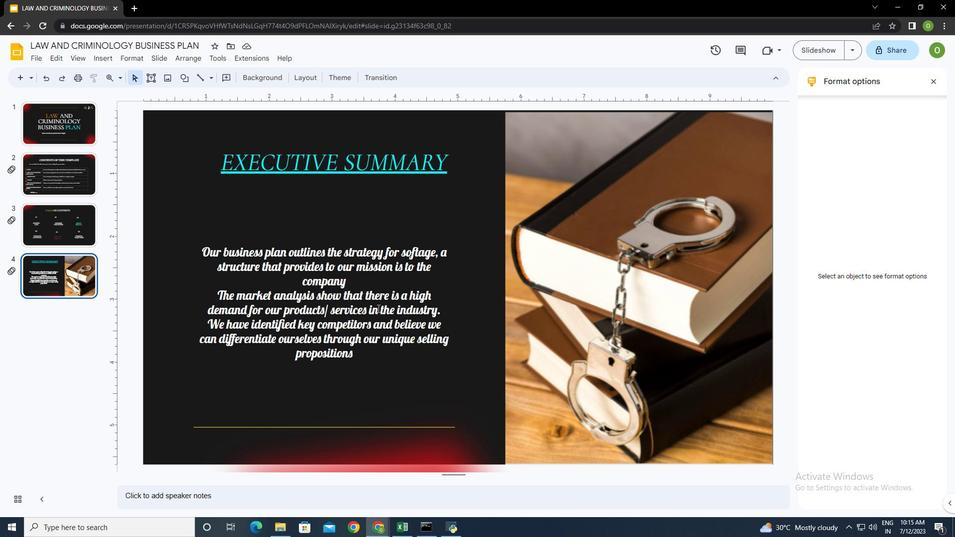 
Action: Mouse moved to (899, 421)
Screenshot: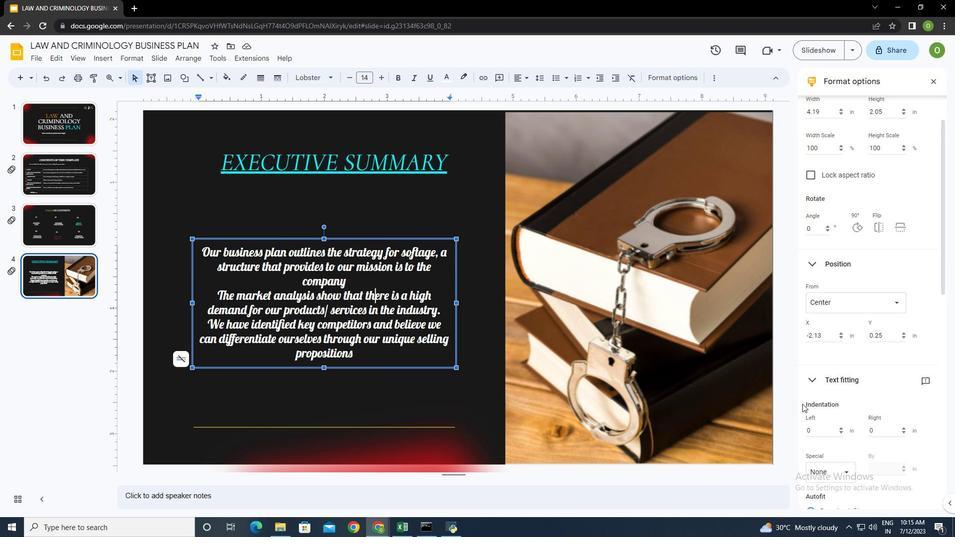 
Action: Mouse scrolled (899, 420) with delta (0, 0)
Screenshot: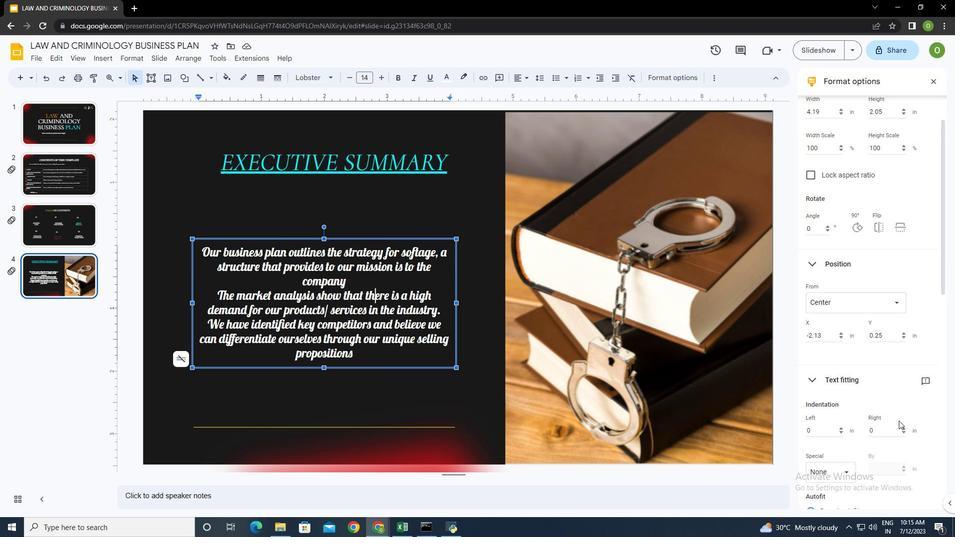 
Action: Mouse moved to (899, 421)
Screenshot: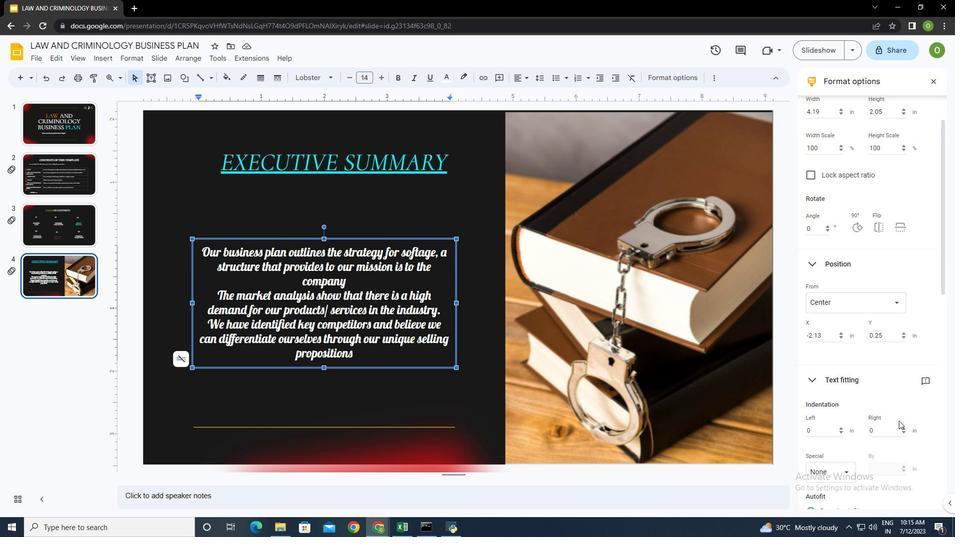 
Action: Mouse scrolled (899, 420) with delta (0, 0)
Screenshot: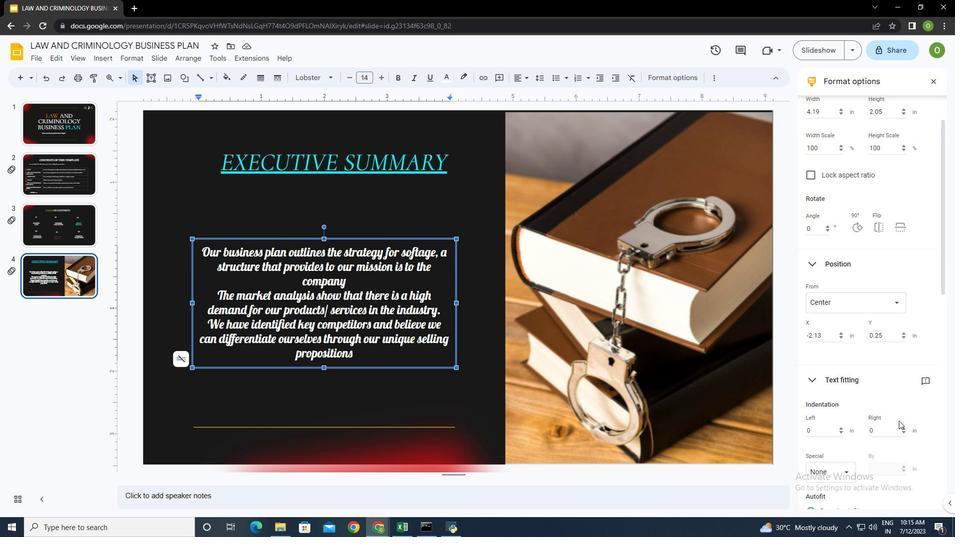 
Action: Mouse moved to (899, 420)
Screenshot: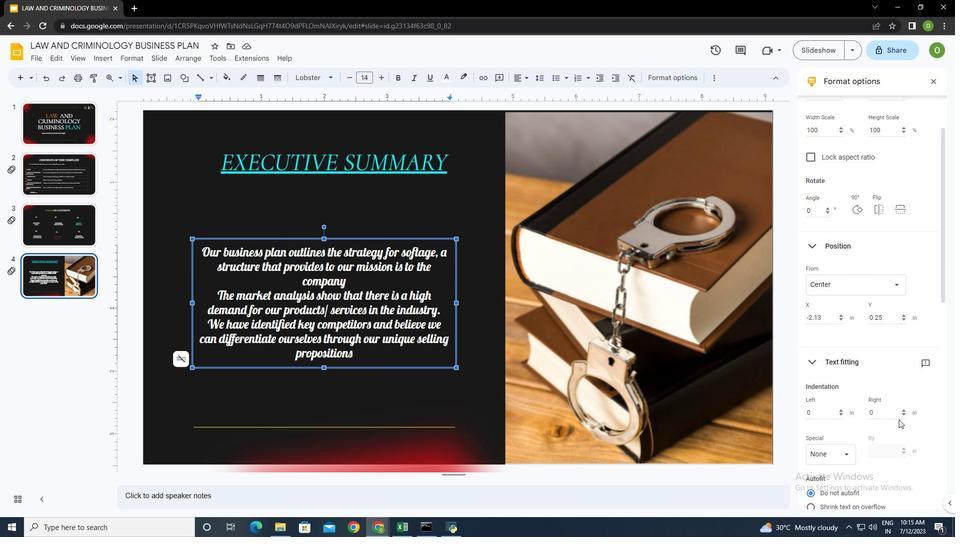 
Action: Mouse scrolled (899, 419) with delta (0, 0)
Screenshot: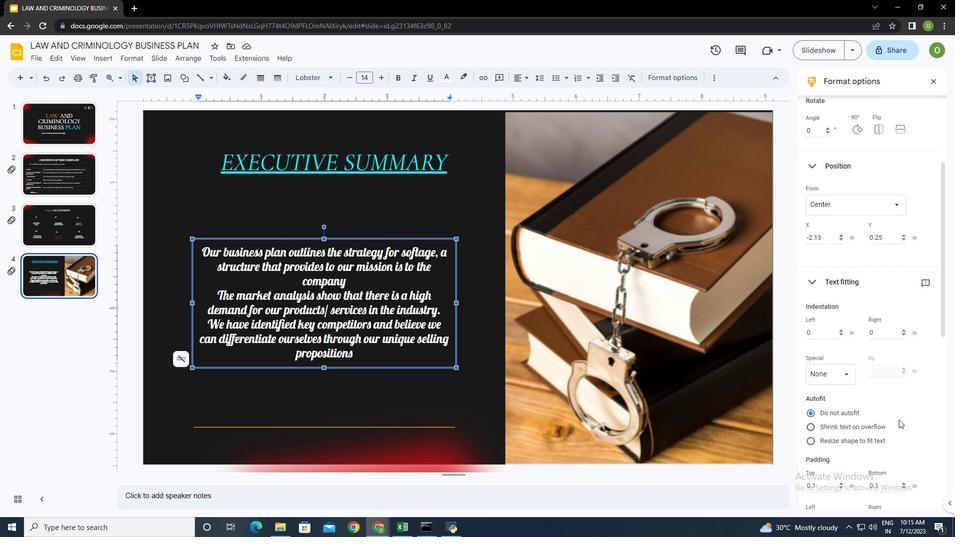 
Action: Mouse moved to (893, 403)
Screenshot: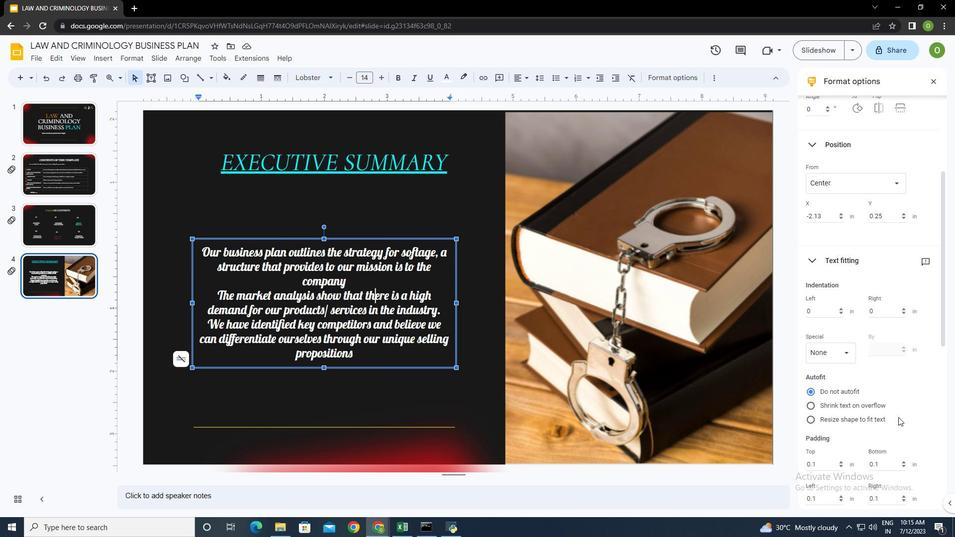 
Action: Mouse scrolled (895, 408) with delta (0, 0)
Screenshot: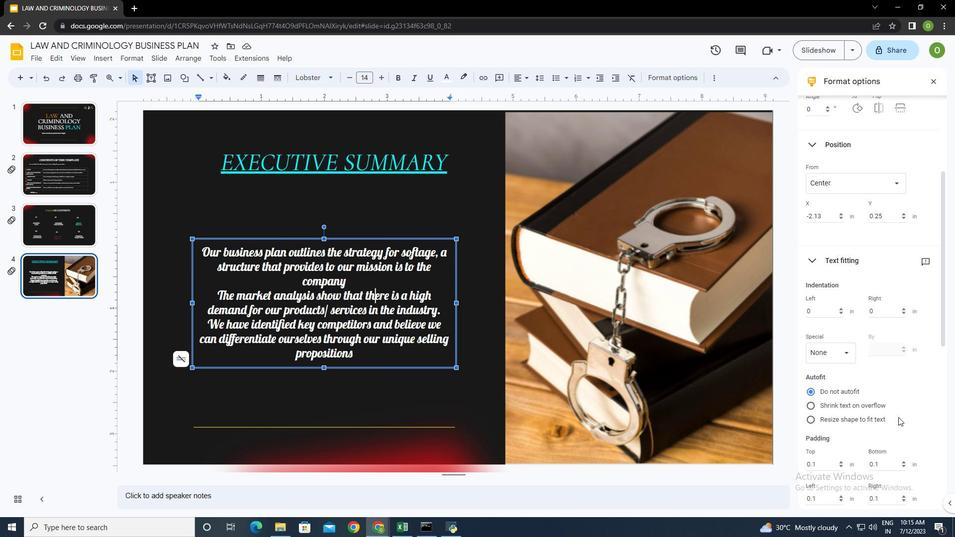 
Action: Mouse moved to (893, 402)
Screenshot: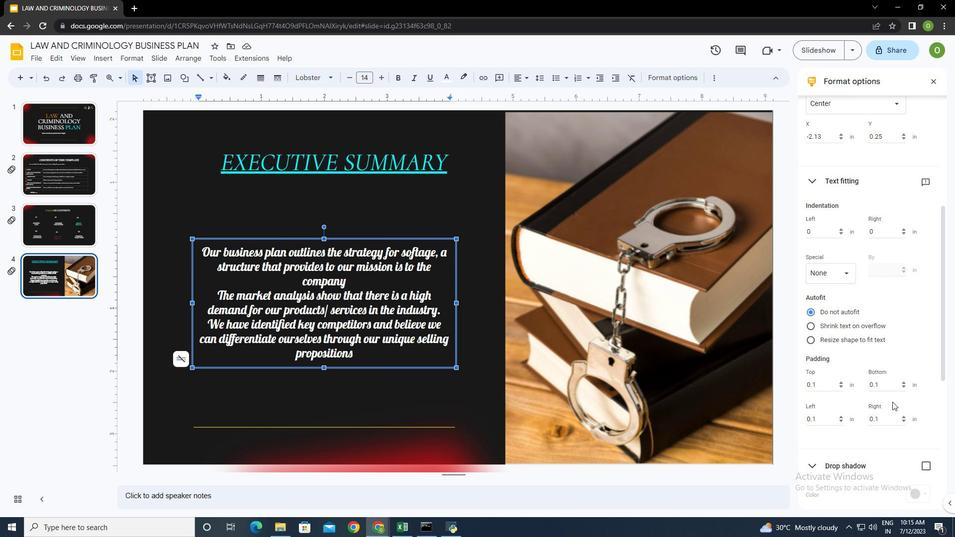 
Action: Mouse scrolled (893, 401) with delta (0, 0)
Screenshot: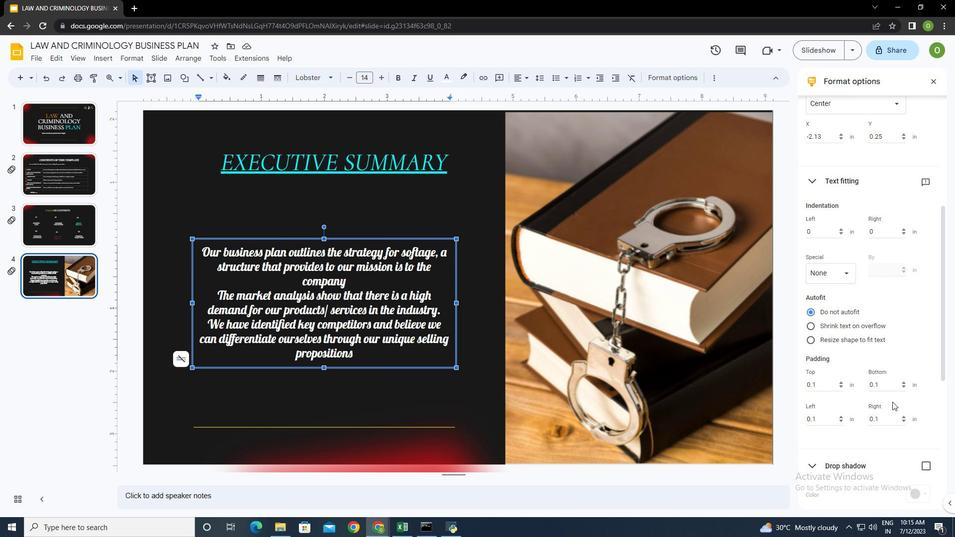 
Action: Mouse scrolled (893, 401) with delta (0, 0)
Screenshot: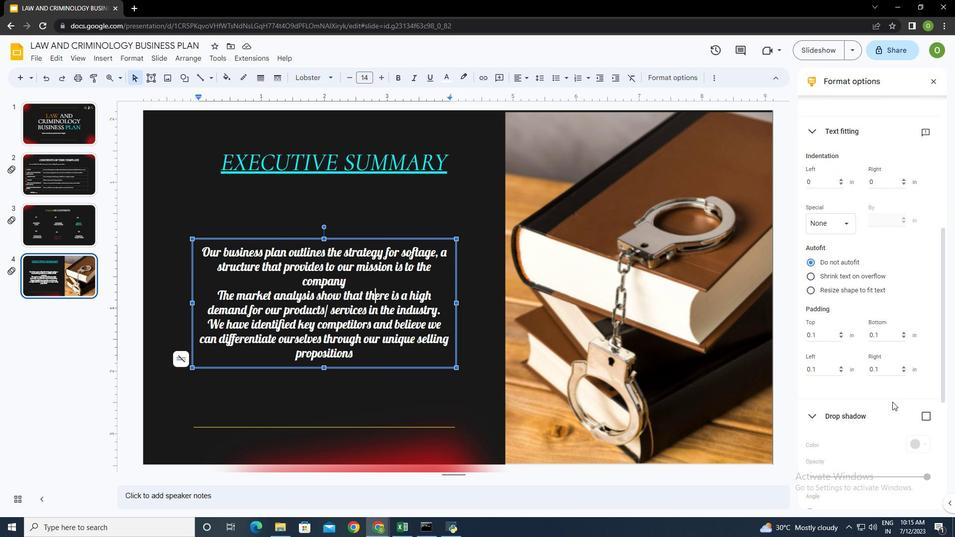 
Action: Mouse scrolled (893, 401) with delta (0, 0)
Screenshot: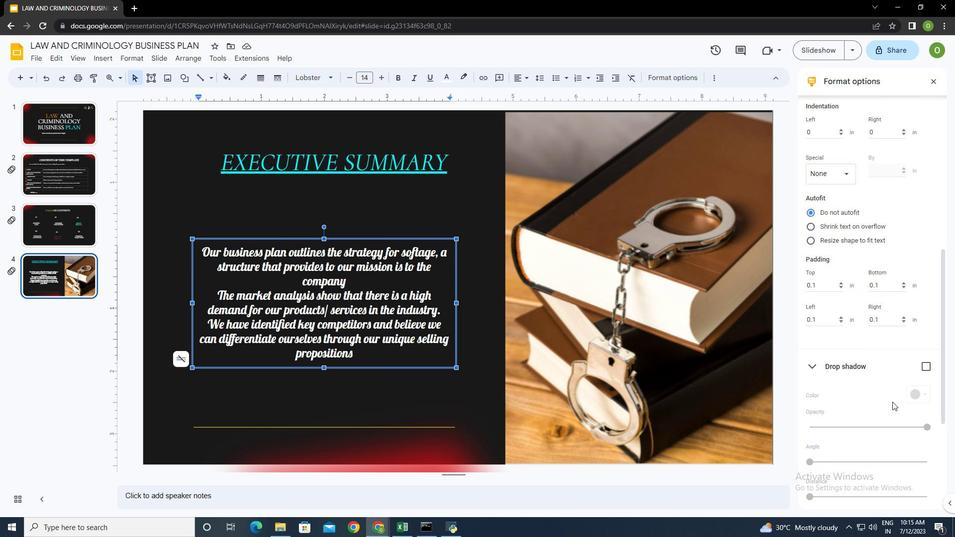
Action: Mouse scrolled (893, 401) with delta (0, 0)
Screenshot: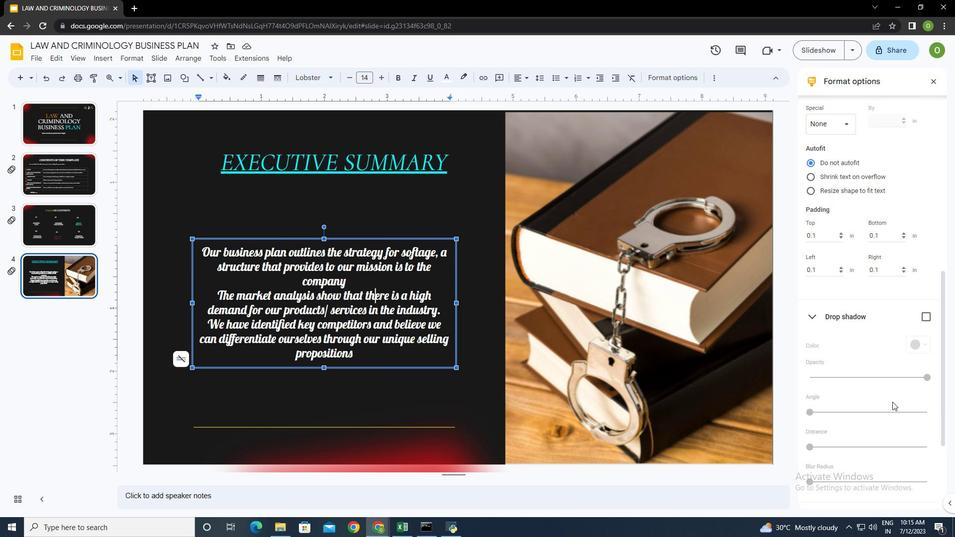 
Action: Mouse scrolled (893, 401) with delta (0, 0)
Screenshot: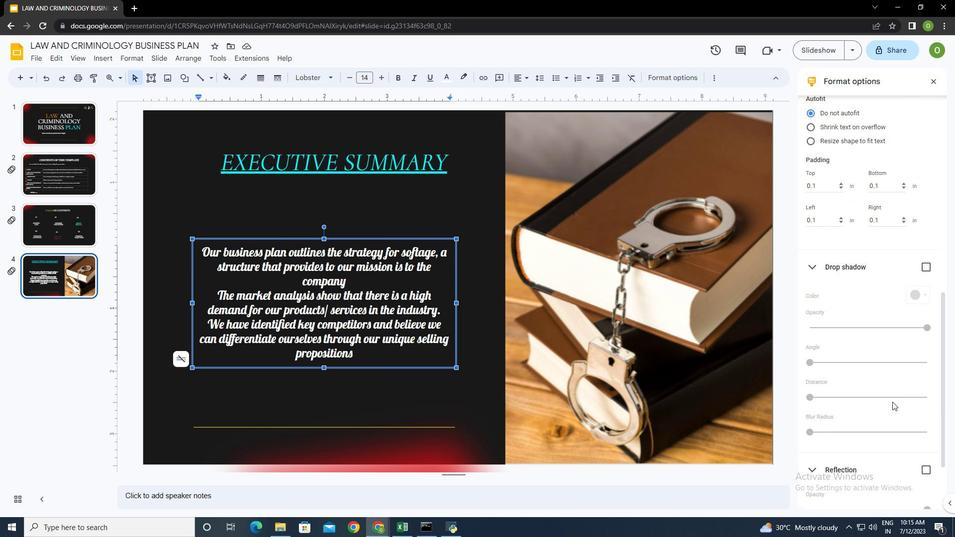 
Action: Mouse moved to (892, 402)
Screenshot: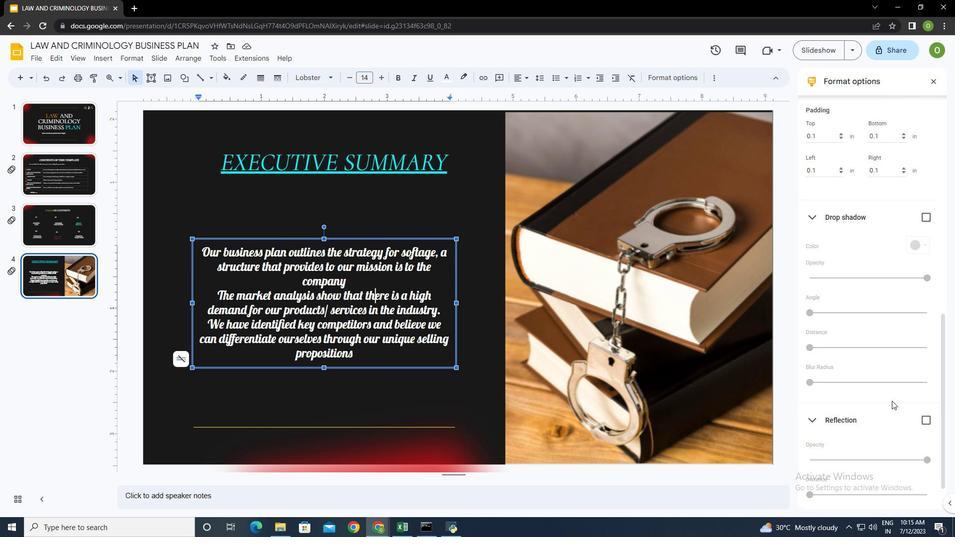 
Action: Mouse scrolled (892, 402) with delta (0, 0)
Screenshot: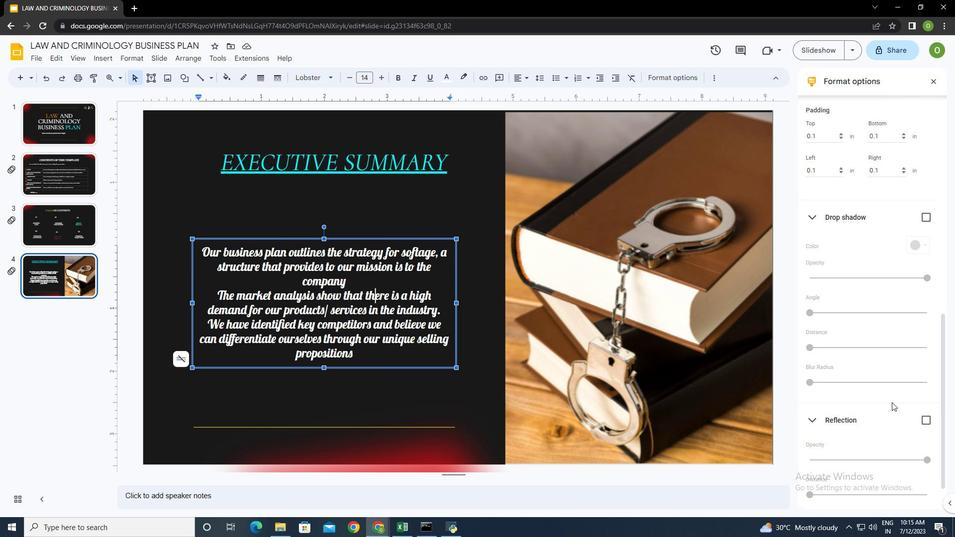 
Action: Mouse moved to (917, 205)
Screenshot: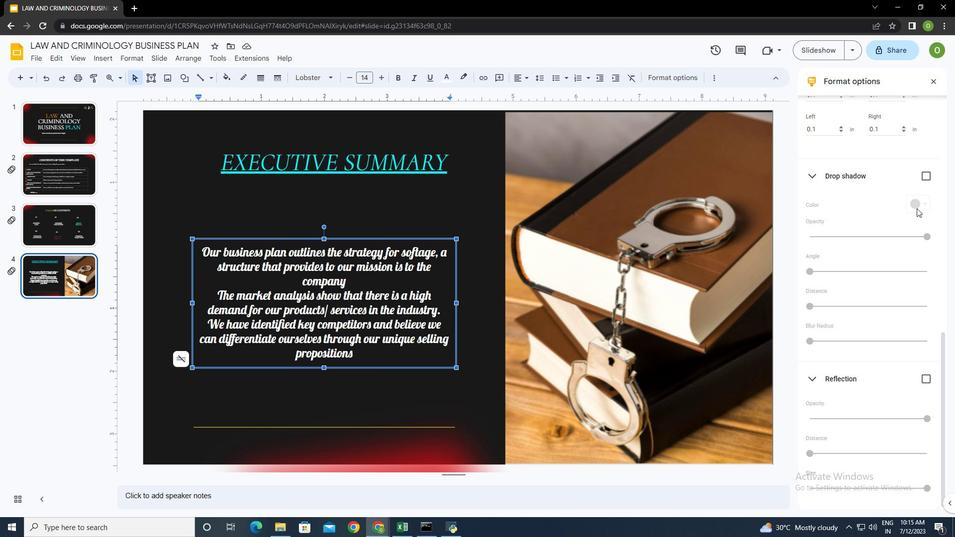 
Action: Mouse pressed left at (917, 205)
Screenshot: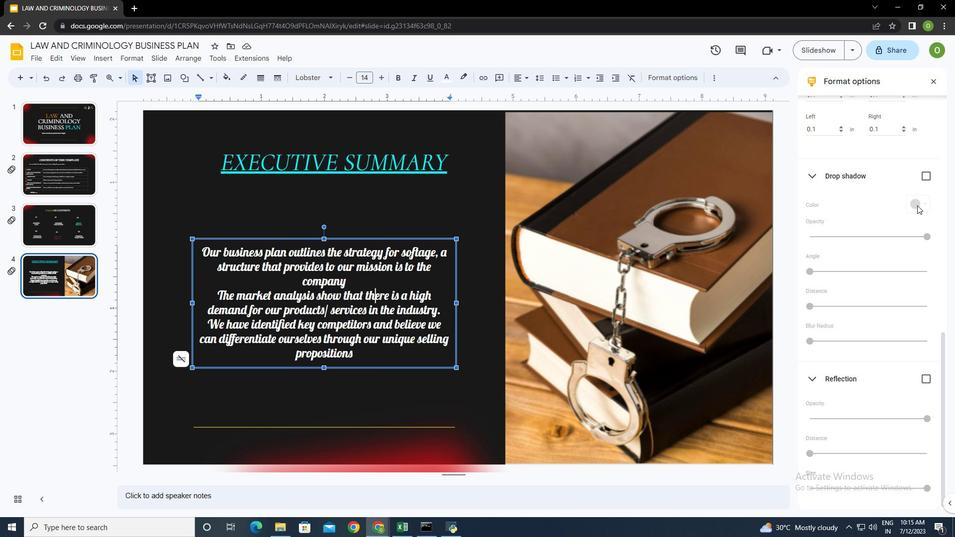 
Action: Mouse moved to (927, 178)
Screenshot: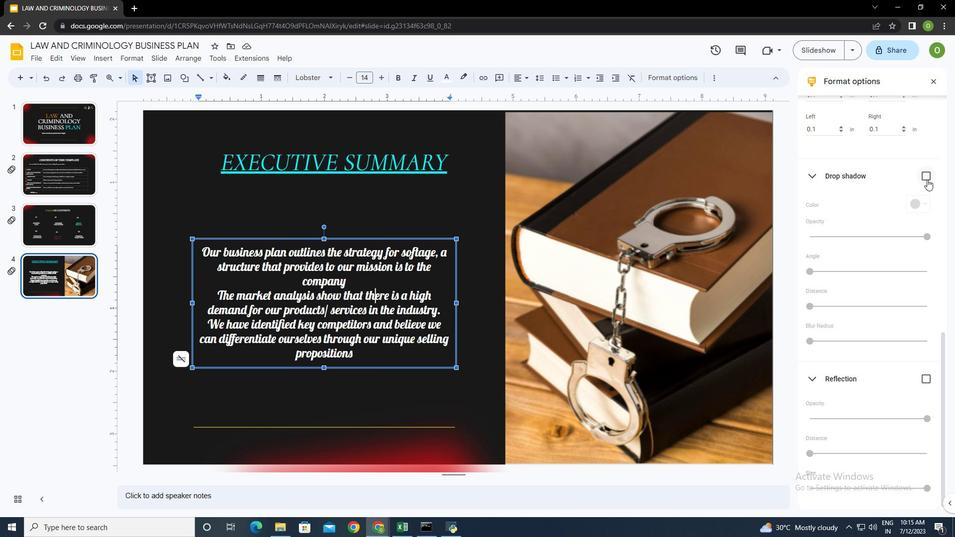 
Action: Mouse pressed left at (927, 178)
Screenshot: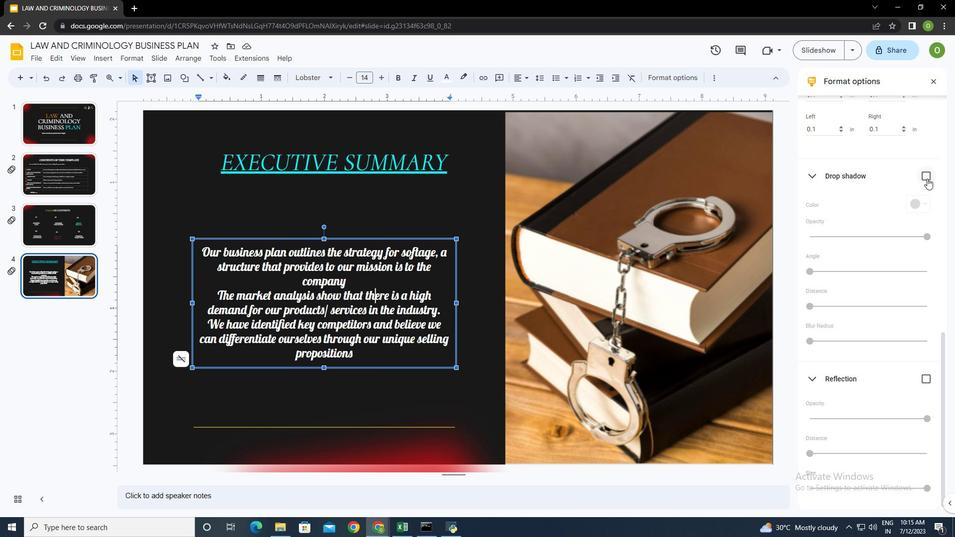 
Action: Mouse moved to (922, 201)
Screenshot: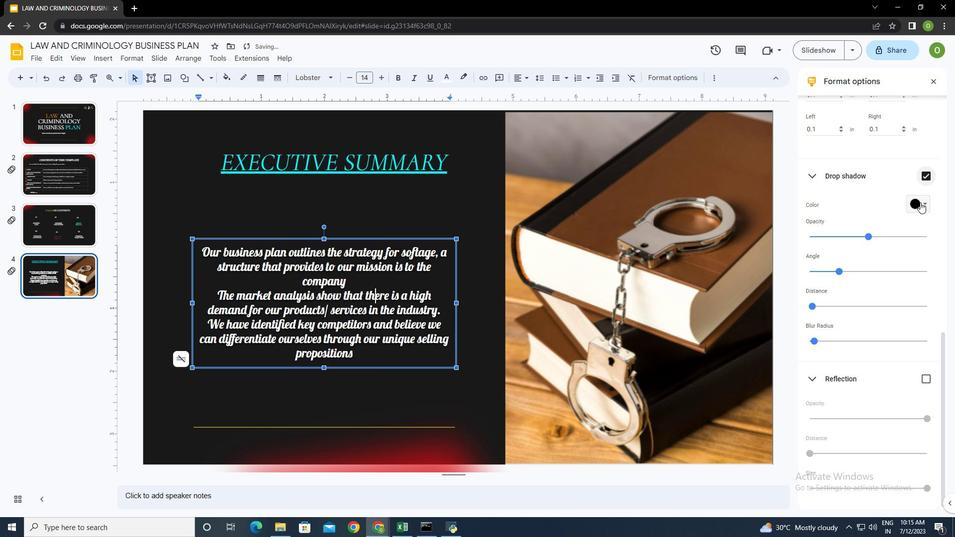 
Action: Mouse pressed left at (922, 201)
Screenshot: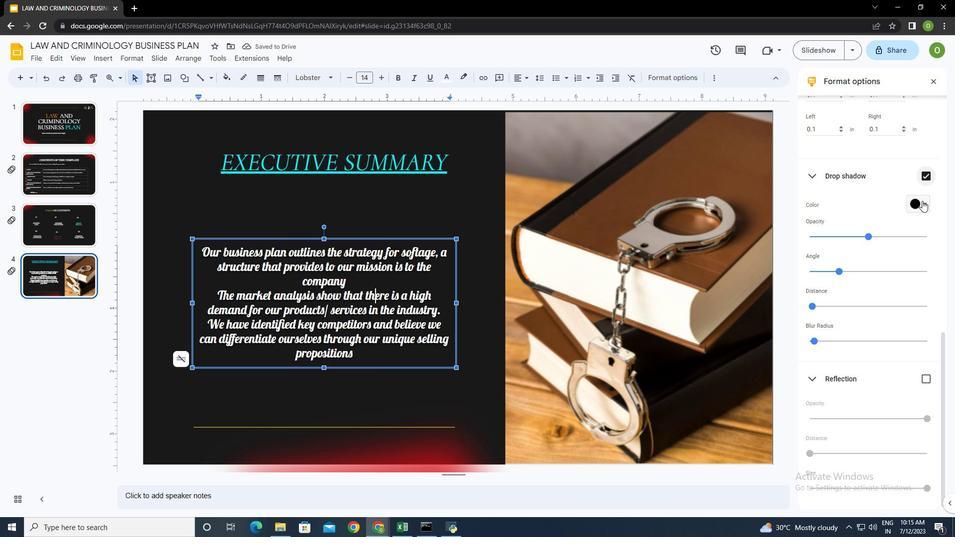 
Action: Mouse moved to (821, 236)
Screenshot: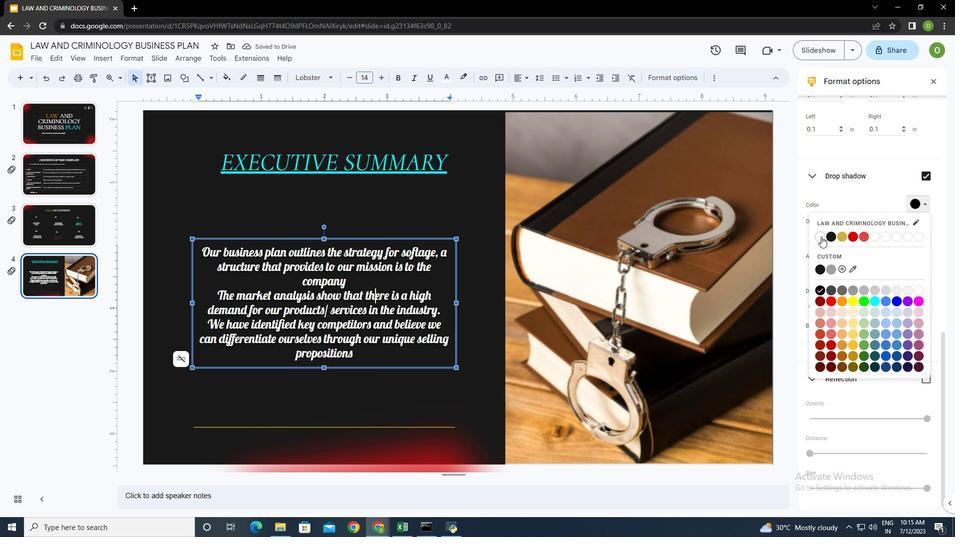 
Action: Mouse pressed left at (821, 236)
Screenshot: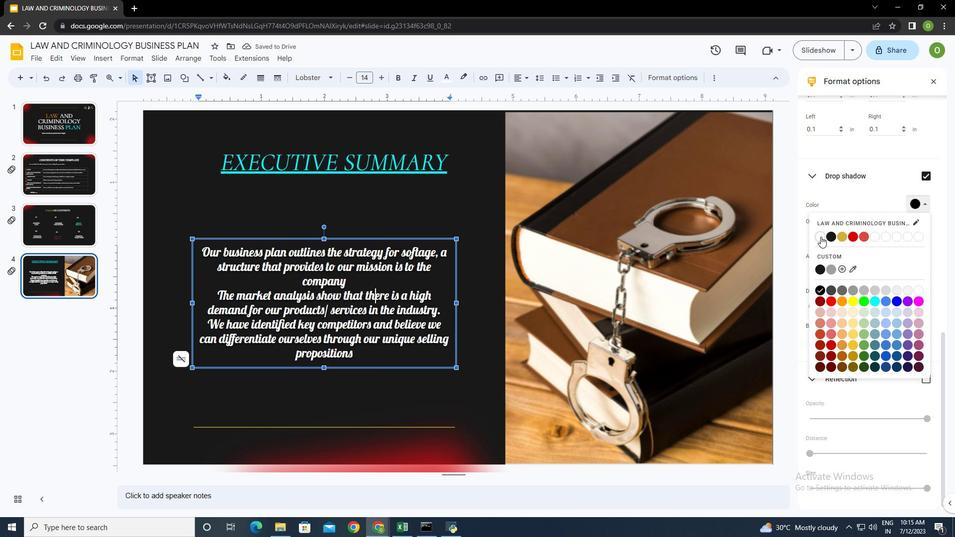 
Action: Mouse moved to (814, 307)
Screenshot: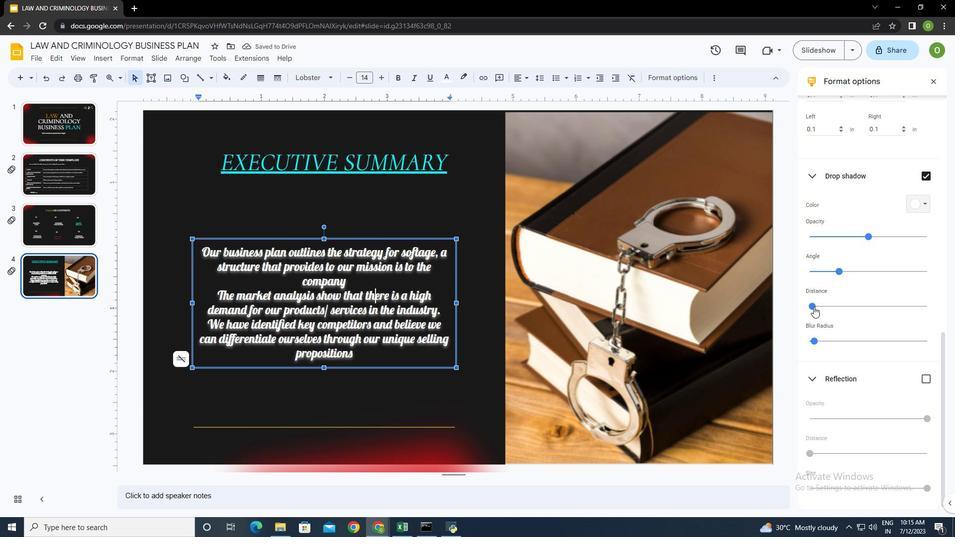 
Action: Mouse pressed left at (814, 307)
Screenshot: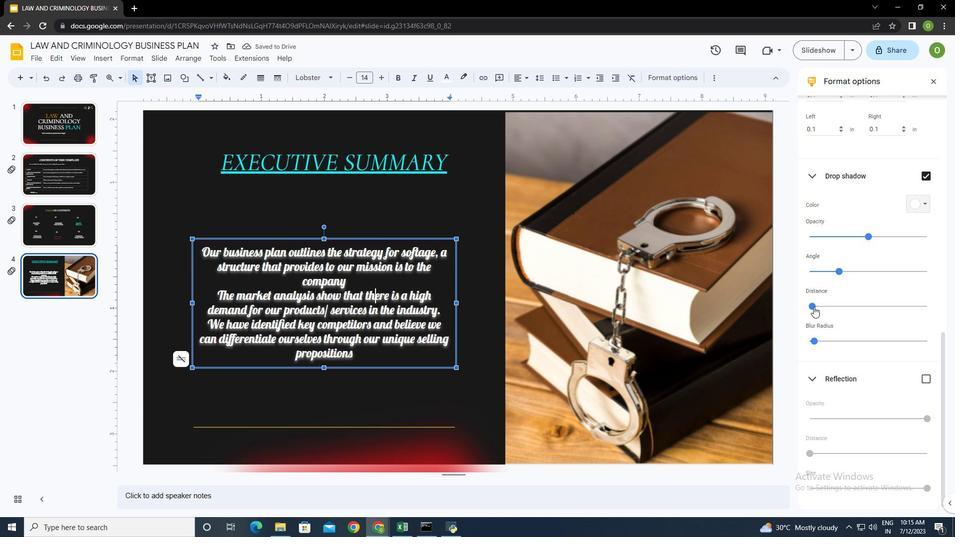 
Action: Mouse moved to (878, 318)
Screenshot: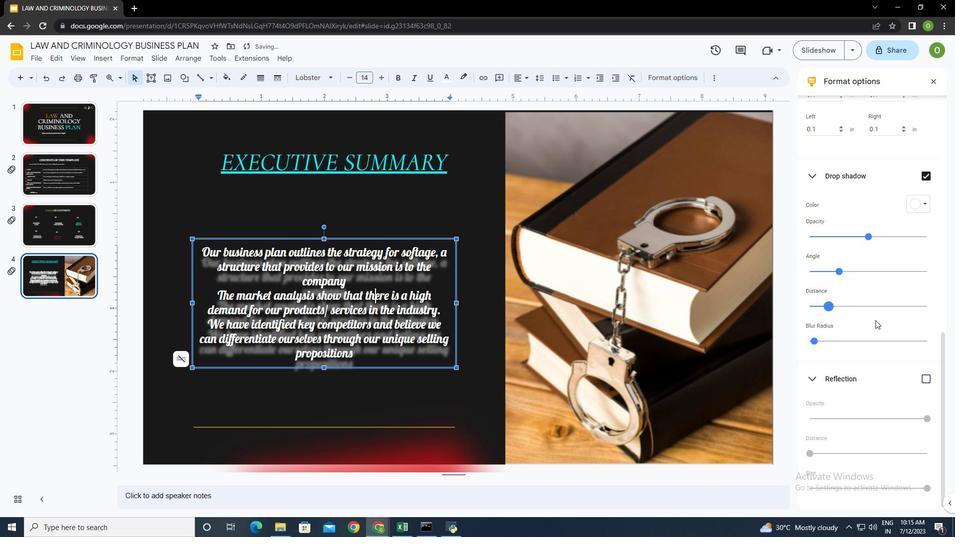 
Action: Mouse pressed left at (878, 318)
Screenshot: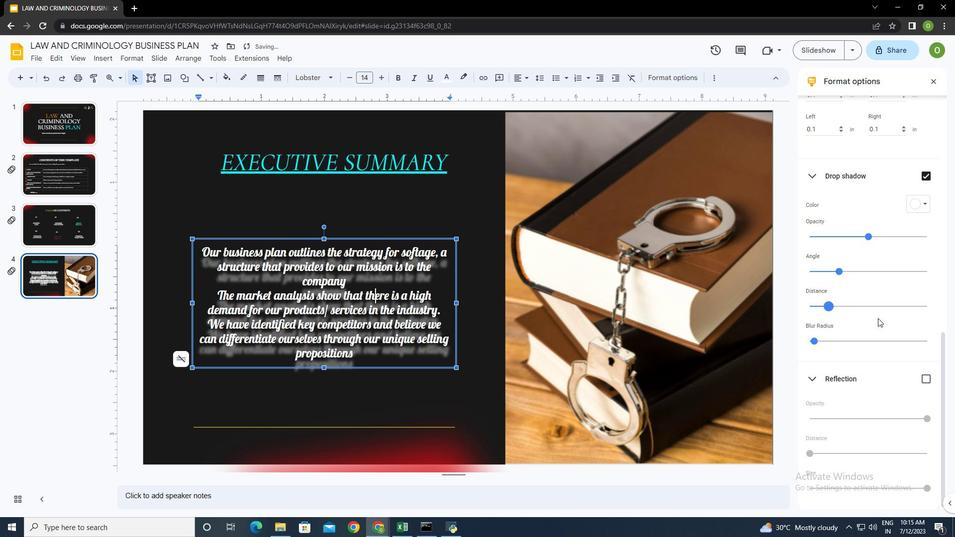 
Action: Mouse moved to (929, 175)
Screenshot: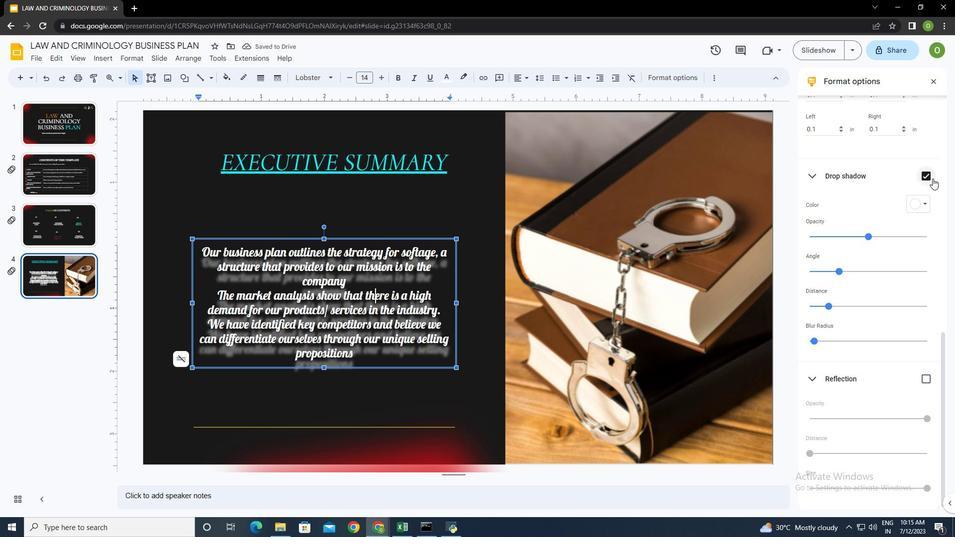 
Action: Mouse pressed left at (929, 175)
Screenshot: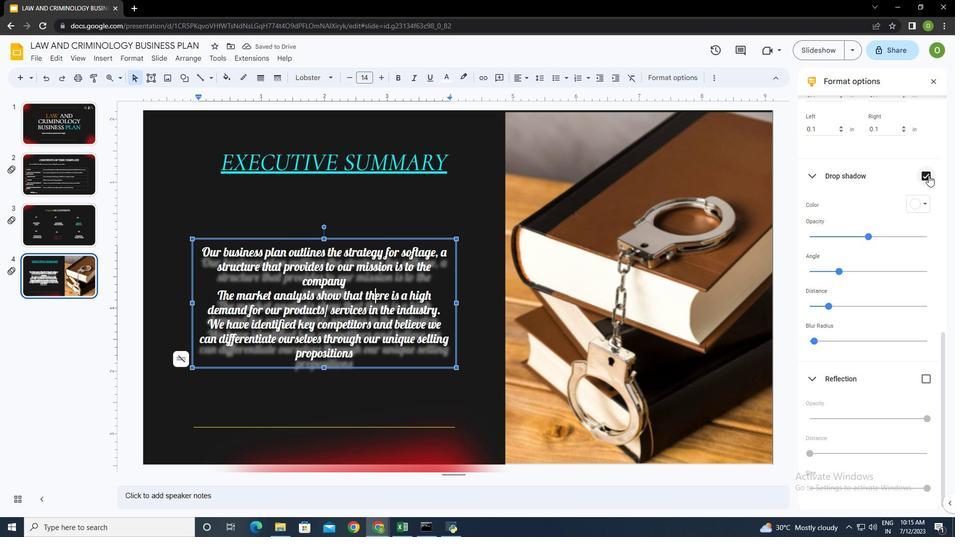 
Action: Mouse moved to (927, 378)
Screenshot: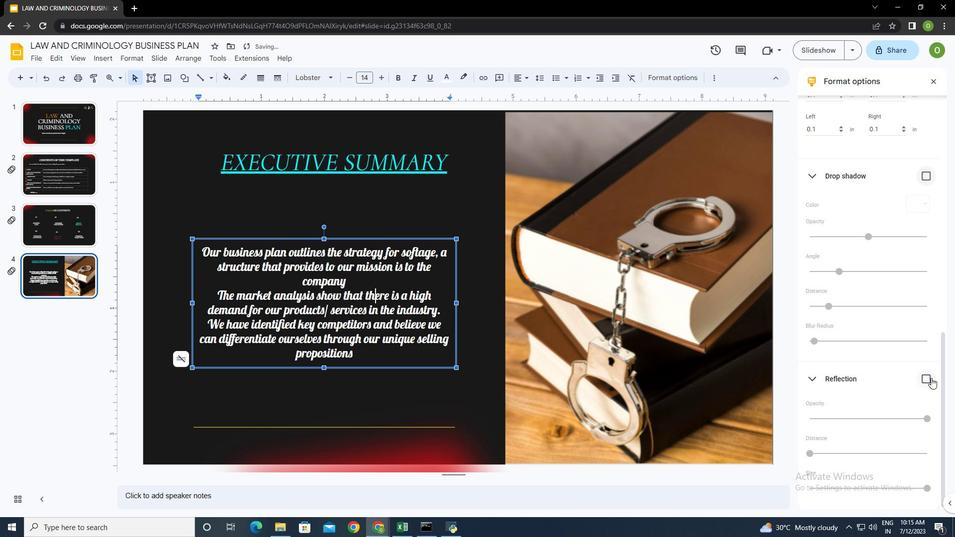 
Action: Mouse pressed left at (927, 378)
Screenshot: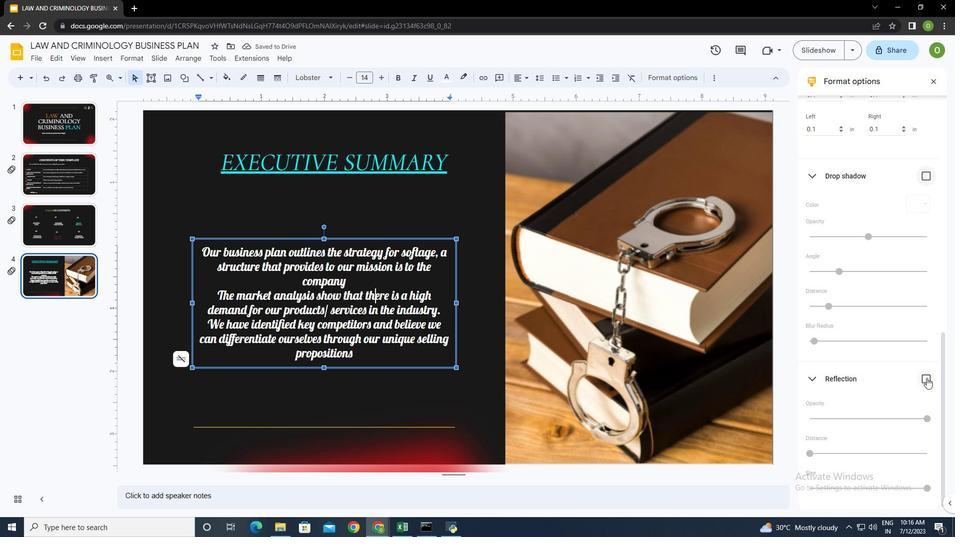 
Action: Mouse moved to (883, 340)
Screenshot: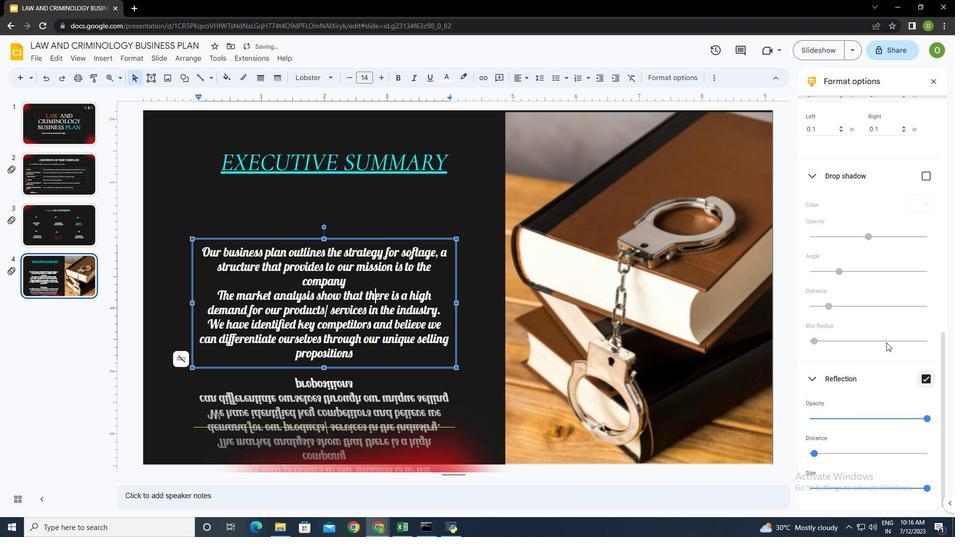 
Action: Mouse scrolled (883, 340) with delta (0, 0)
Screenshot: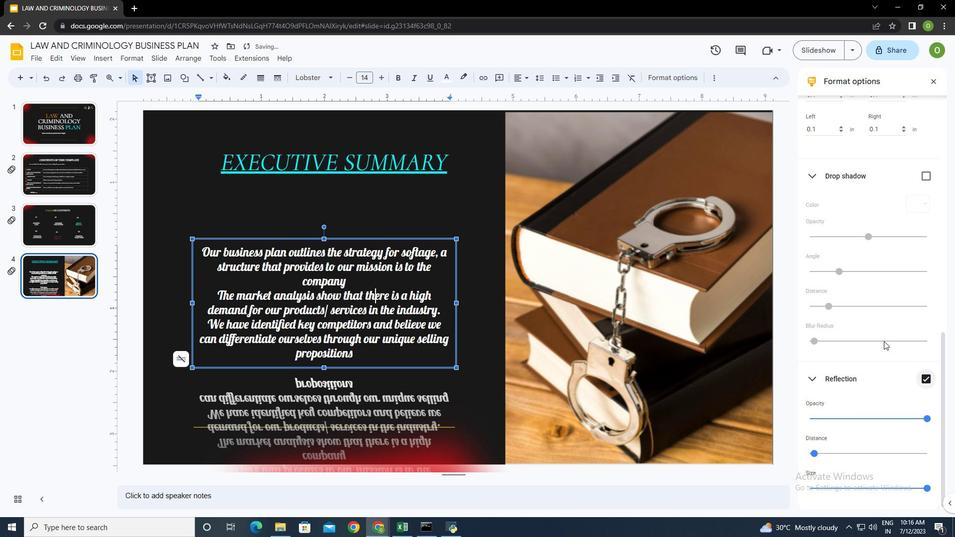 
Action: Mouse moved to (883, 340)
Screenshot: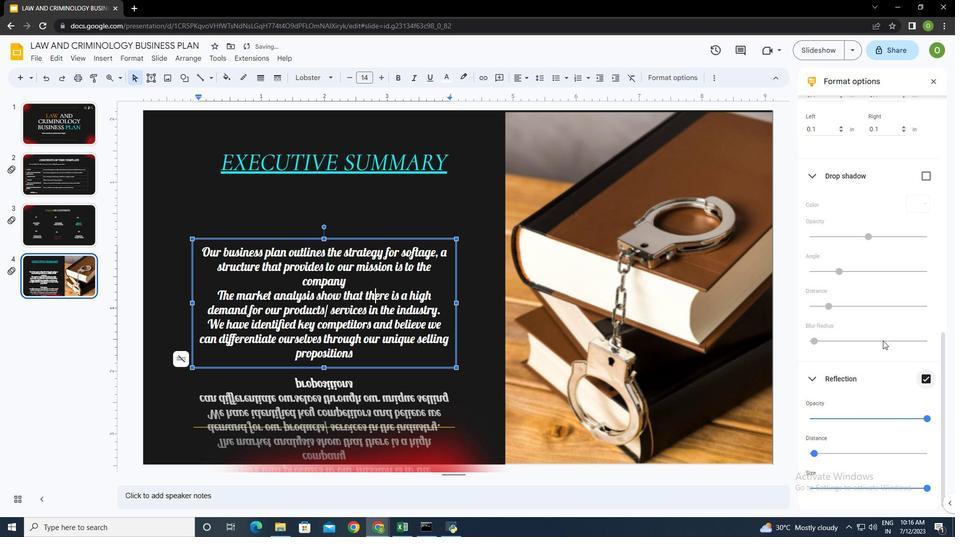 
Action: Mouse scrolled (883, 339) with delta (0, 0)
Screenshot: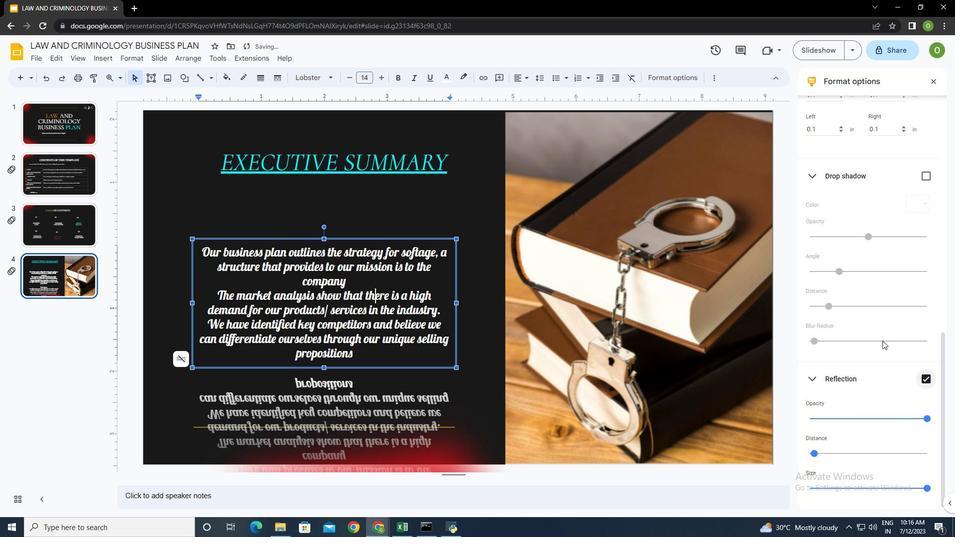 
Action: Mouse moved to (926, 488)
Screenshot: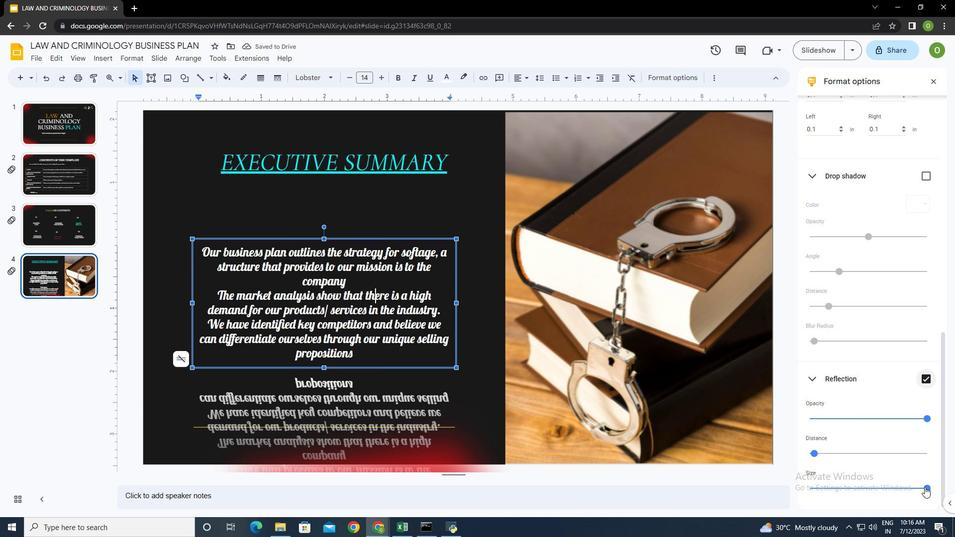 
Action: Mouse pressed left at (926, 488)
Screenshot: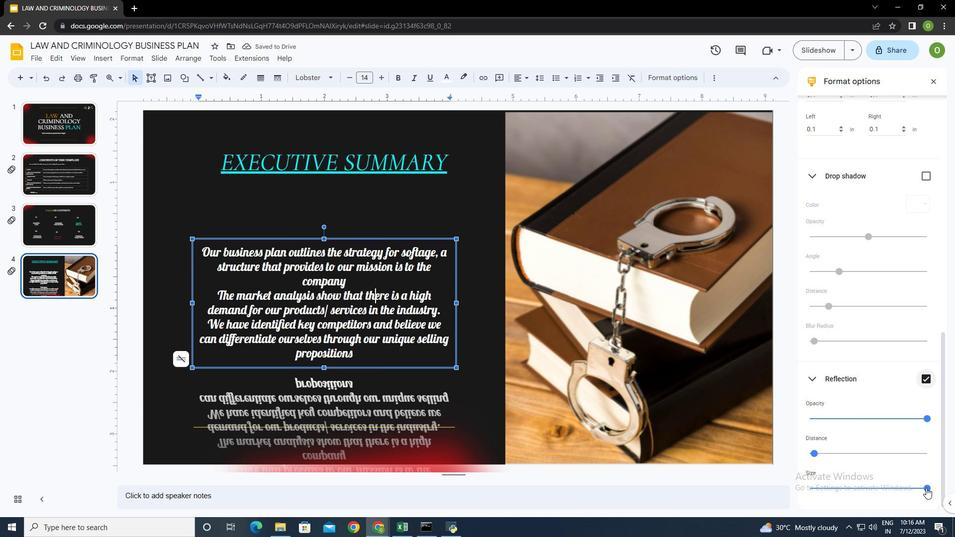 
Action: Mouse moved to (873, 486)
Screenshot: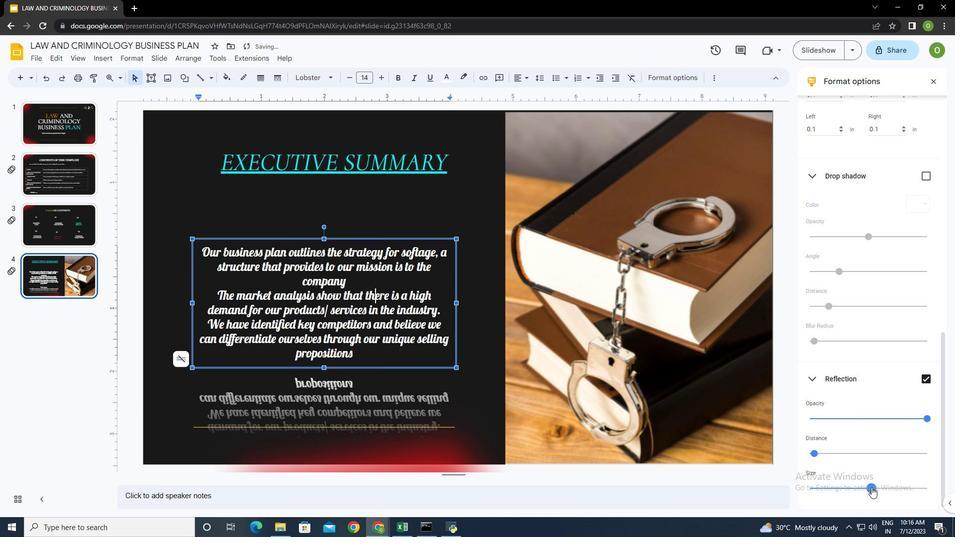 
Action: Mouse pressed left at (873, 486)
Screenshot: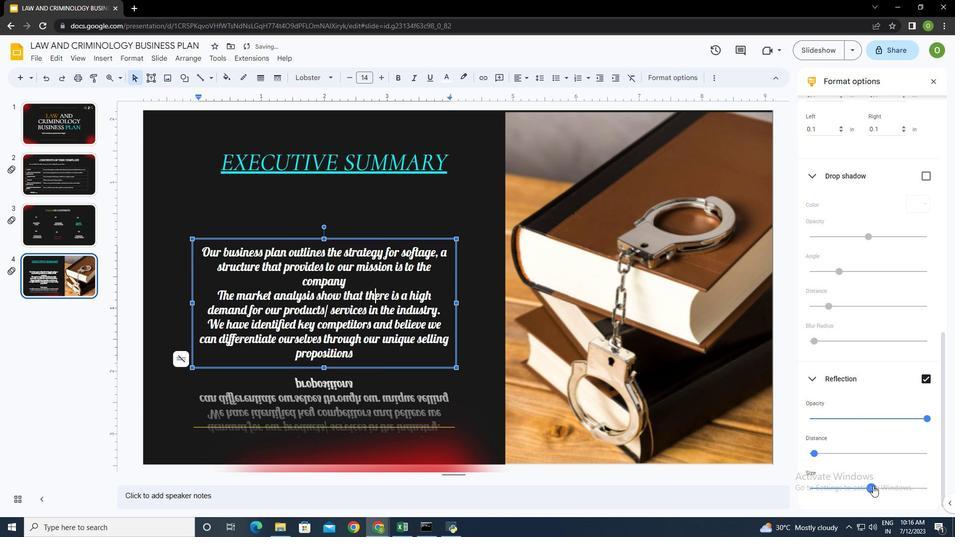 
Action: Mouse moved to (944, 380)
Screenshot: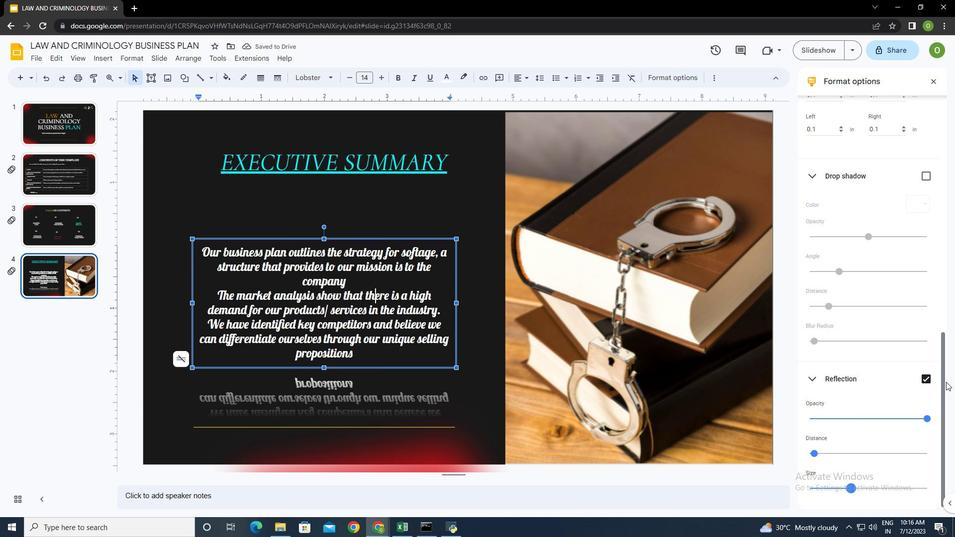 
Action: Mouse pressed left at (944, 380)
Screenshot: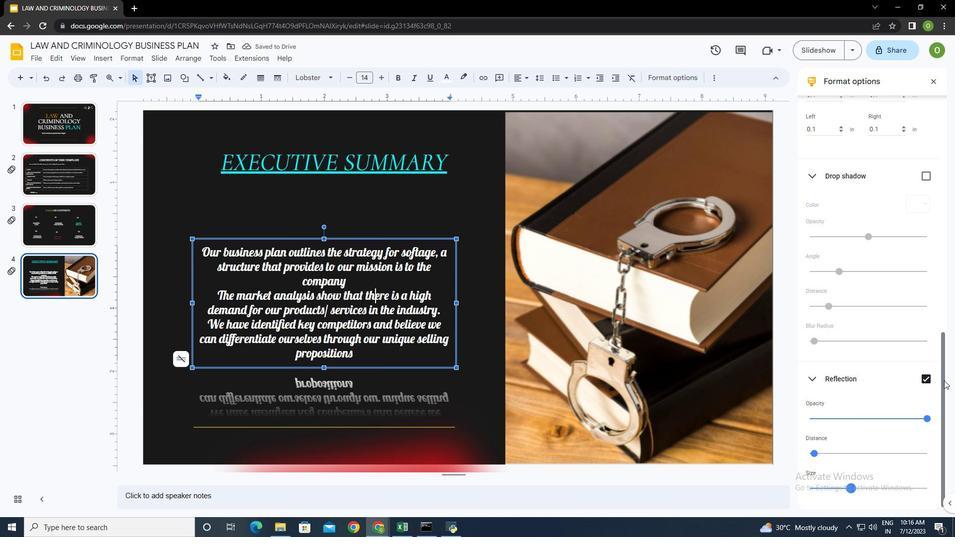 
Action: Mouse moved to (817, 452)
Screenshot: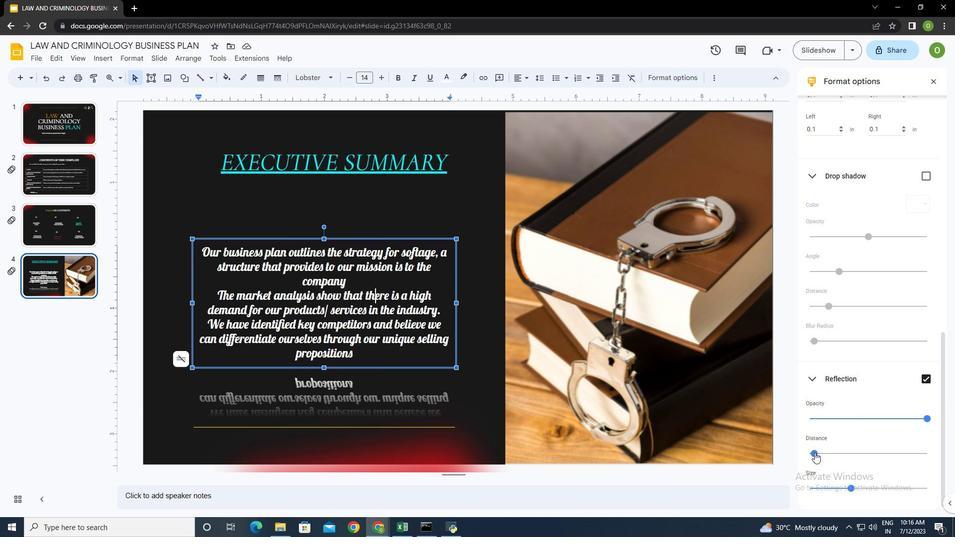 
Action: Mouse pressed left at (816, 452)
Screenshot: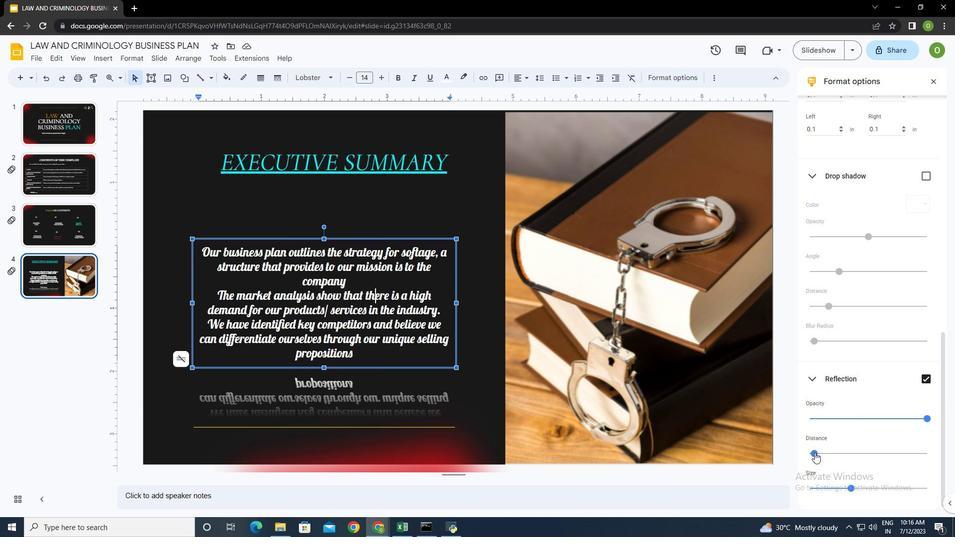 
Action: Mouse moved to (944, 391)
Screenshot: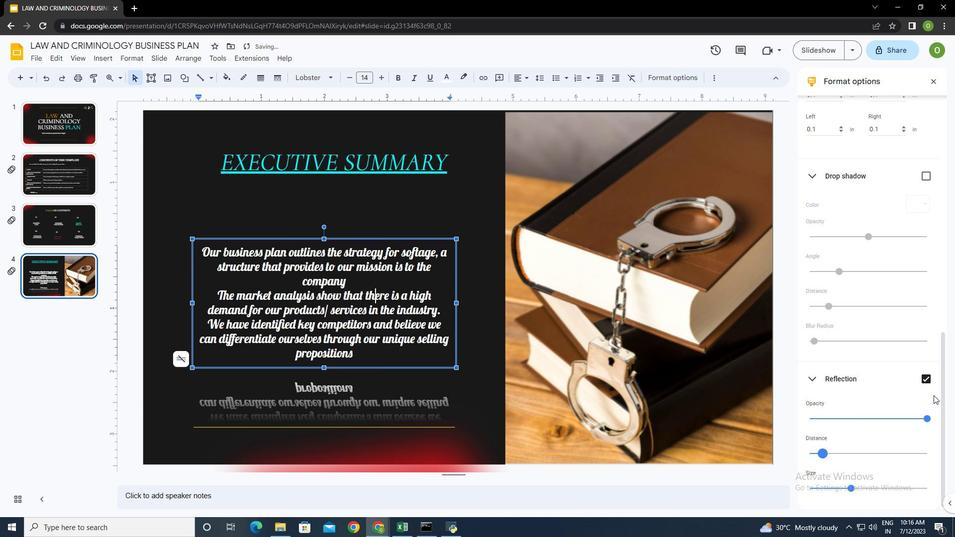 
Action: Mouse pressed left at (944, 391)
Screenshot: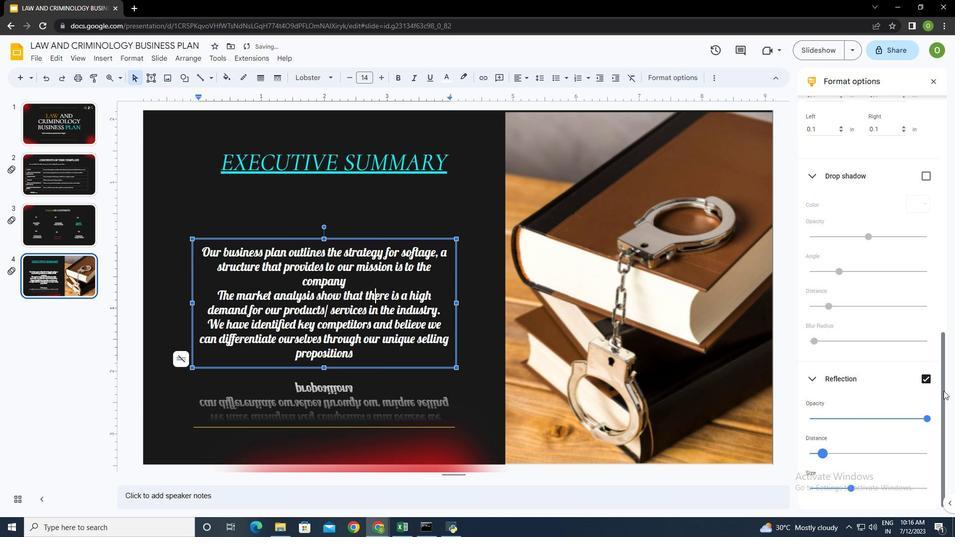 
Action: Mouse moved to (472, 182)
Screenshot: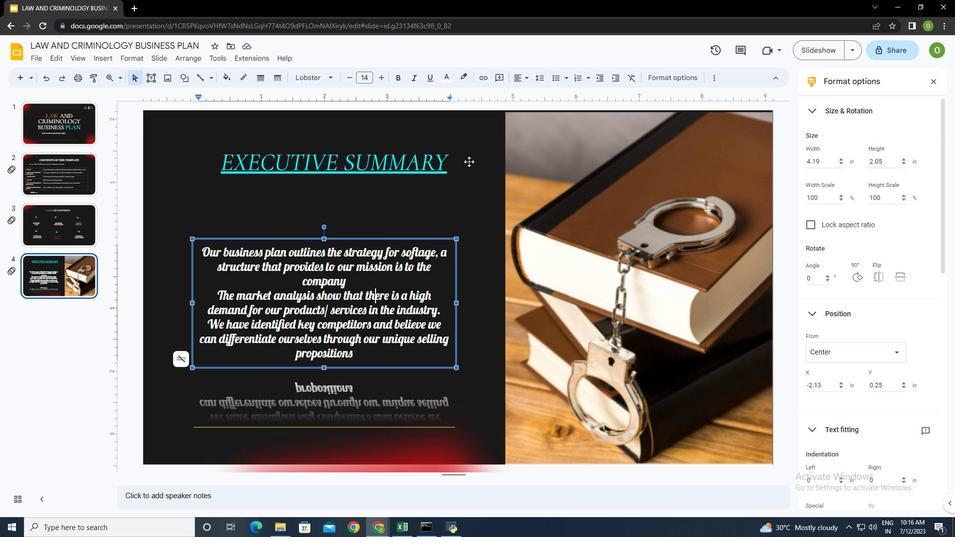 
Action: Mouse pressed left at (472, 182)
Screenshot: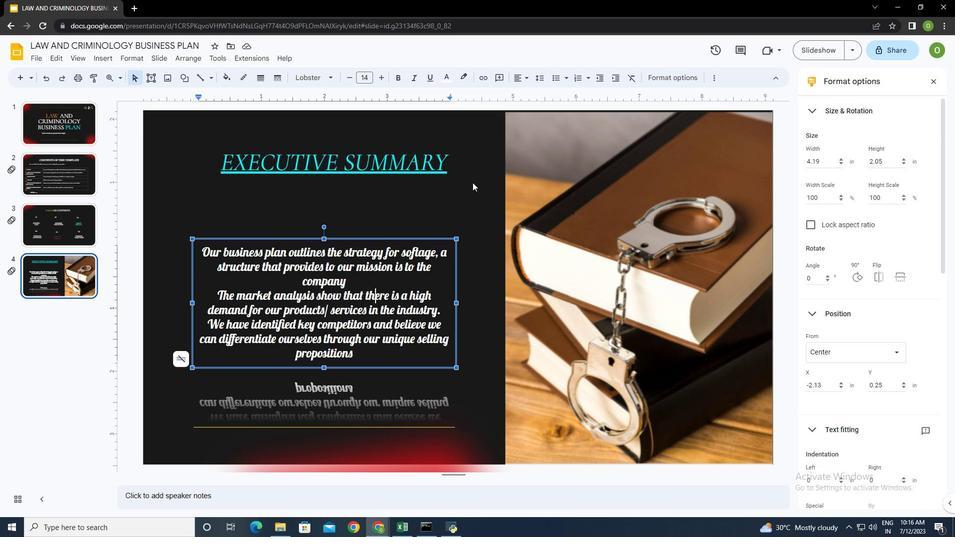 
Action: Mouse moved to (933, 83)
Screenshot: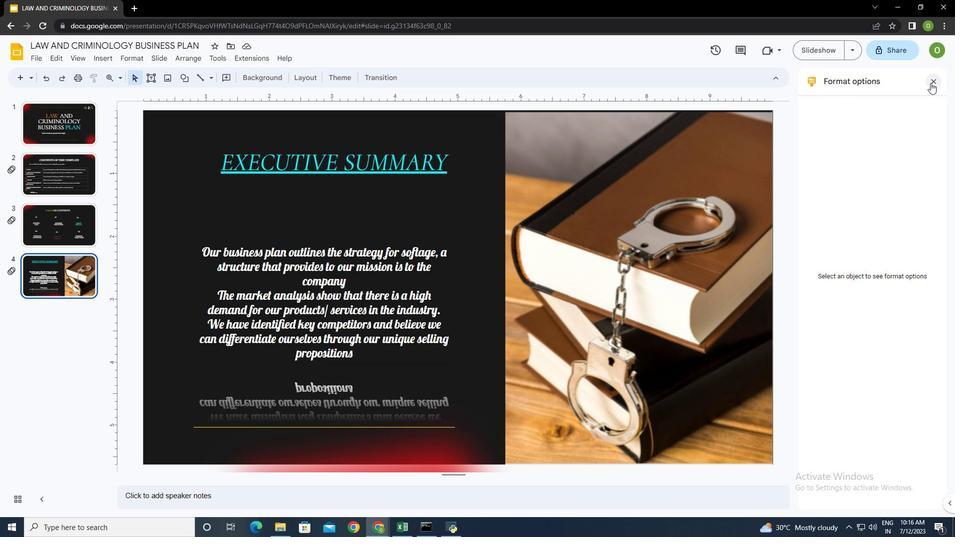 
Action: Mouse pressed left at (933, 83)
Screenshot: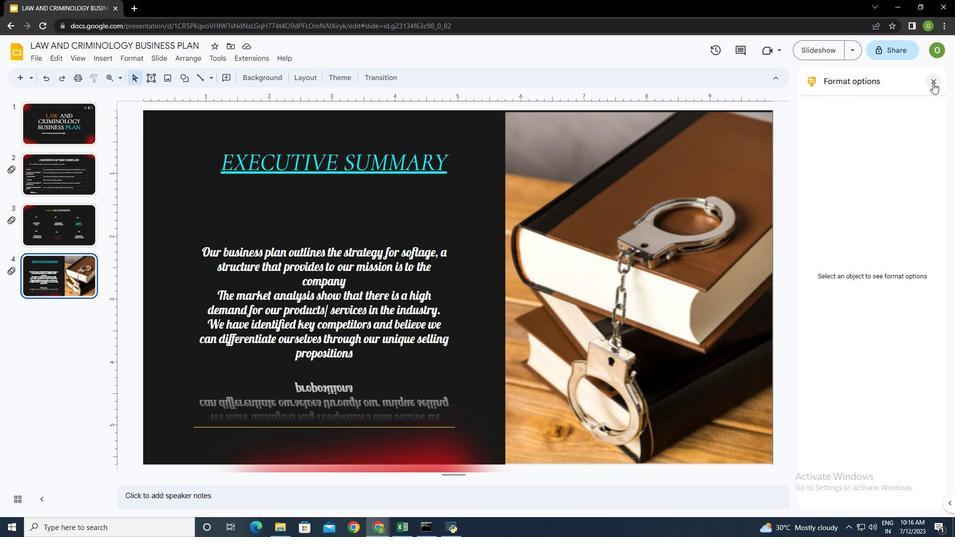 
Action: Mouse moved to (419, 336)
Screenshot: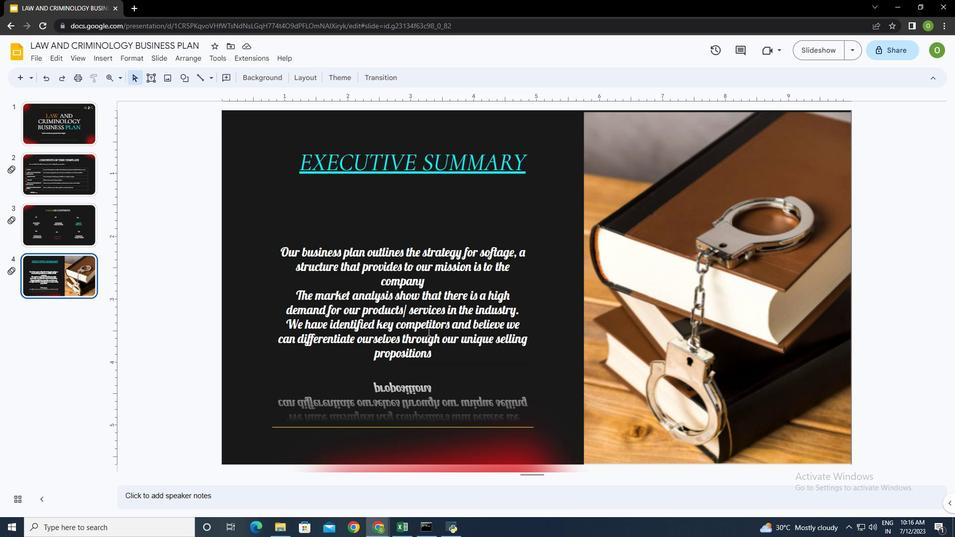 
Action: Mouse pressed left at (419, 336)
Screenshot: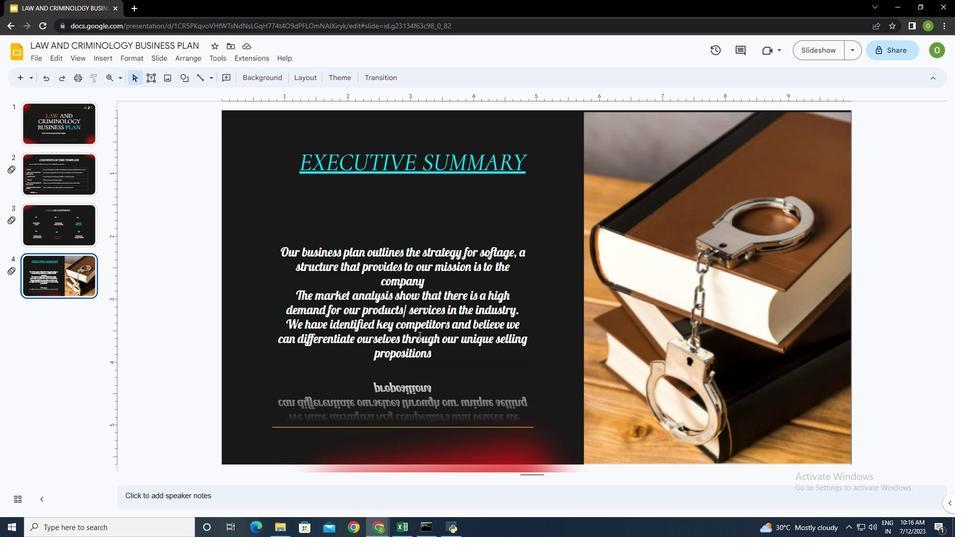 
Action: Mouse moved to (437, 355)
Screenshot: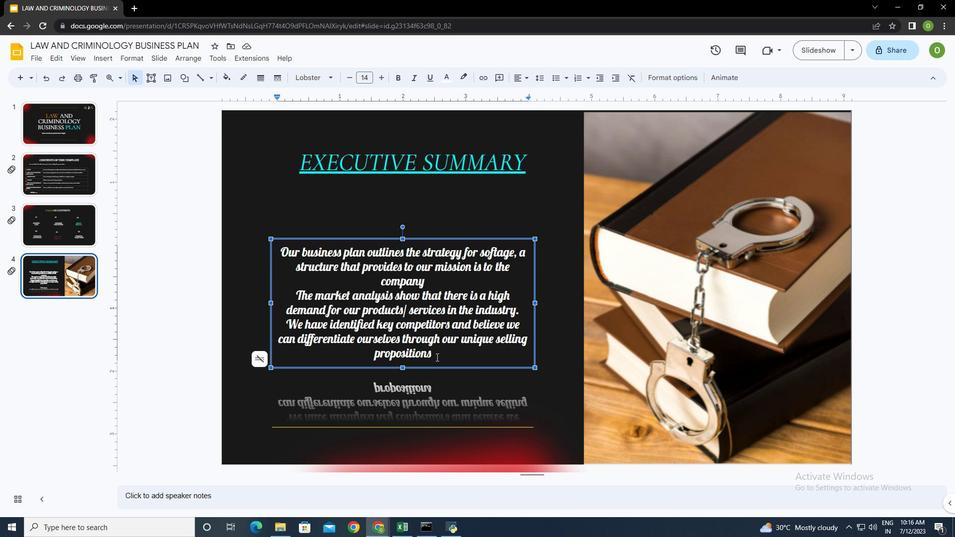 
Action: Mouse pressed left at (437, 355)
Screenshot: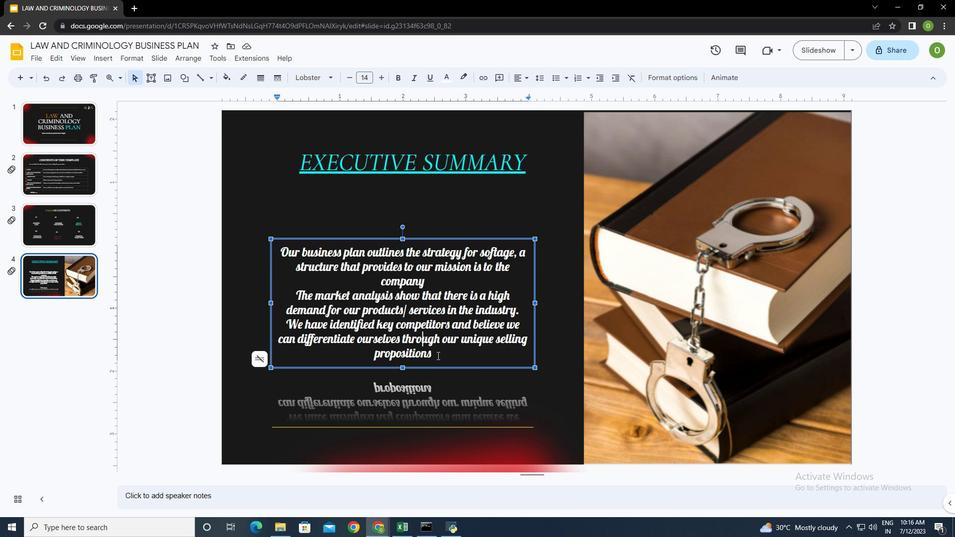 
Action: Mouse pressed left at (437, 355)
Screenshot: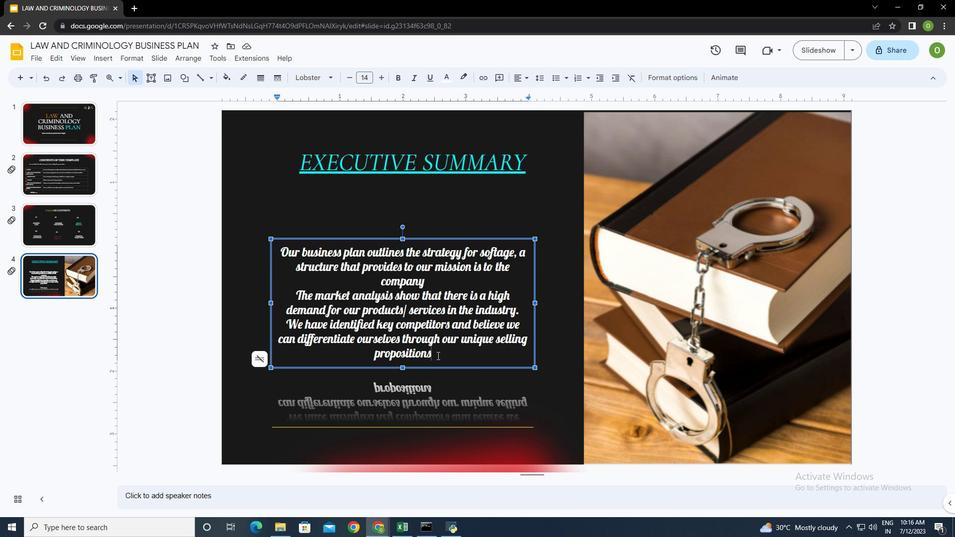 
Action: Mouse moved to (445, 77)
Screenshot: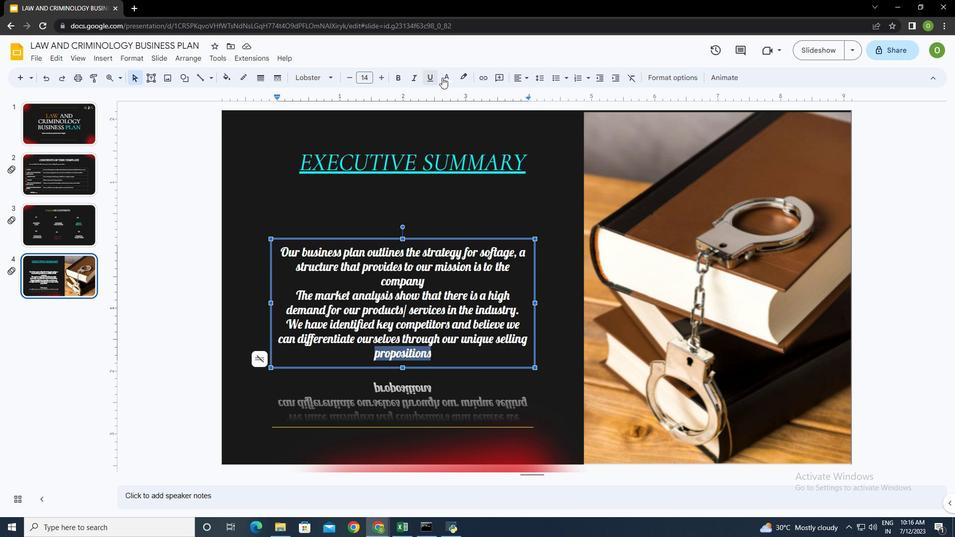 
Action: Mouse pressed left at (445, 77)
Screenshot: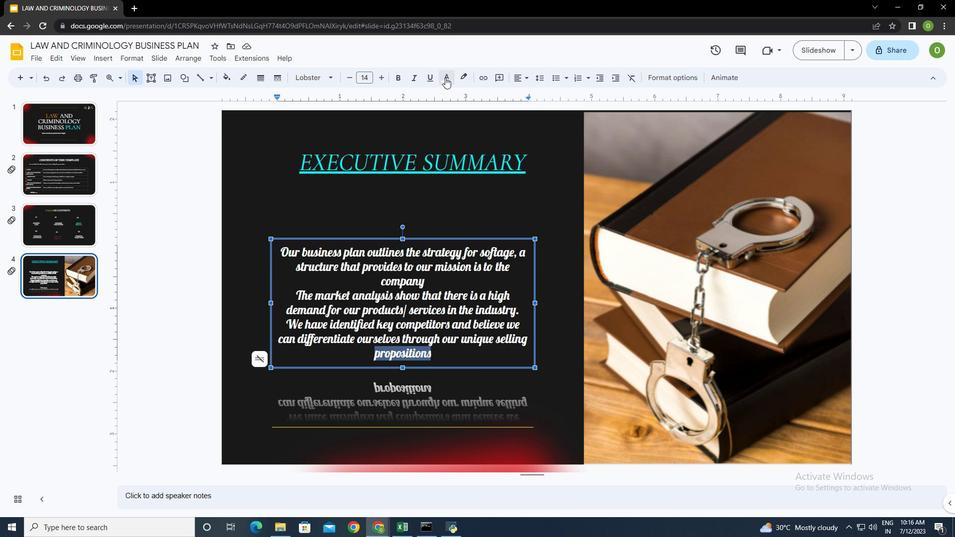 
Action: Mouse moved to (504, 174)
Screenshot: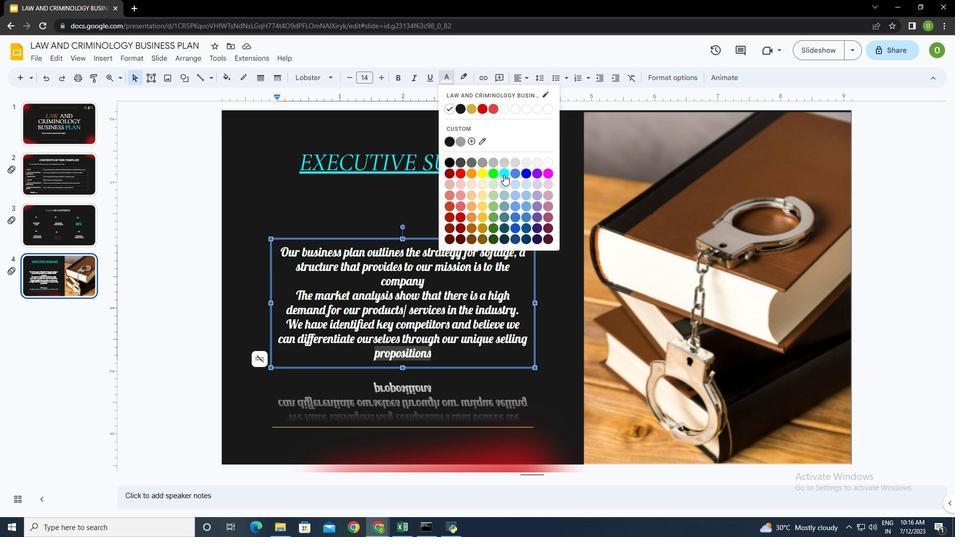 
Action: Mouse pressed left at (504, 174)
Screenshot: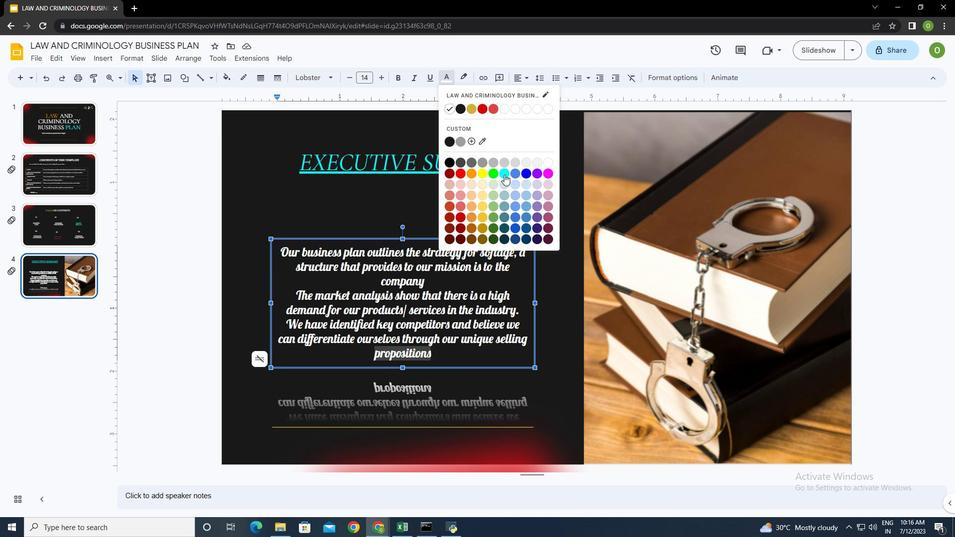 
Action: Mouse moved to (460, 355)
Screenshot: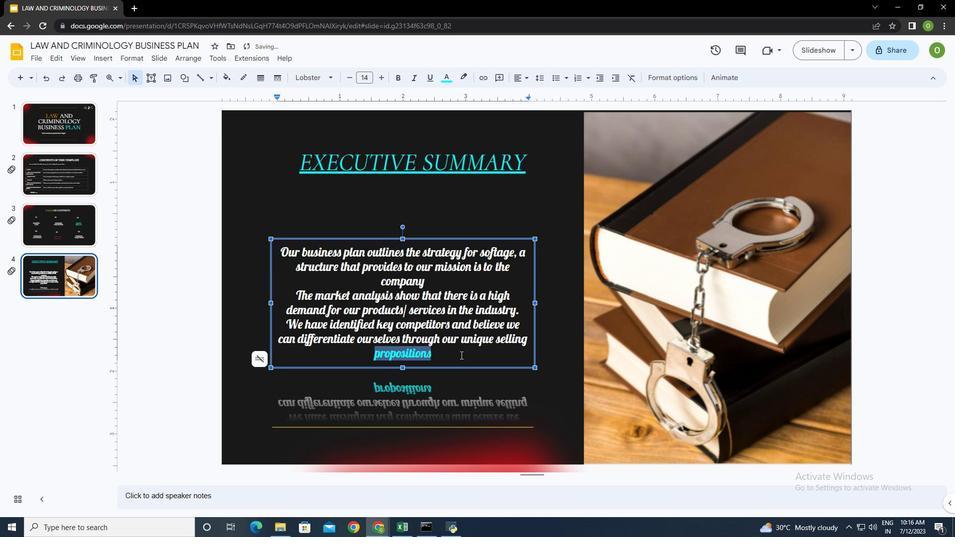 
Action: Mouse pressed left at (460, 355)
Screenshot: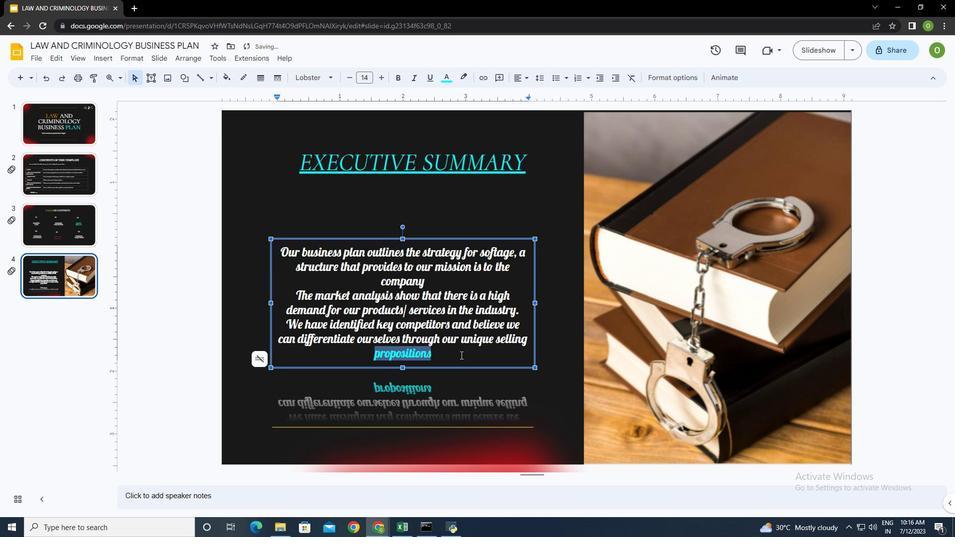 
Action: Mouse moved to (302, 251)
Screenshot: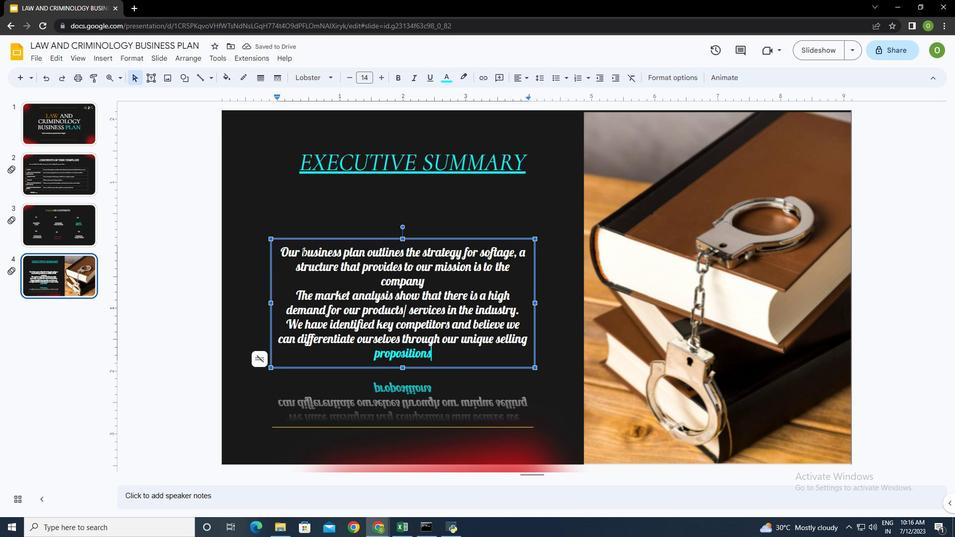 
Action: Mouse pressed left at (302, 251)
Screenshot: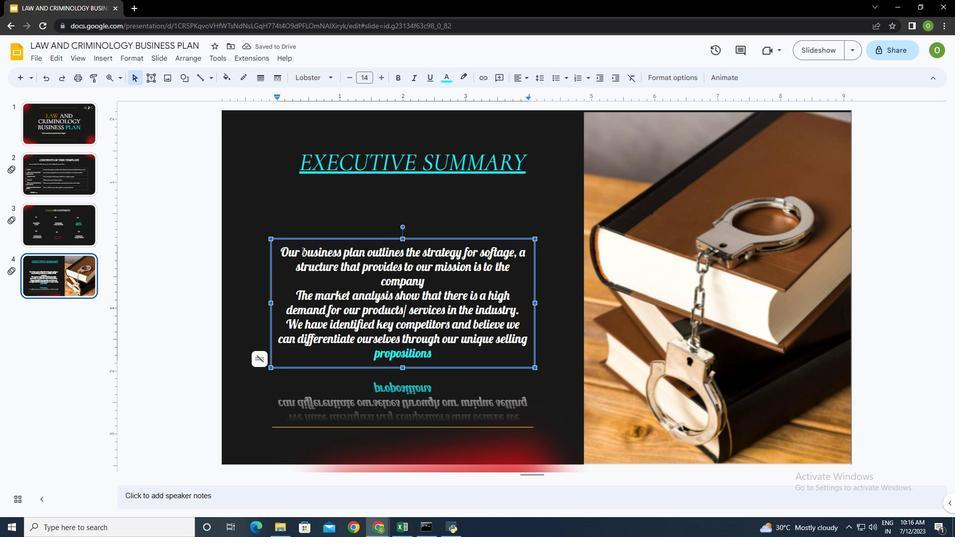 
Action: Mouse moved to (449, 78)
Screenshot: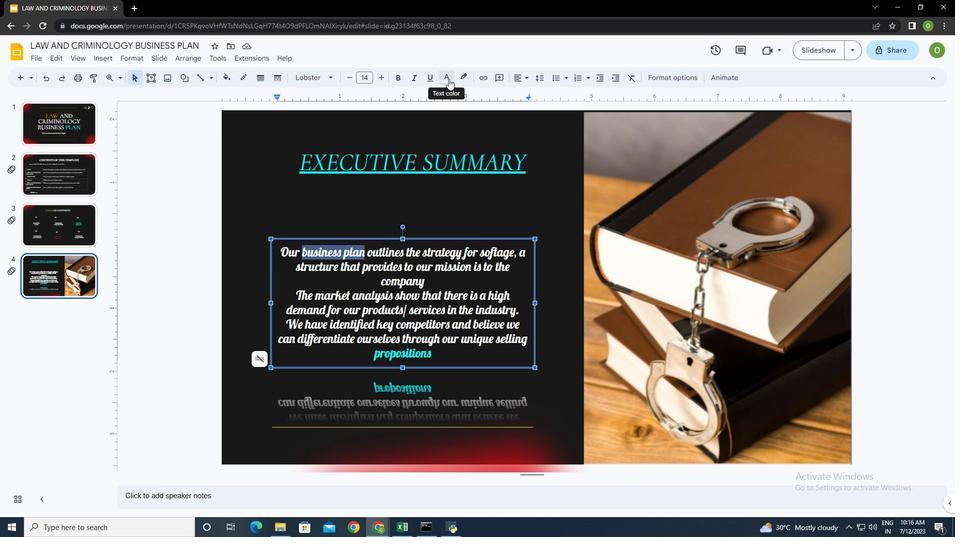 
Action: Mouse pressed left at (449, 78)
Screenshot: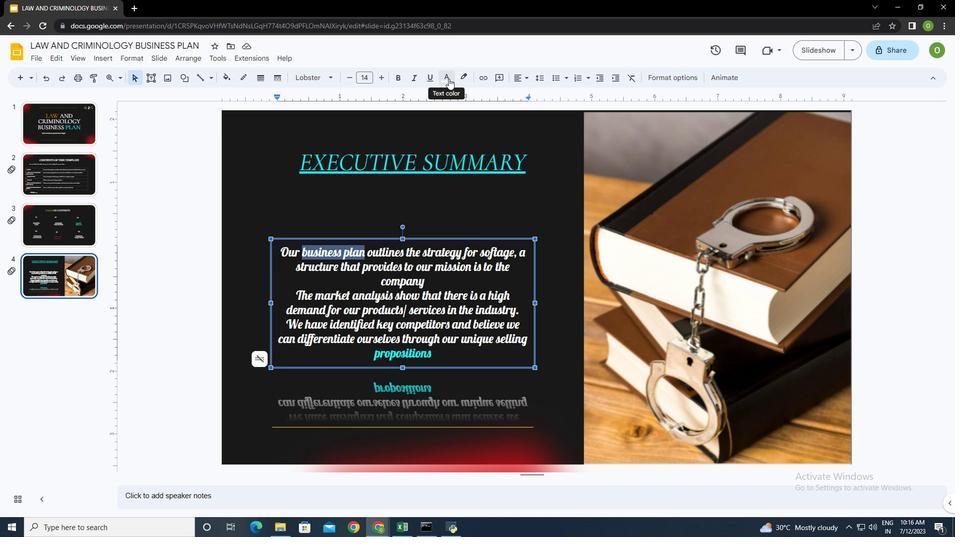 
Action: Mouse moved to (549, 172)
Screenshot: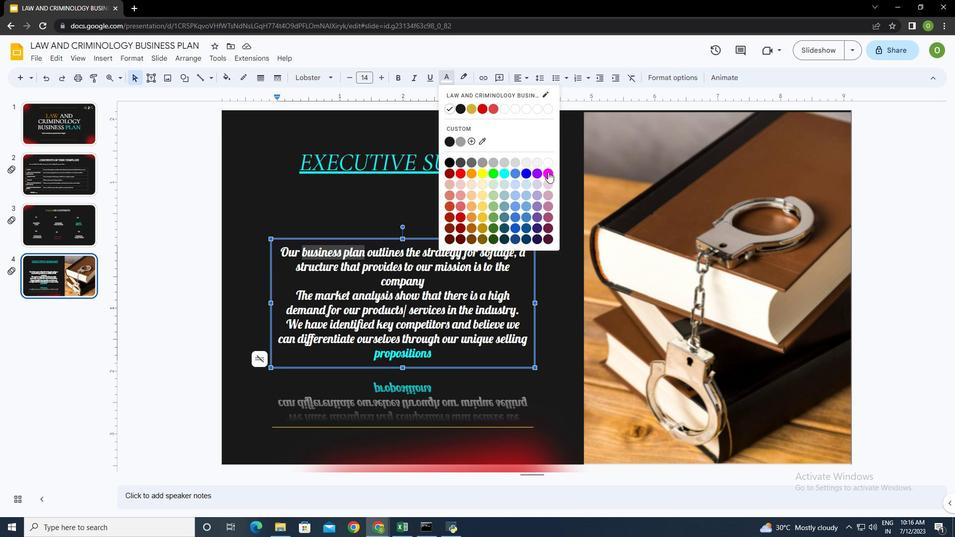 
Action: Mouse pressed left at (549, 172)
Screenshot: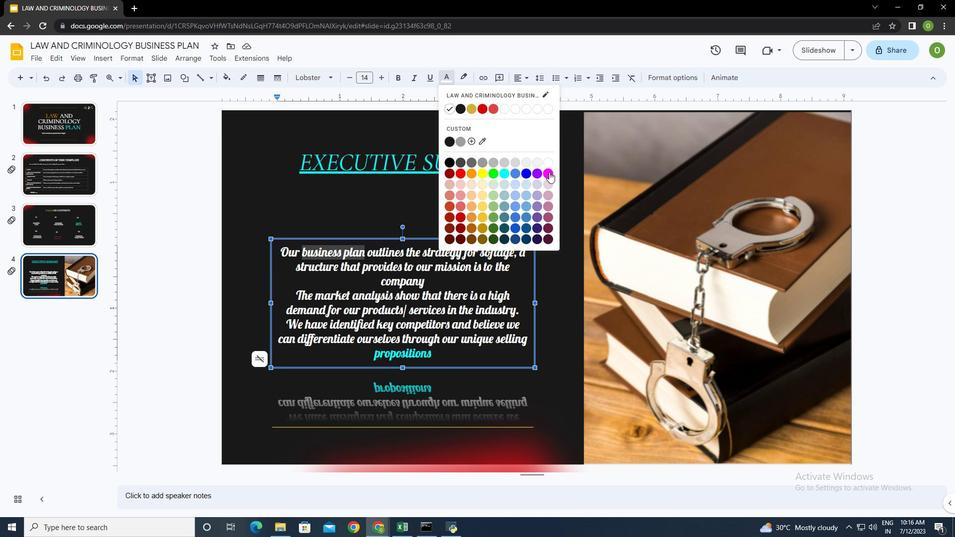 
Action: Mouse moved to (437, 291)
Screenshot: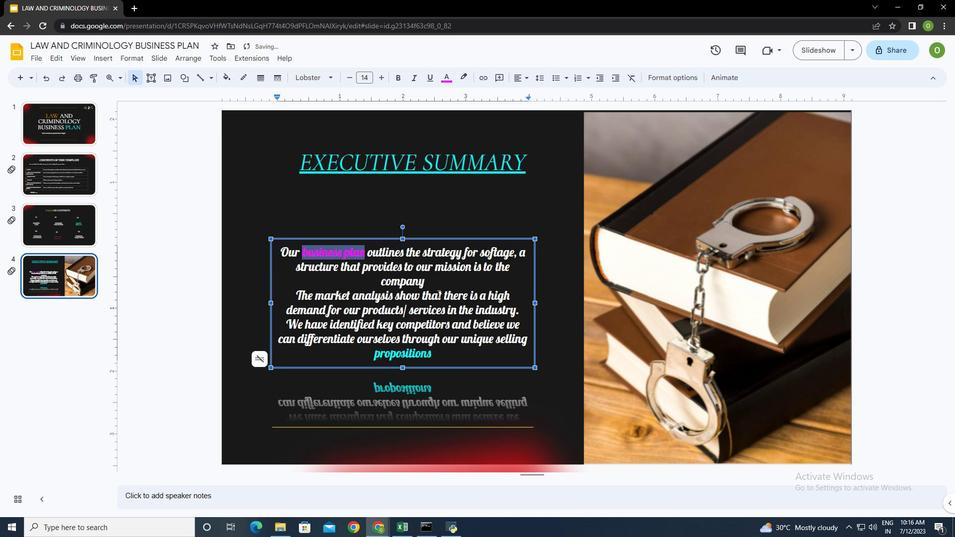
Action: Mouse pressed left at (437, 291)
Screenshot: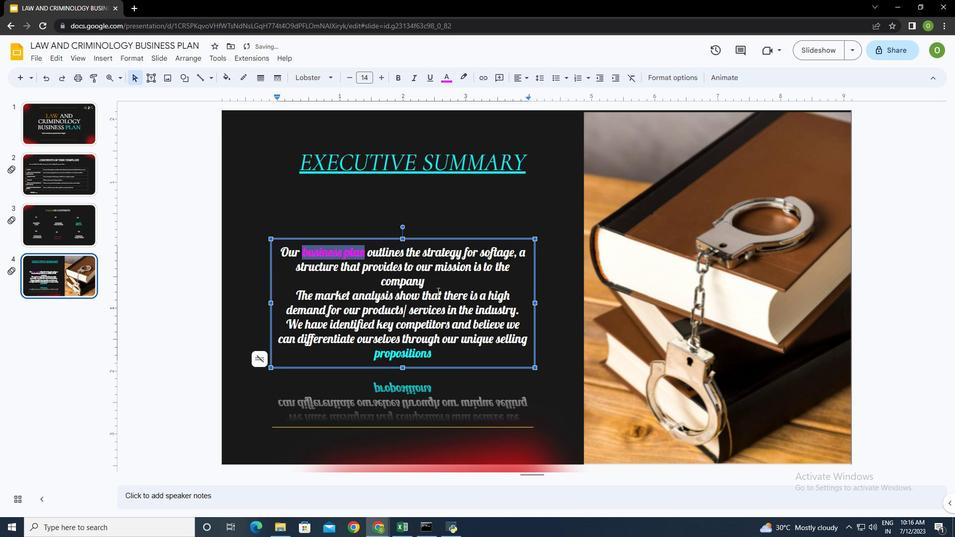 
Action: Mouse moved to (430, 280)
Screenshot: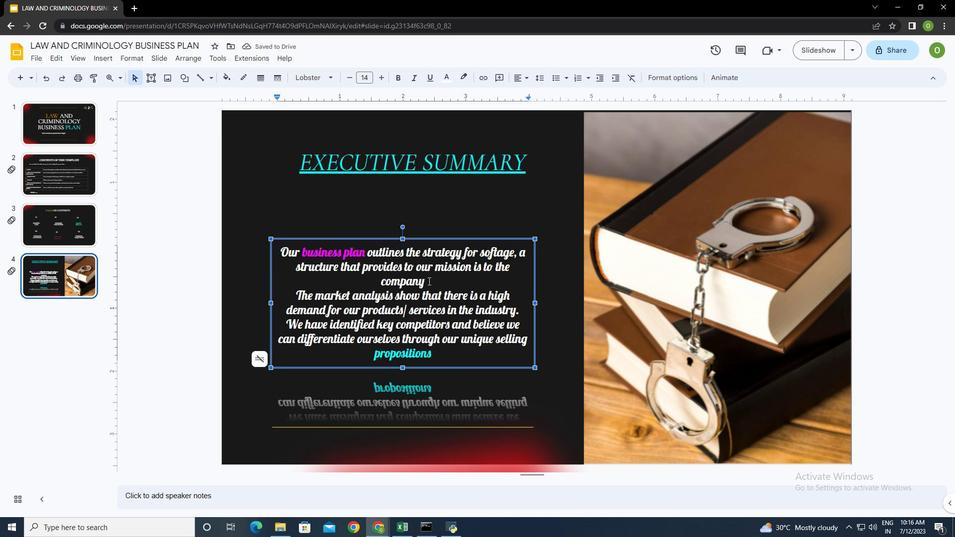 
Action: Mouse pressed left at (430, 280)
Screenshot: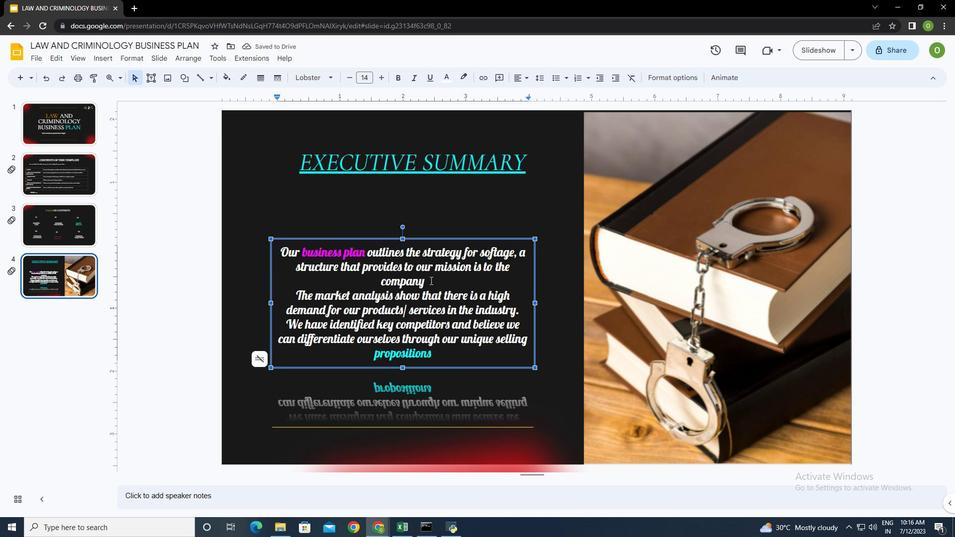 
Action: Mouse moved to (444, 80)
Screenshot: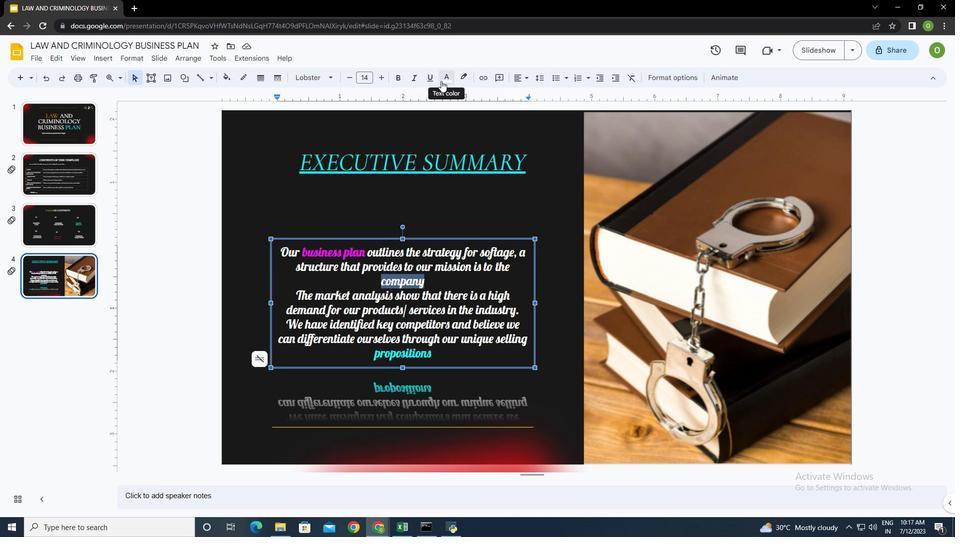 
Action: Mouse pressed left at (444, 80)
Screenshot: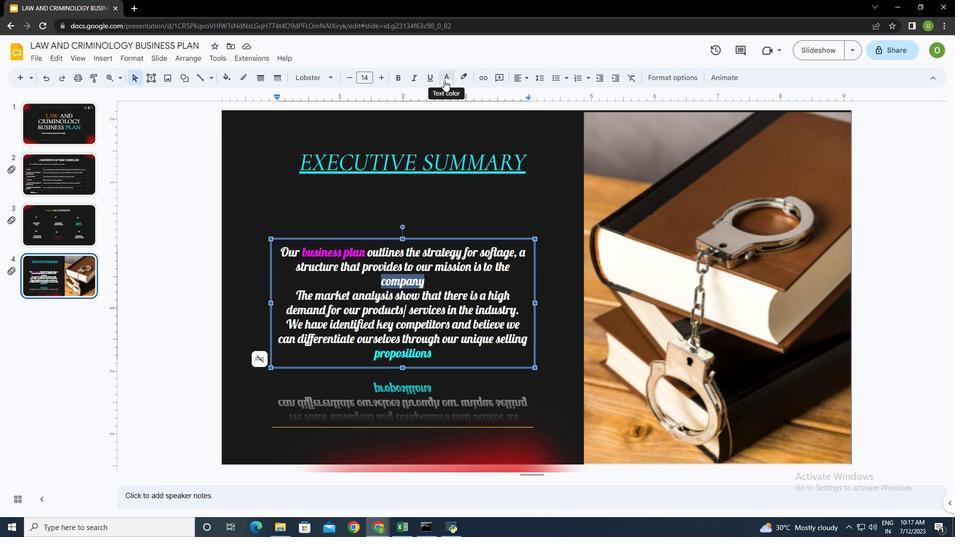 
Action: Mouse moved to (526, 173)
Screenshot: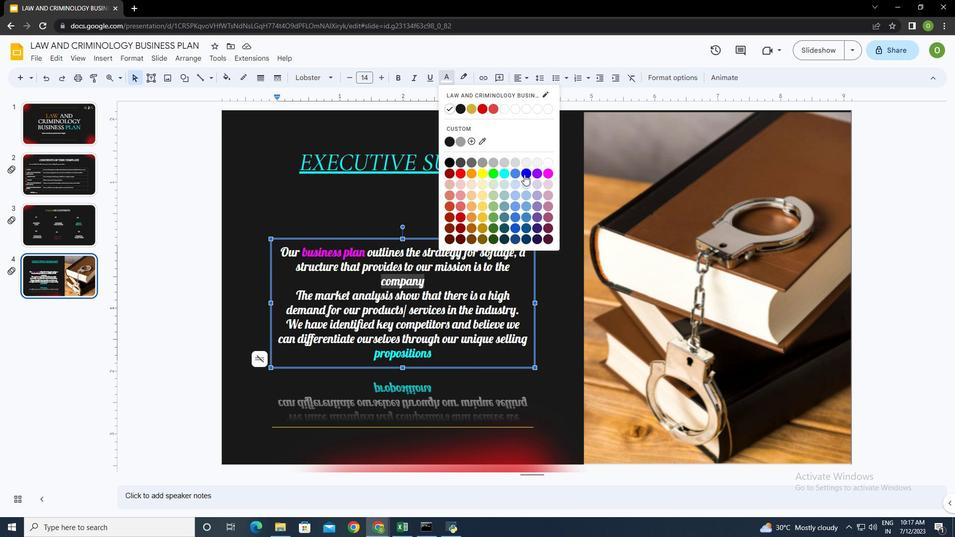 
Action: Mouse pressed left at (526, 173)
Screenshot: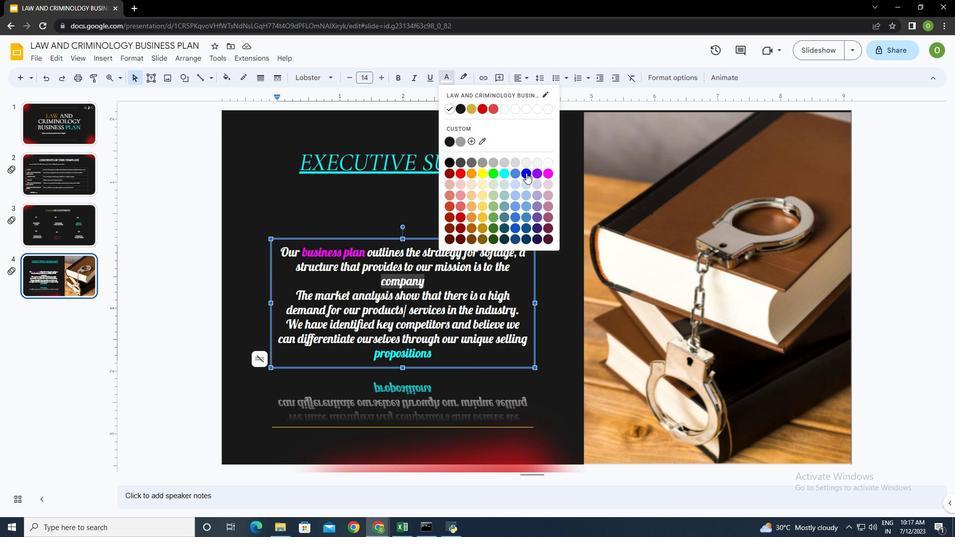 
Action: Mouse moved to (451, 294)
Screenshot: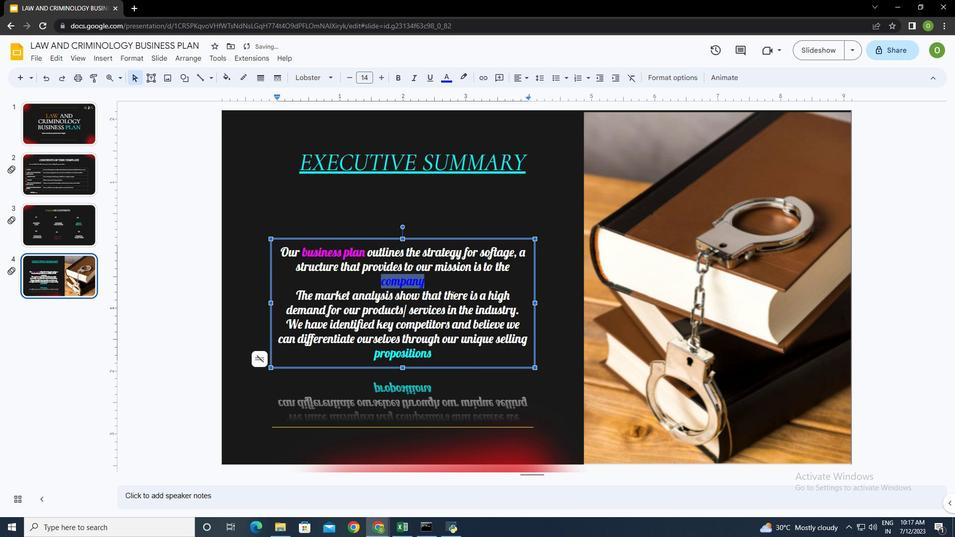 
Action: Mouse pressed left at (451, 294)
Screenshot: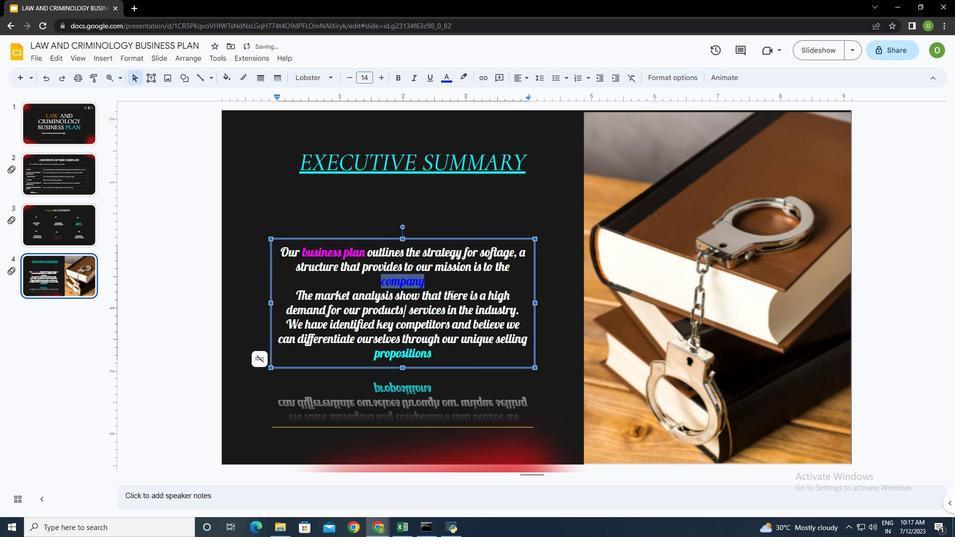 
Action: Mouse moved to (375, 322)
Screenshot: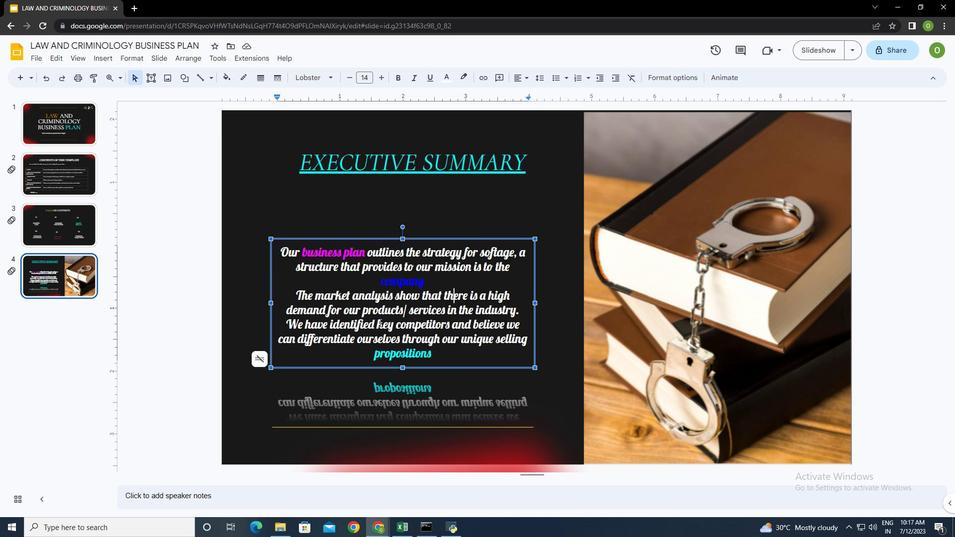 
Action: Mouse pressed left at (375, 322)
Screenshot: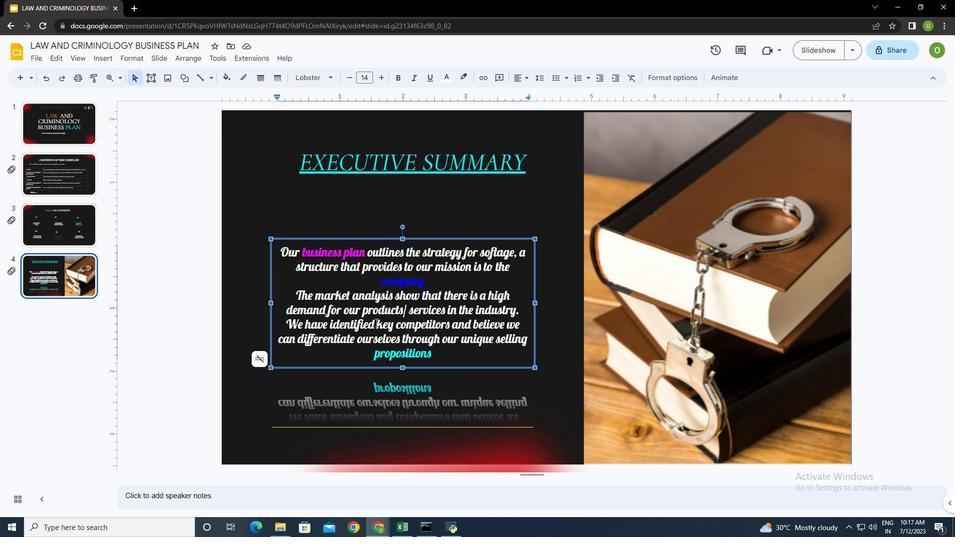 
Action: Mouse moved to (447, 78)
Screenshot: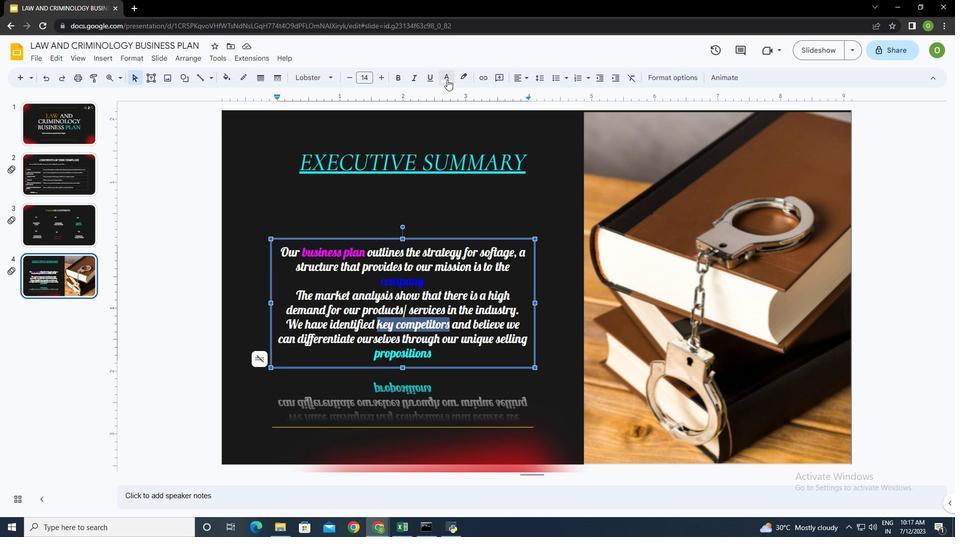 
Action: Mouse pressed left at (447, 78)
Screenshot: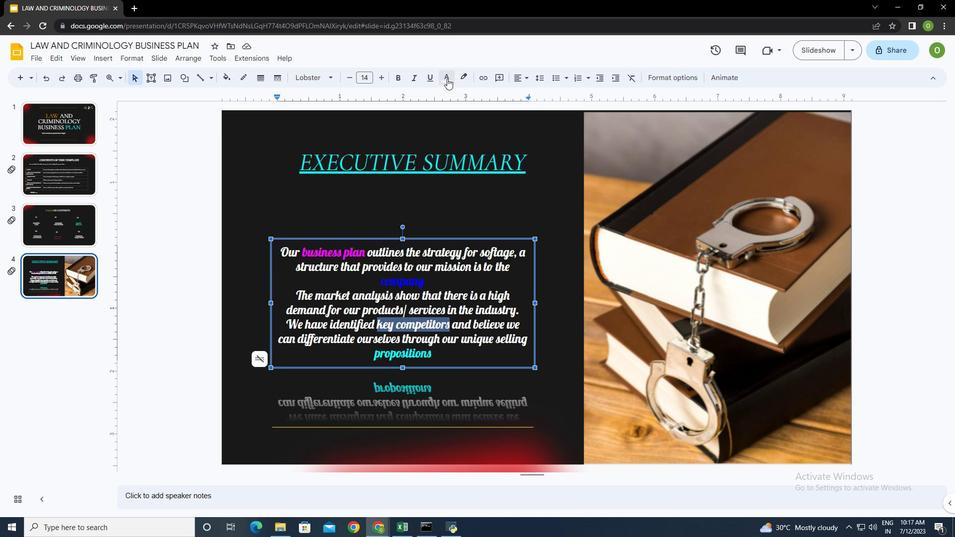 
Action: Mouse moved to (493, 174)
Screenshot: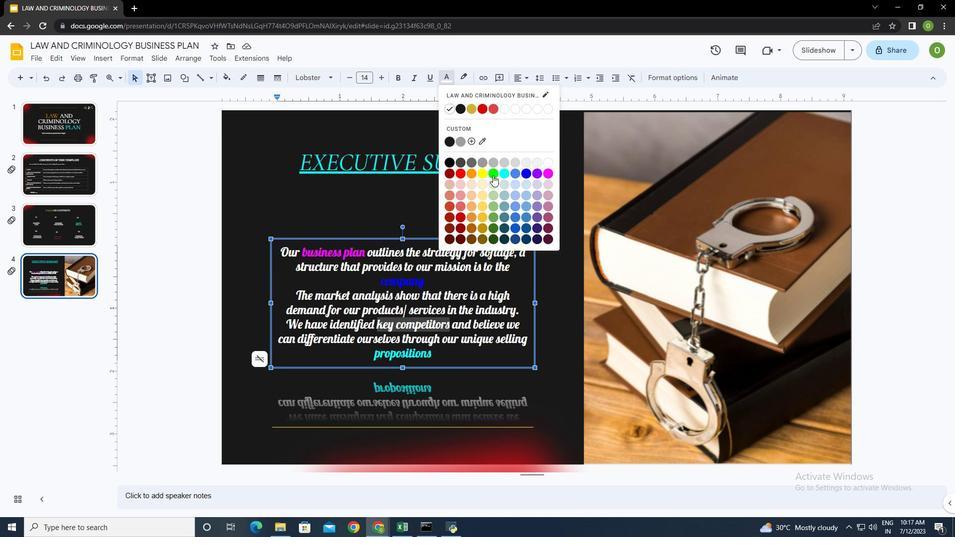 
Action: Mouse pressed left at (493, 174)
Screenshot: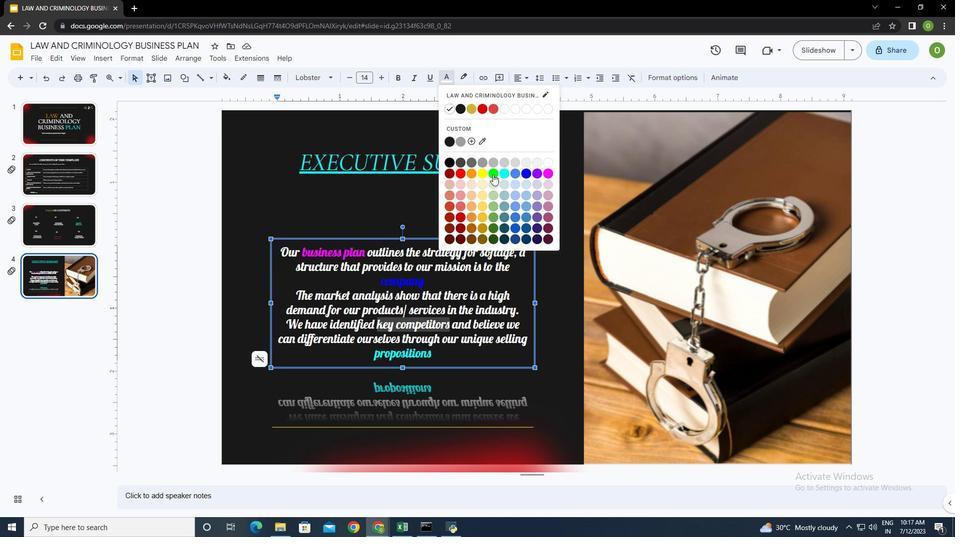 
Action: Mouse moved to (502, 327)
Screenshot: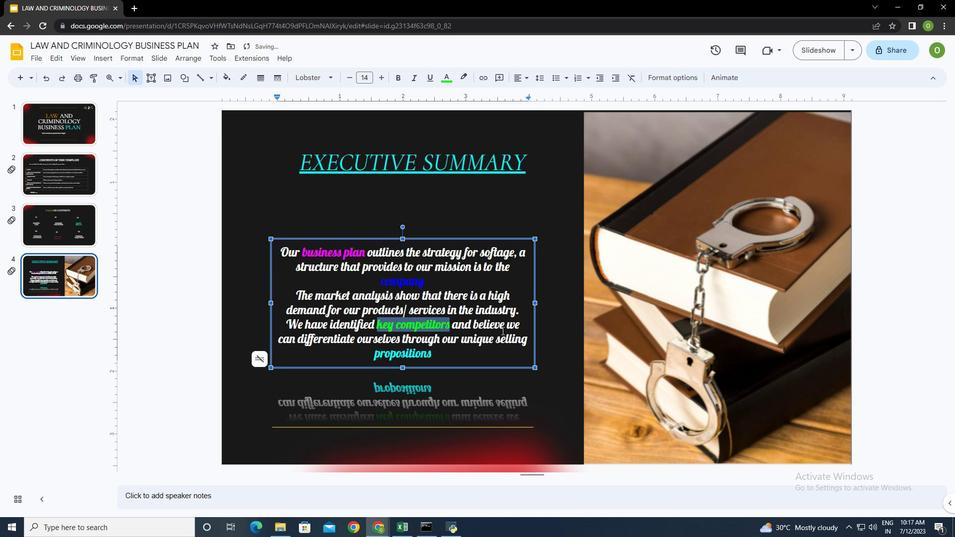 
Action: Mouse pressed left at (502, 327)
Screenshot: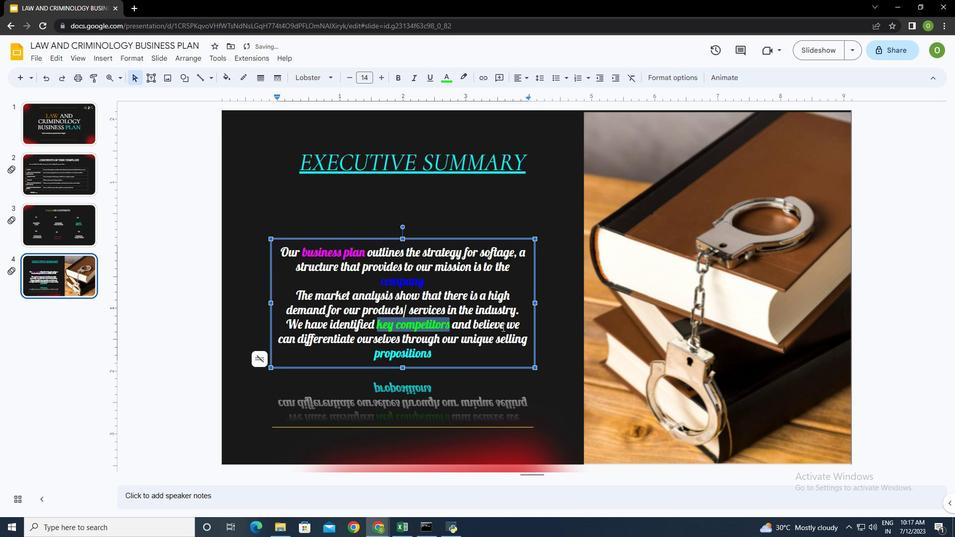 
